 Task: Create a due date automation trigger when advanced on, 2 working days after a card is due add fields without custom field "Resume" set to a date between 1 and 7 days from now at 11:00 AM.
Action: Mouse moved to (1066, 356)
Screenshot: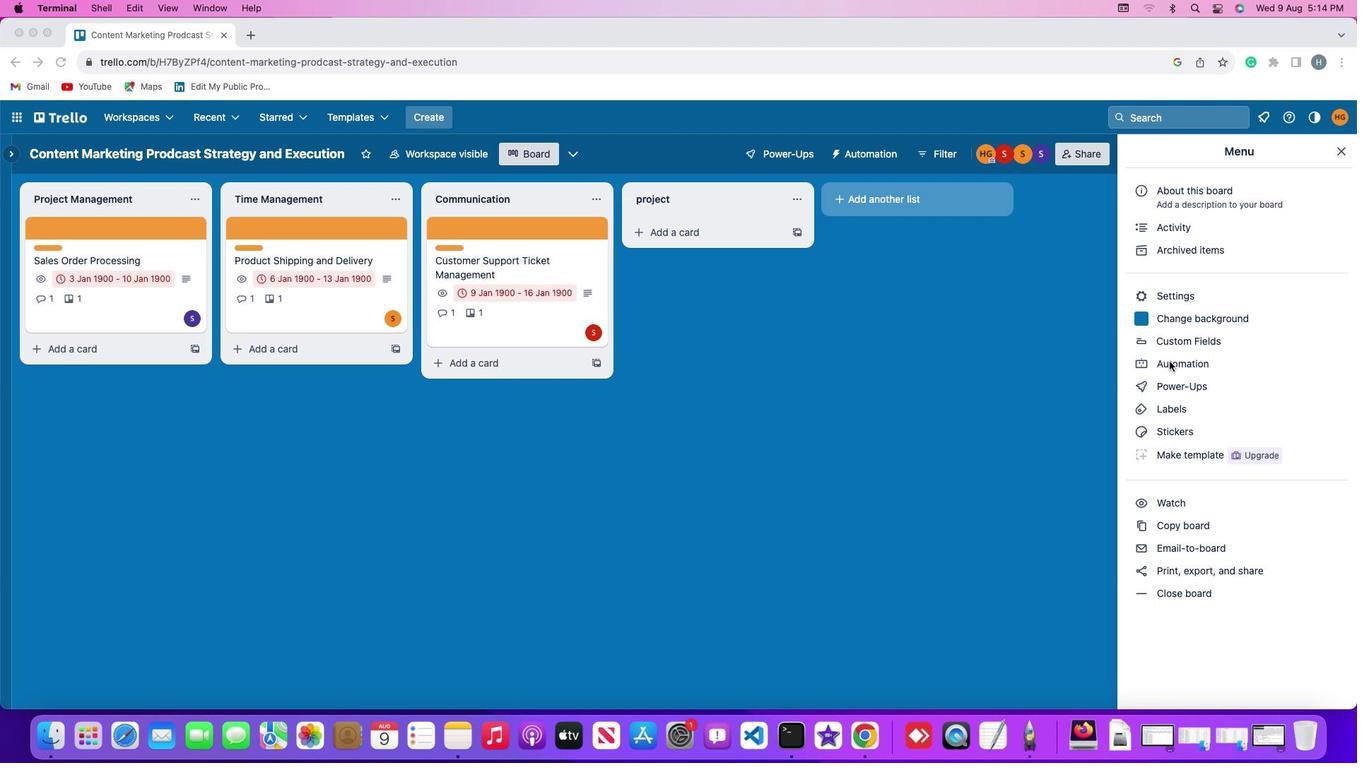 
Action: Mouse pressed left at (1066, 356)
Screenshot: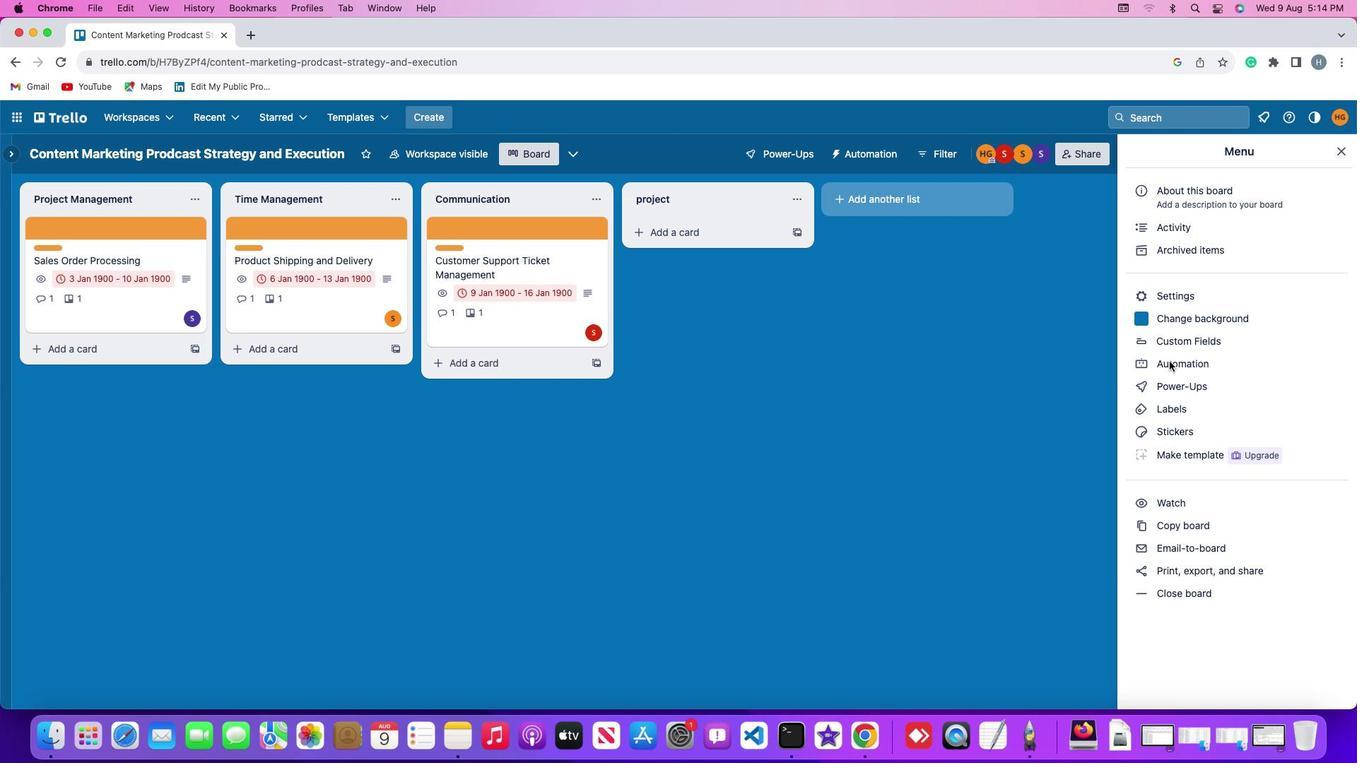 
Action: Mouse pressed left at (1066, 356)
Screenshot: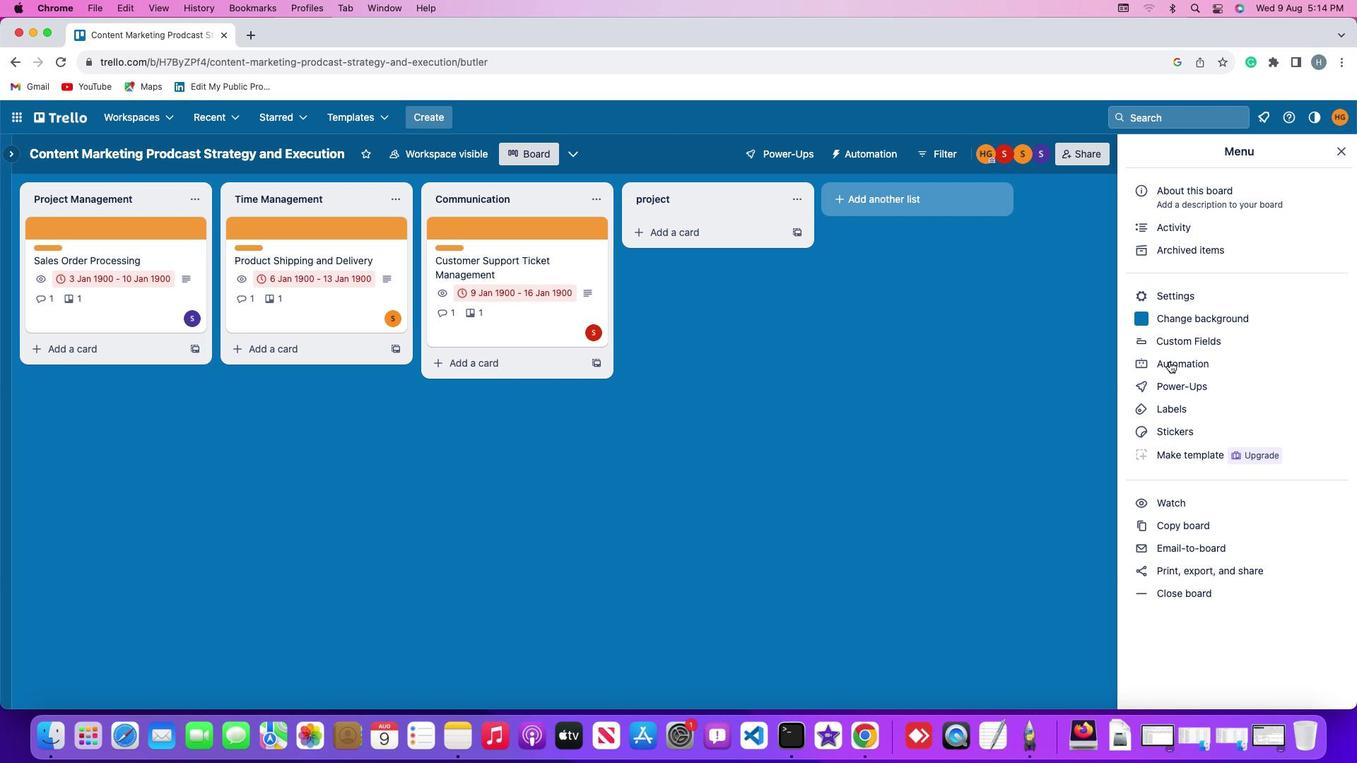 
Action: Mouse moved to (275, 328)
Screenshot: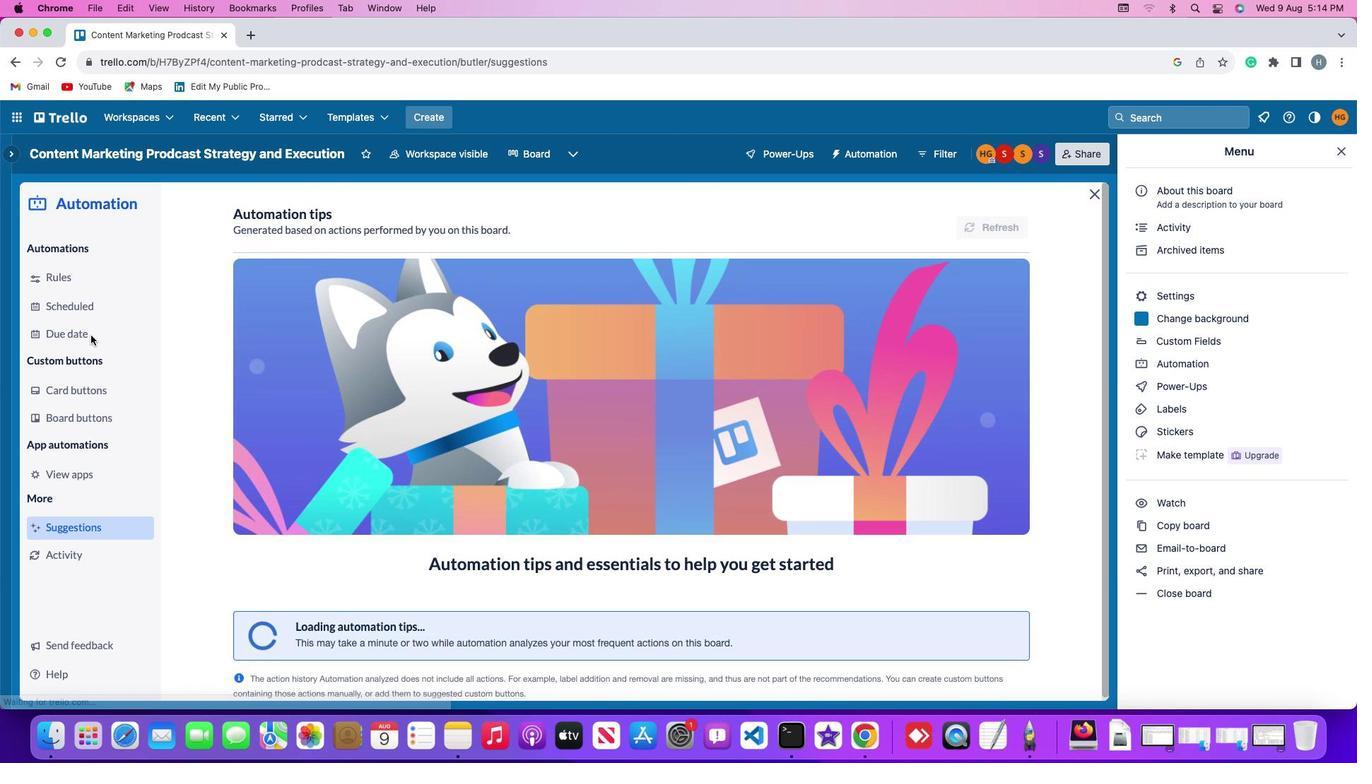 
Action: Mouse pressed left at (275, 328)
Screenshot: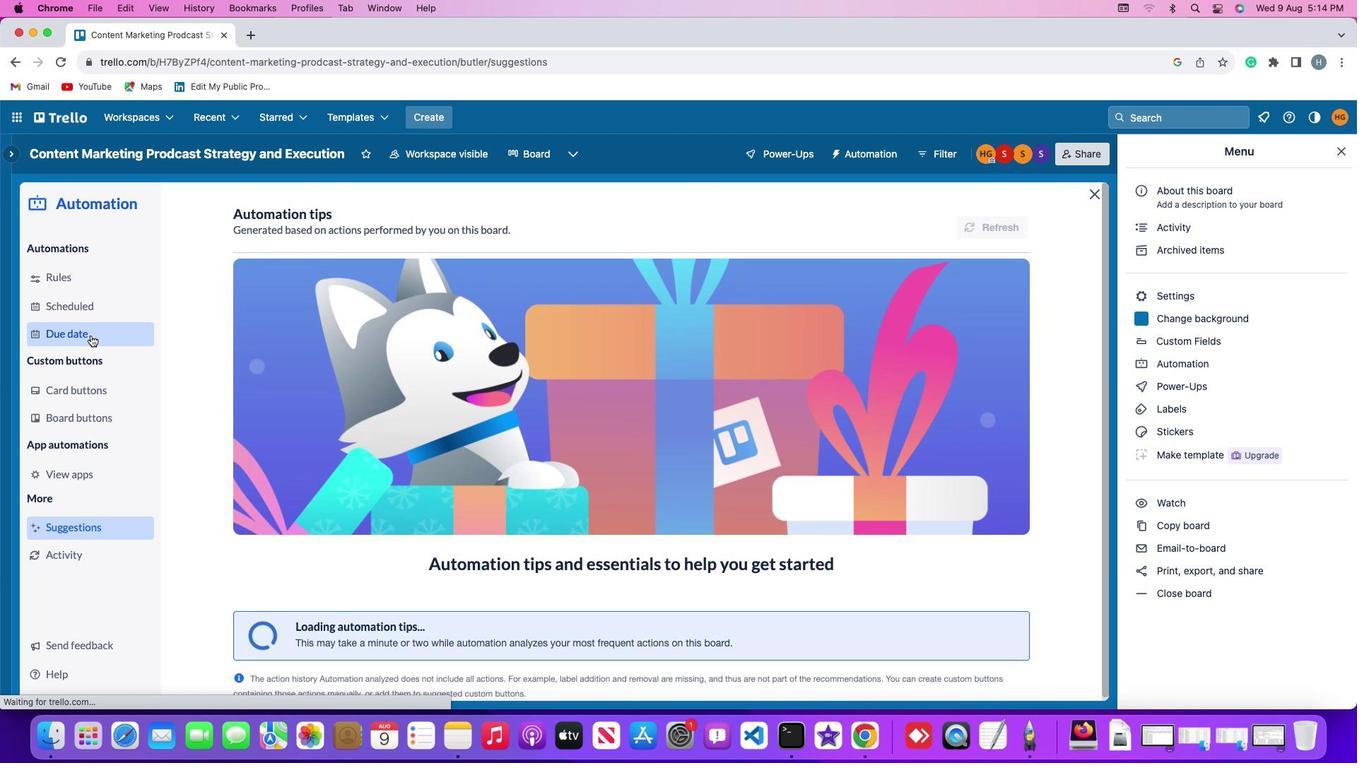 
Action: Mouse moved to (911, 209)
Screenshot: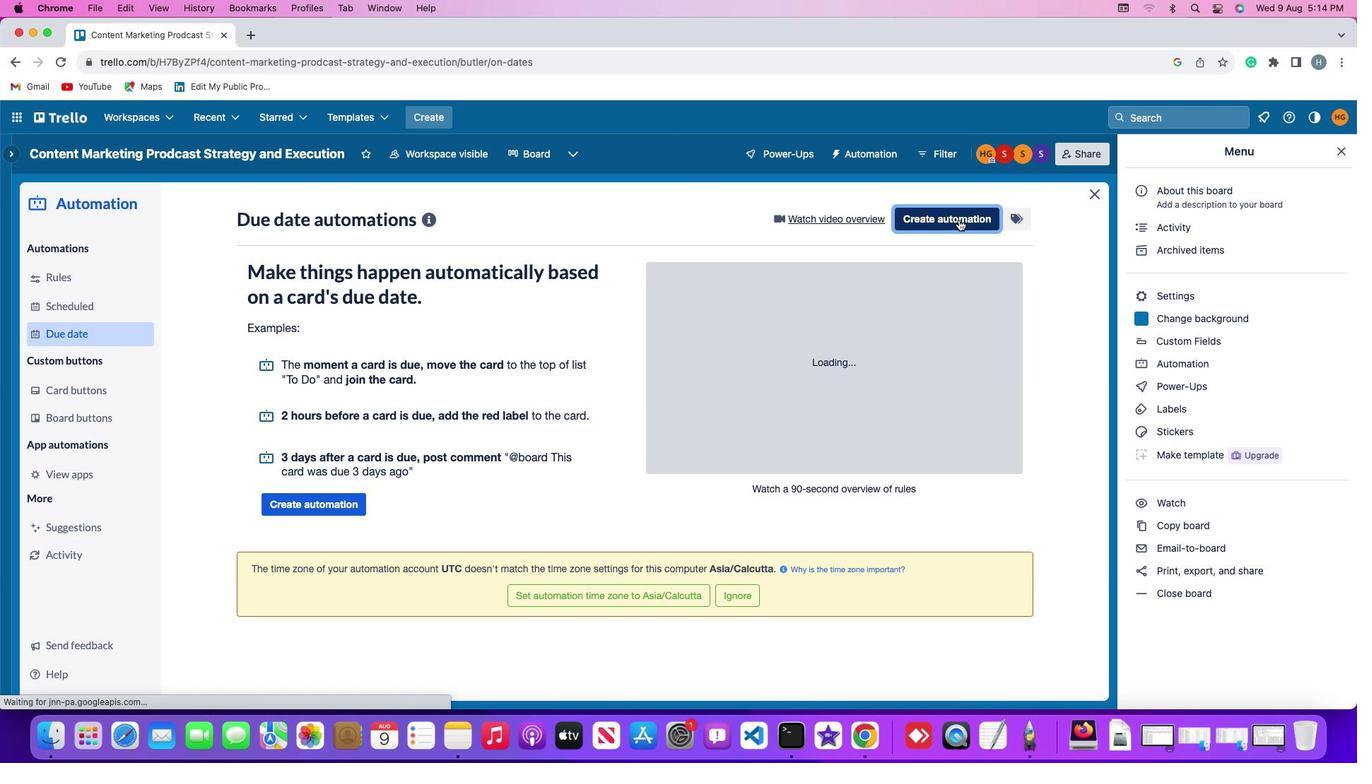 
Action: Mouse pressed left at (911, 209)
Screenshot: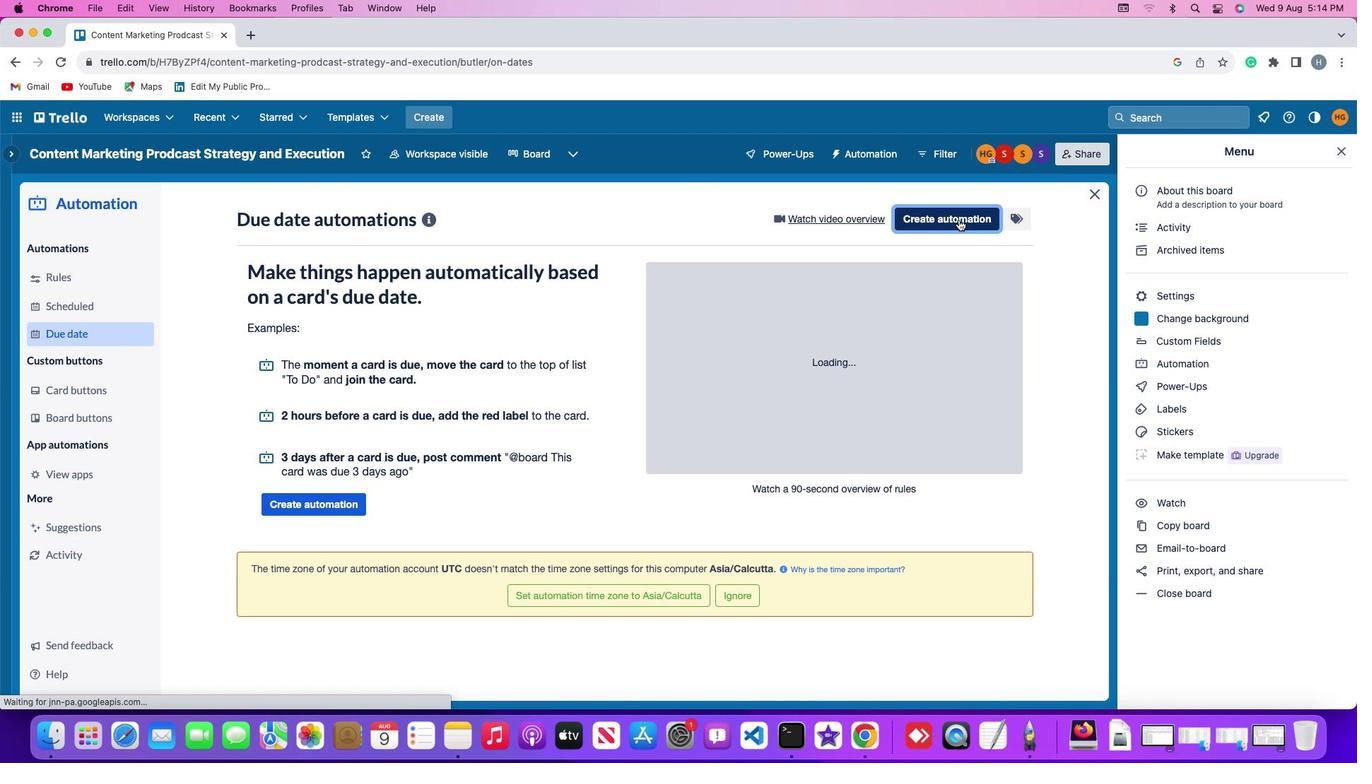 
Action: Mouse moved to (505, 344)
Screenshot: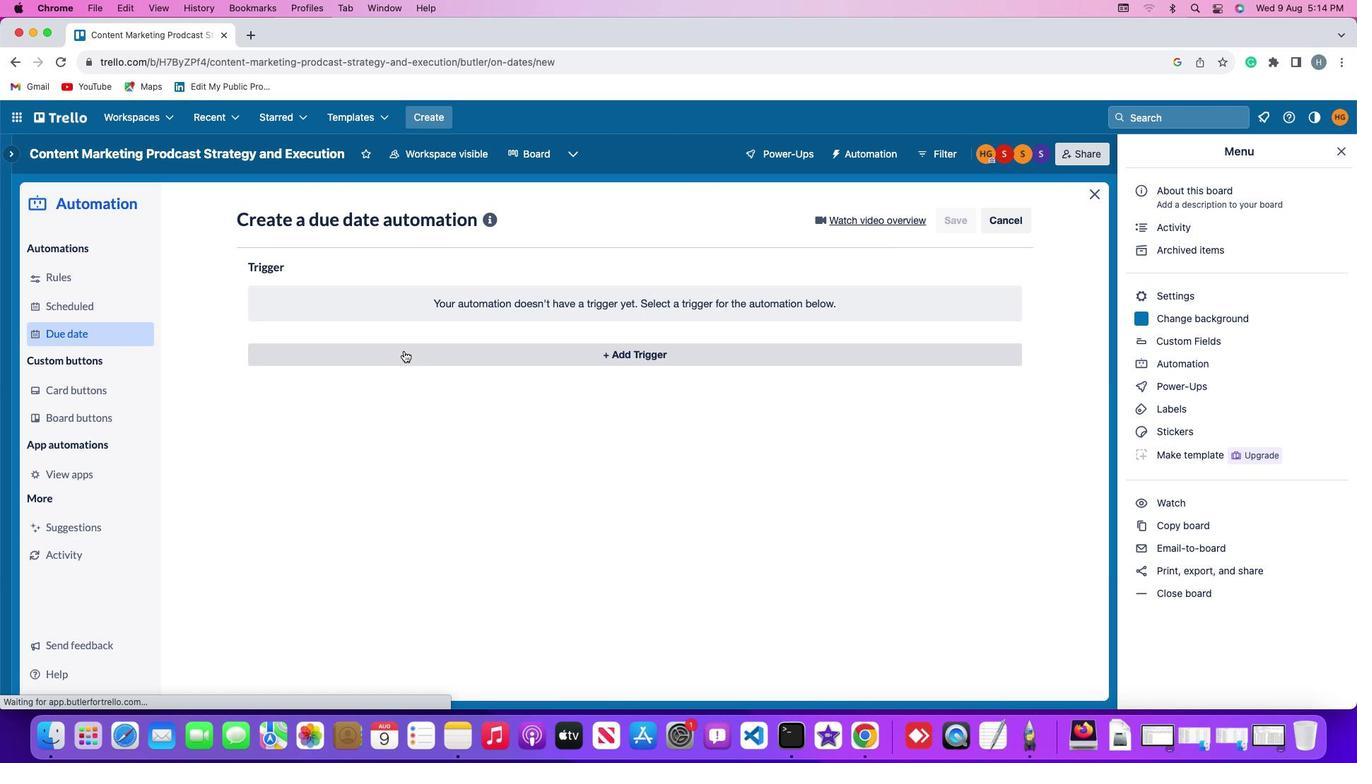 
Action: Mouse pressed left at (505, 344)
Screenshot: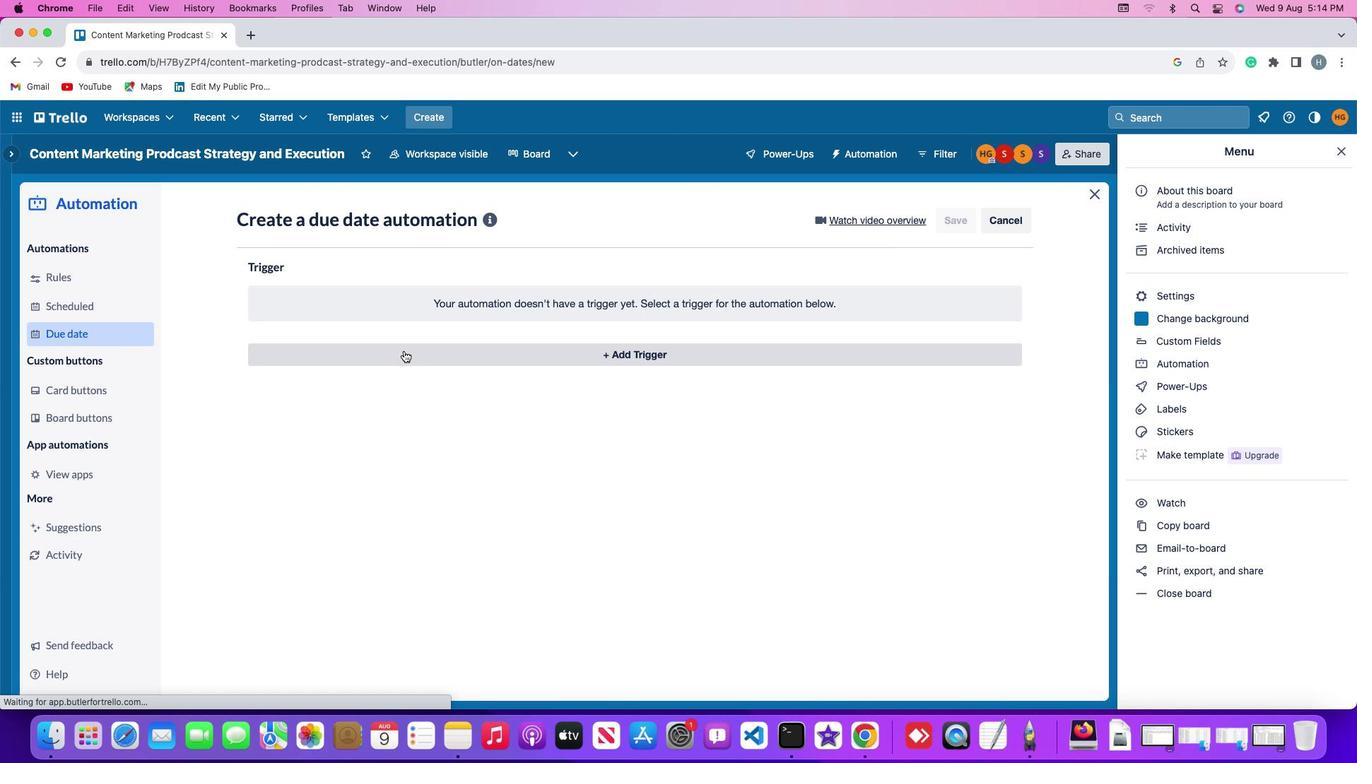 
Action: Mouse moved to (412, 572)
Screenshot: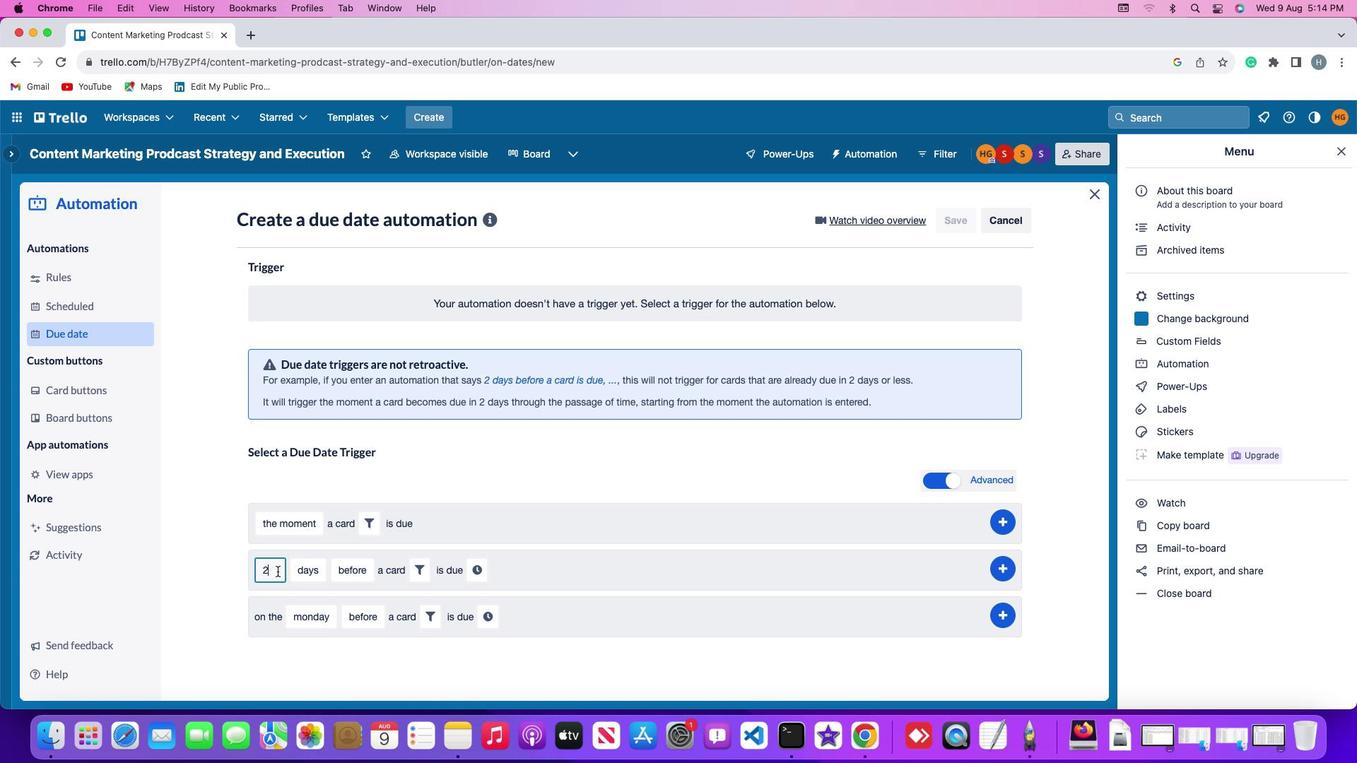 
Action: Mouse pressed left at (412, 572)
Screenshot: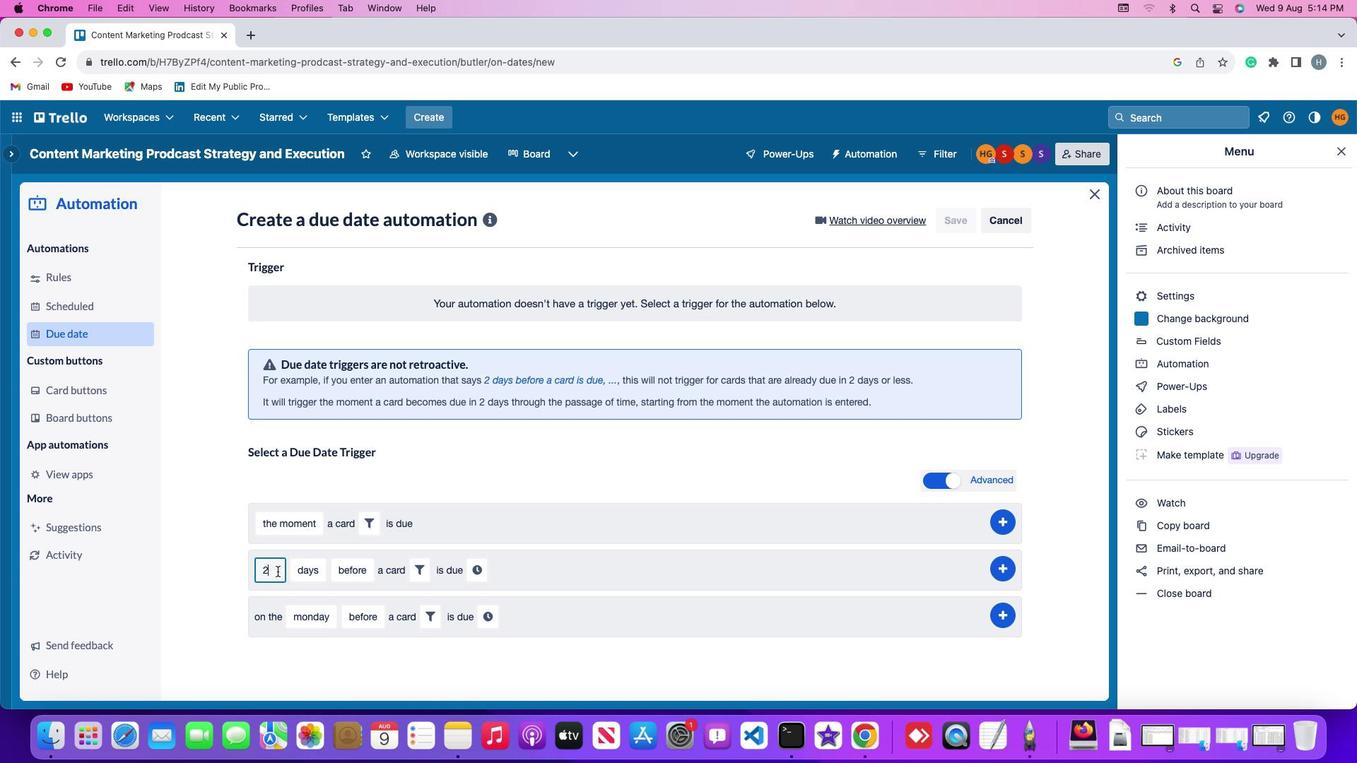 
Action: Mouse moved to (412, 571)
Screenshot: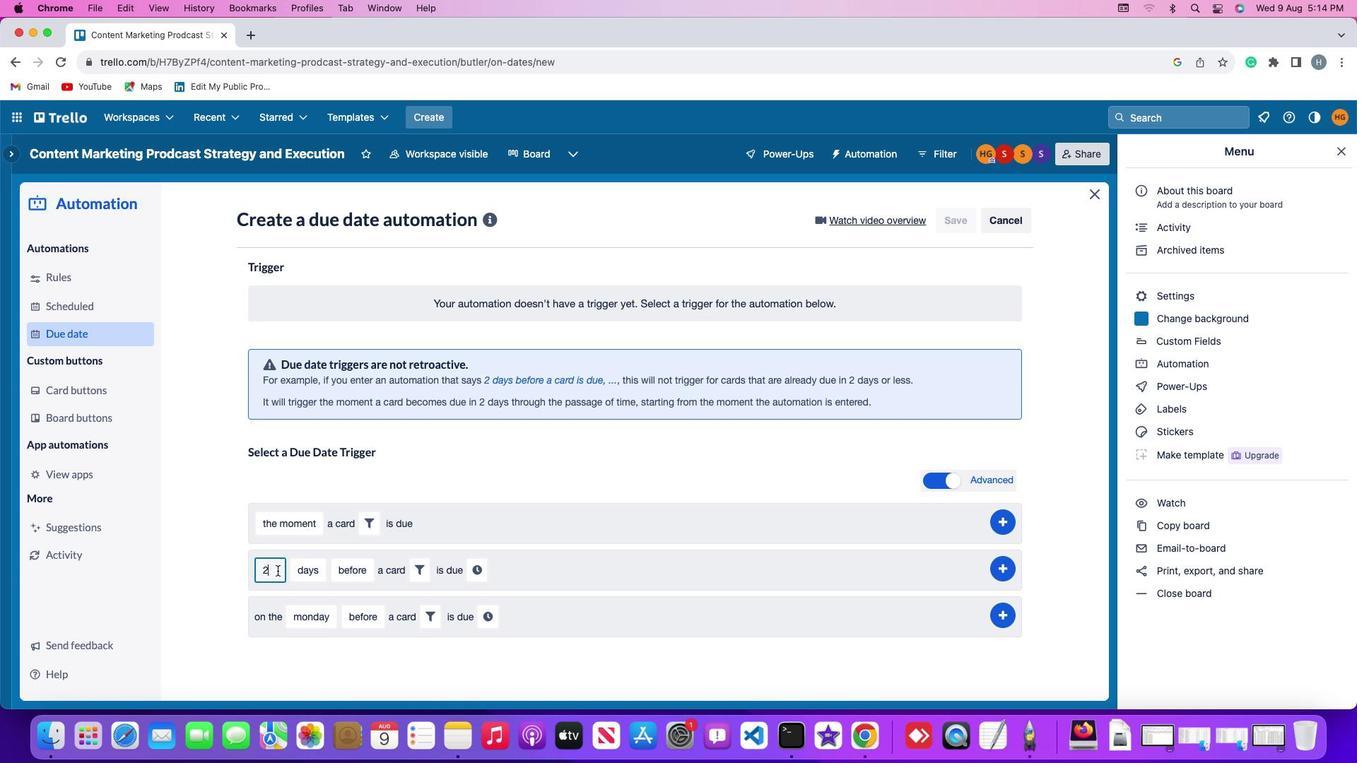 
Action: Key pressed Key.backspace
Screenshot: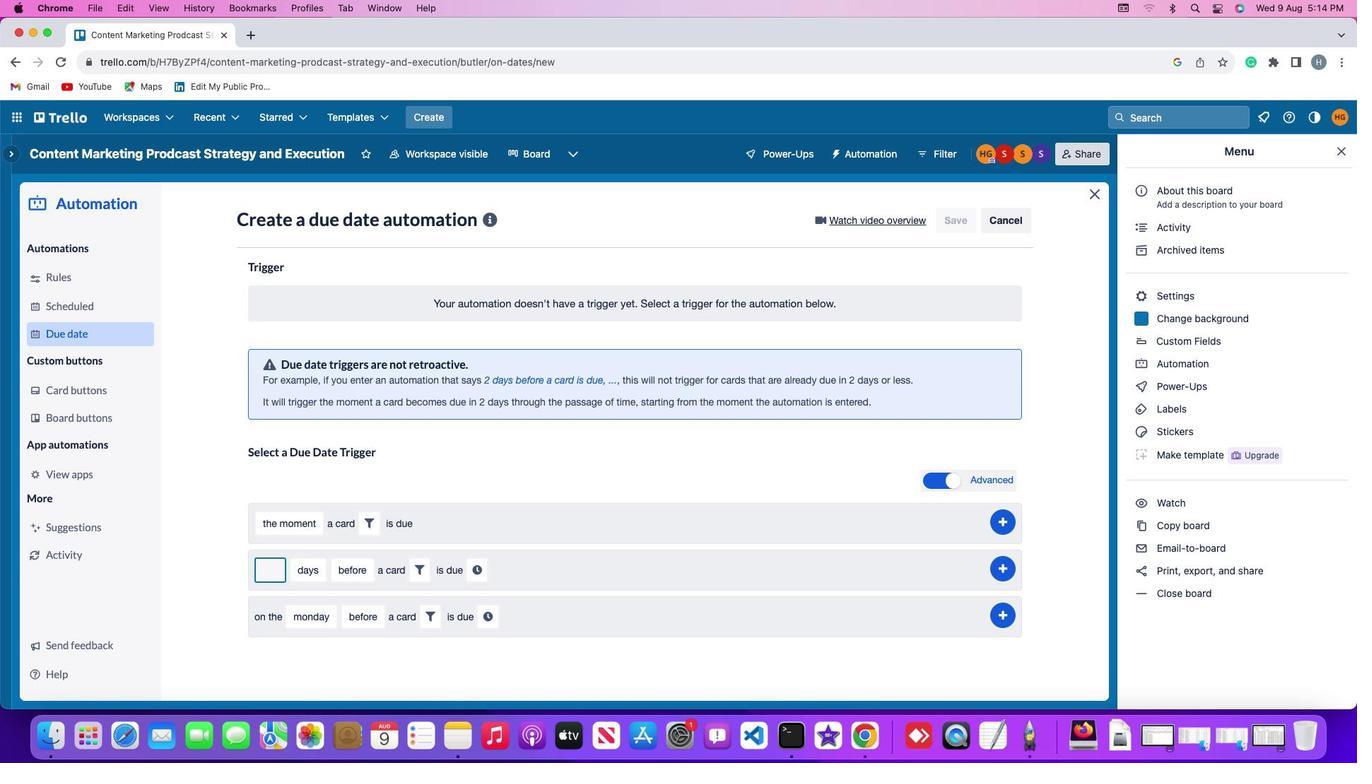 
Action: Mouse moved to (412, 571)
Screenshot: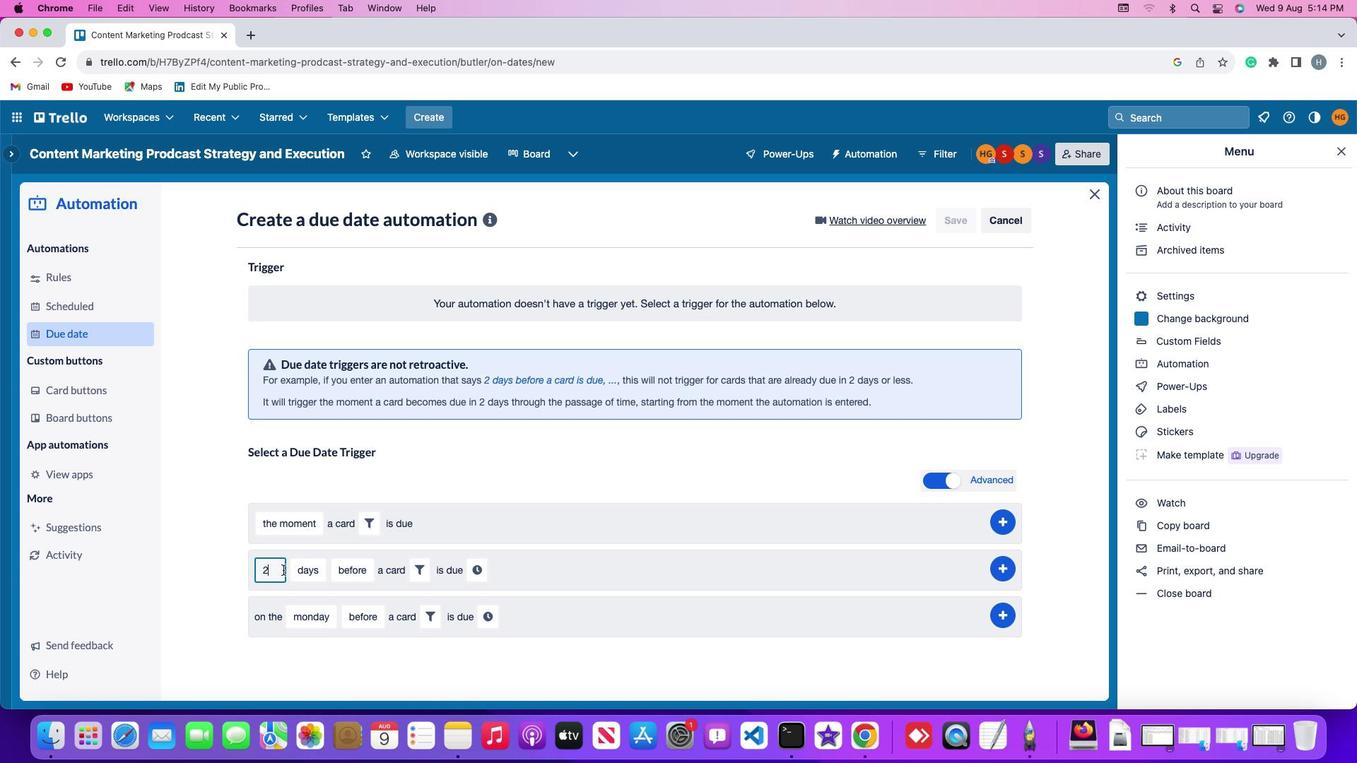 
Action: Key pressed '2'
Screenshot: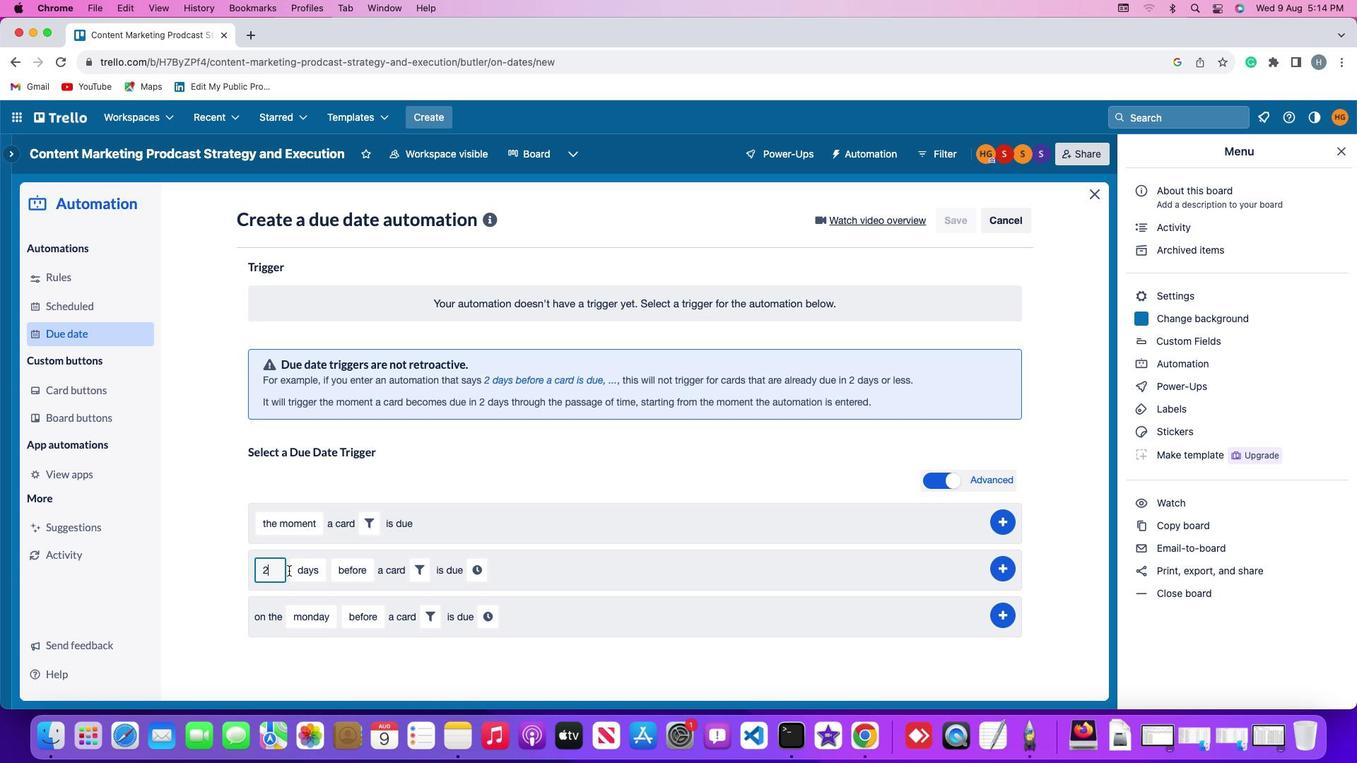 
Action: Mouse moved to (430, 570)
Screenshot: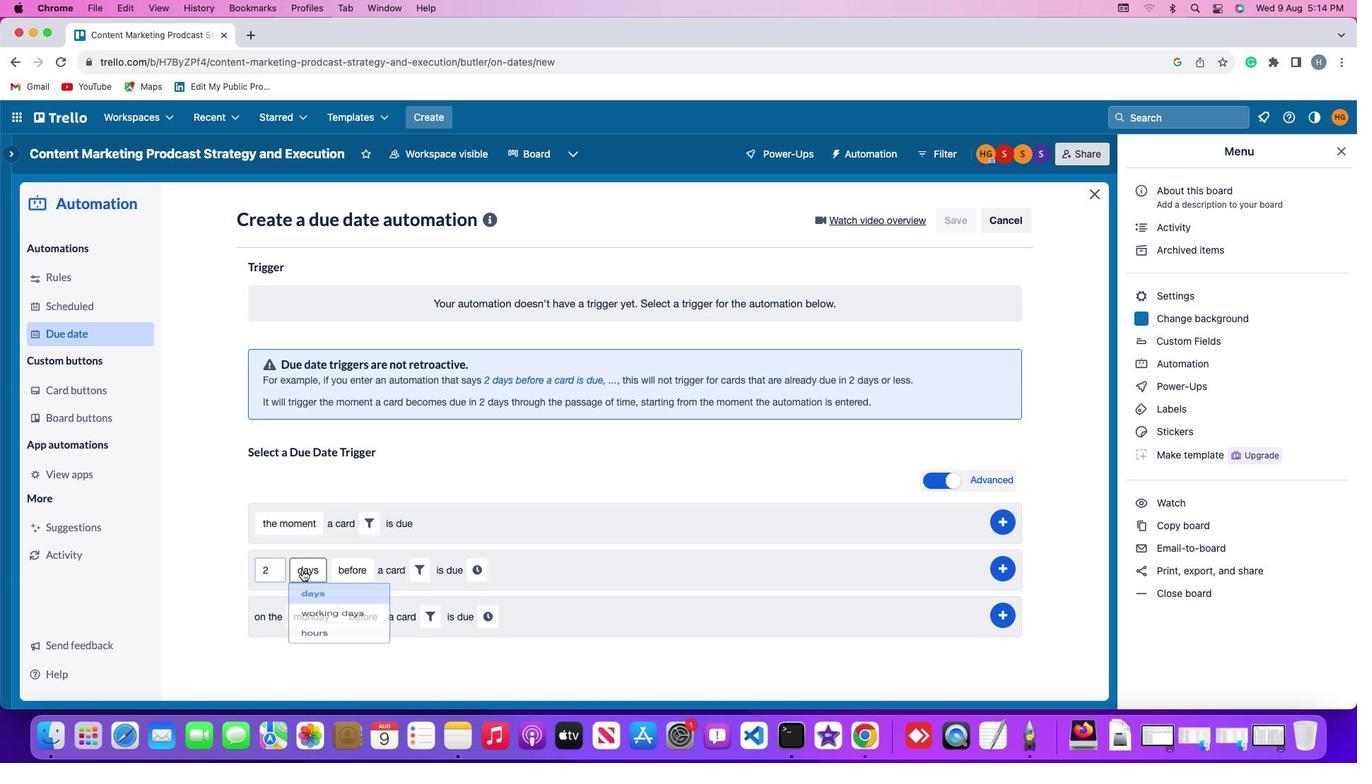 
Action: Mouse pressed left at (430, 570)
Screenshot: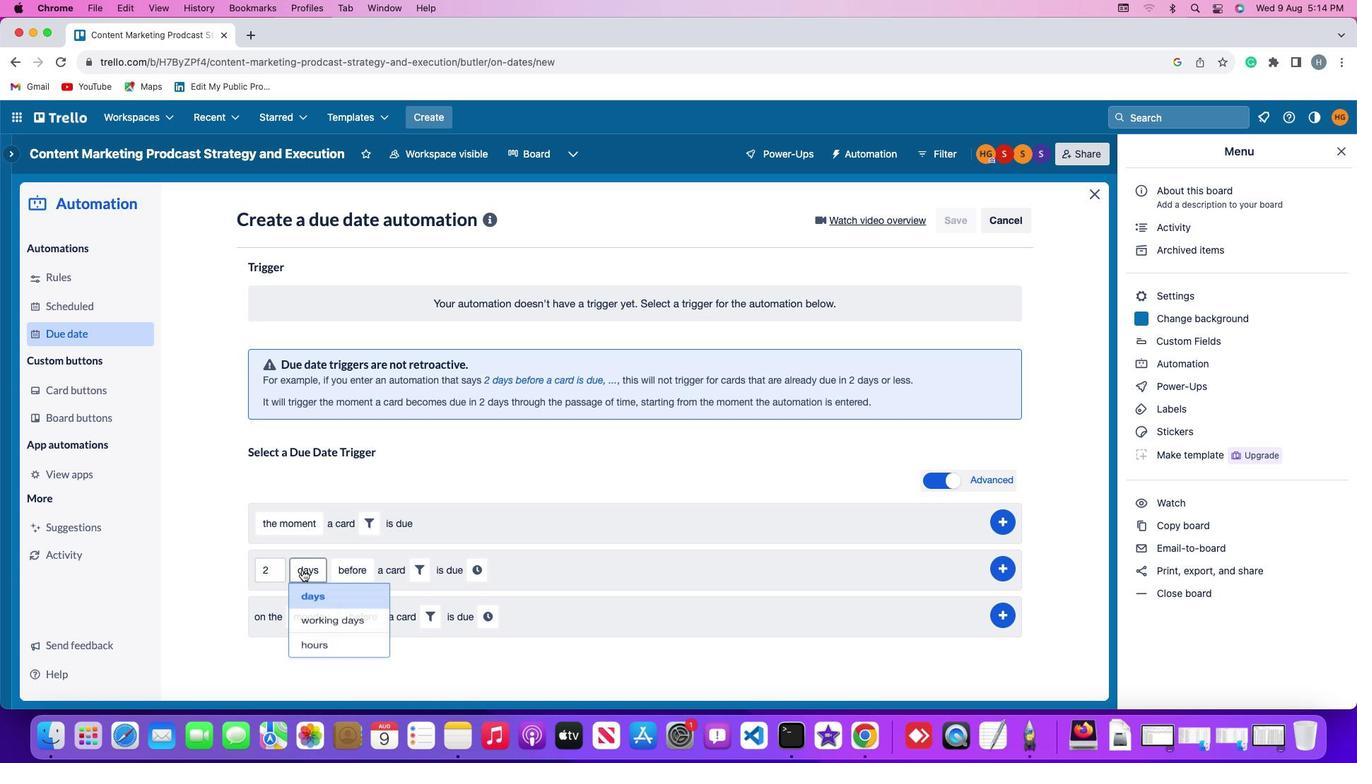 
Action: Mouse moved to (443, 627)
Screenshot: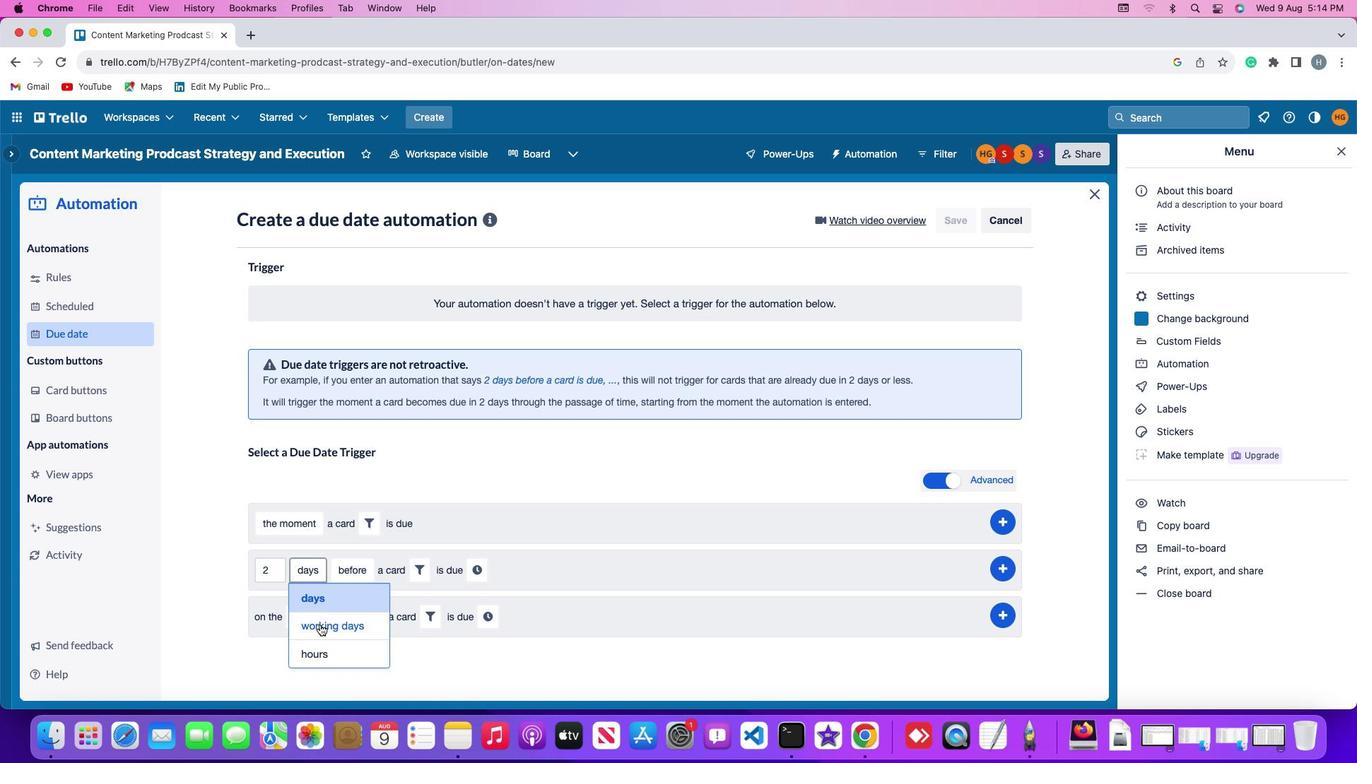 
Action: Mouse pressed left at (443, 627)
Screenshot: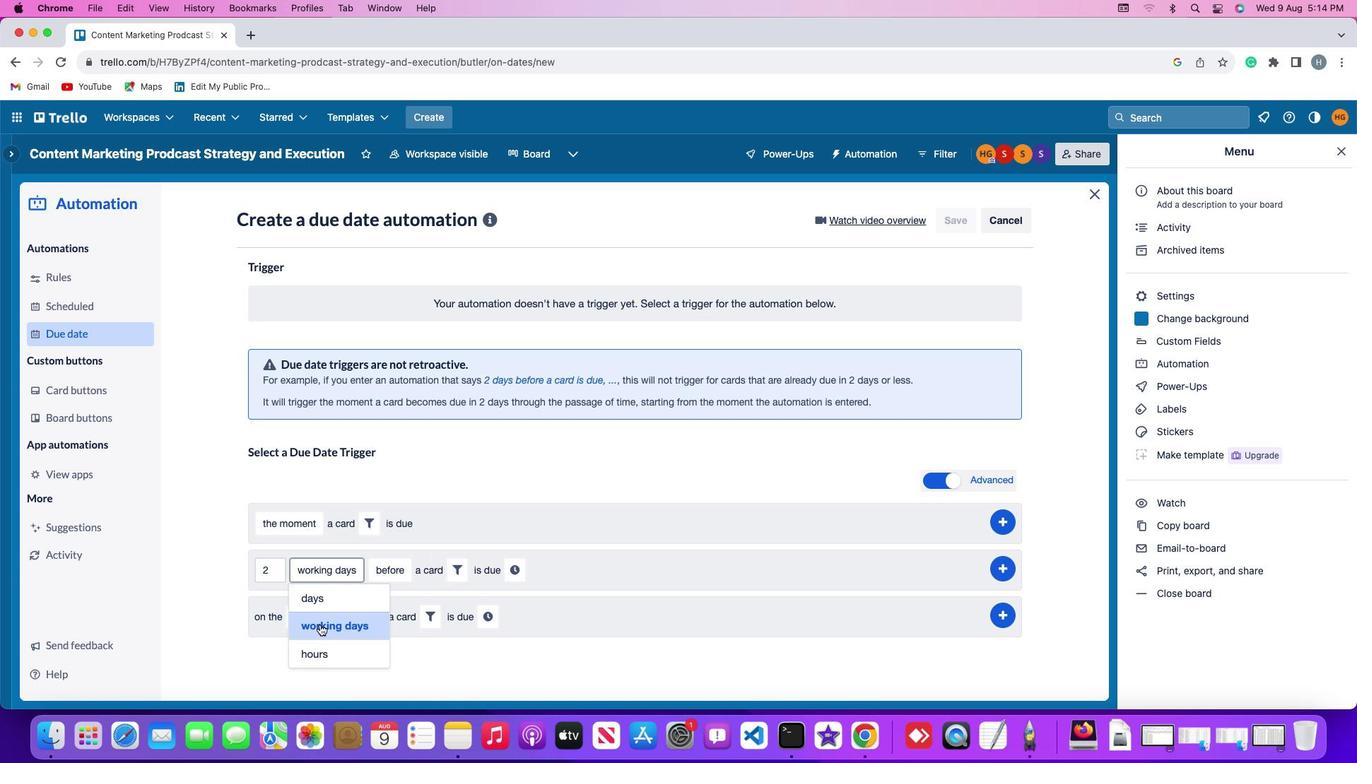 
Action: Mouse moved to (499, 569)
Screenshot: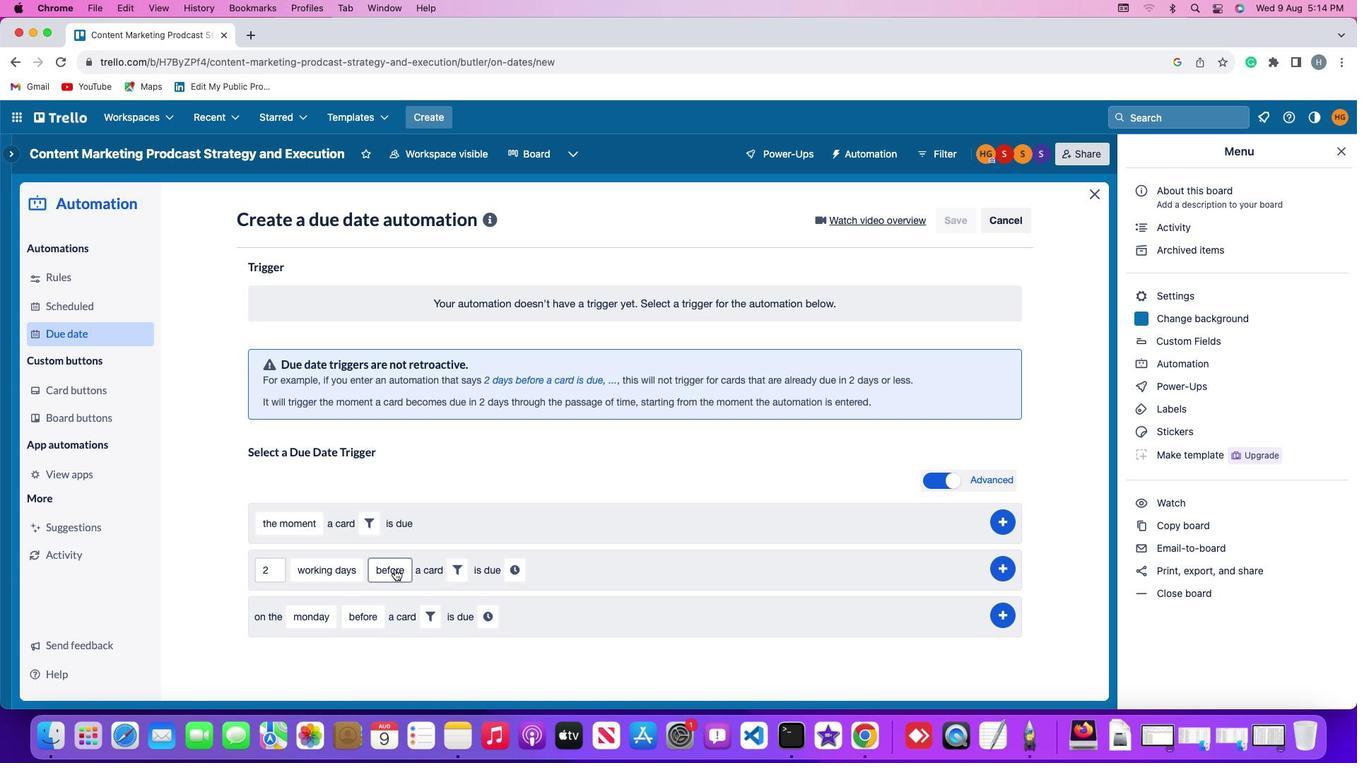 
Action: Mouse pressed left at (499, 569)
Screenshot: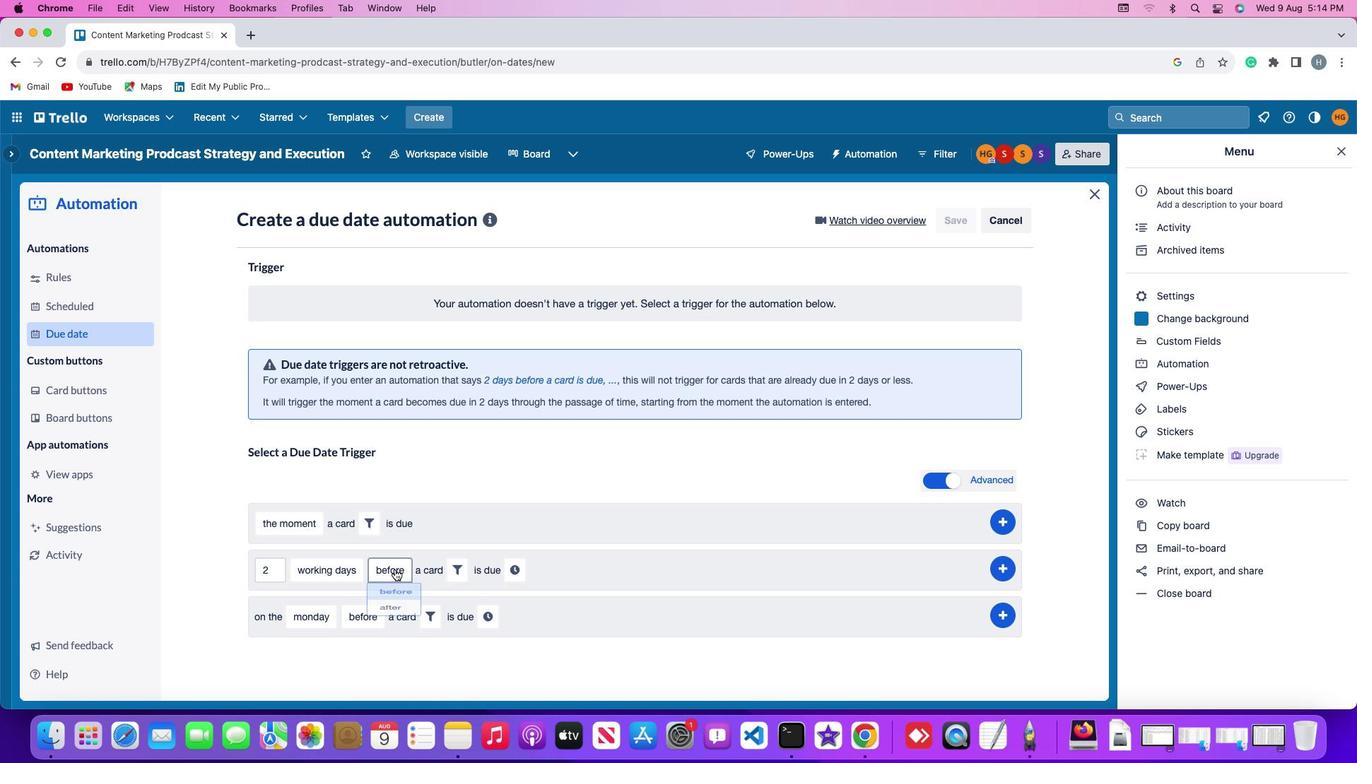 
Action: Mouse moved to (496, 625)
Screenshot: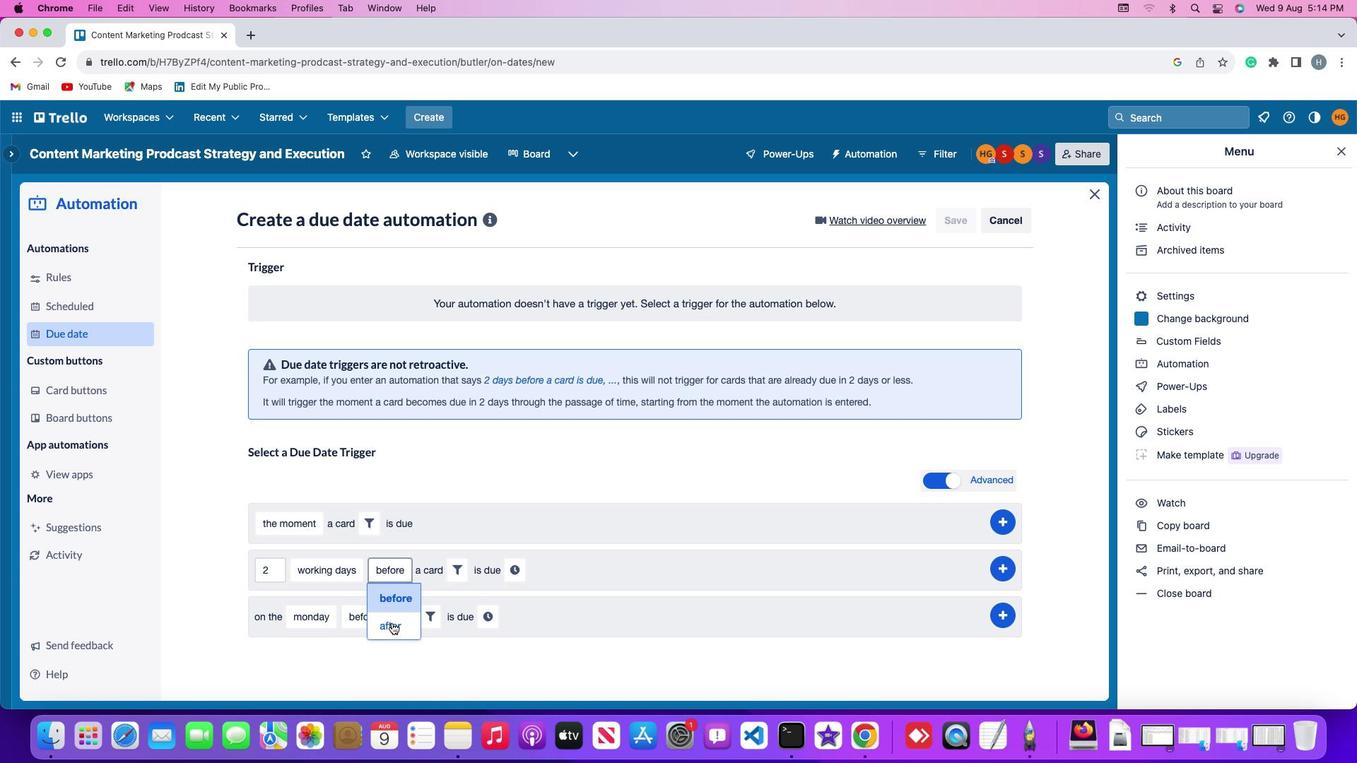 
Action: Mouse pressed left at (496, 625)
Screenshot: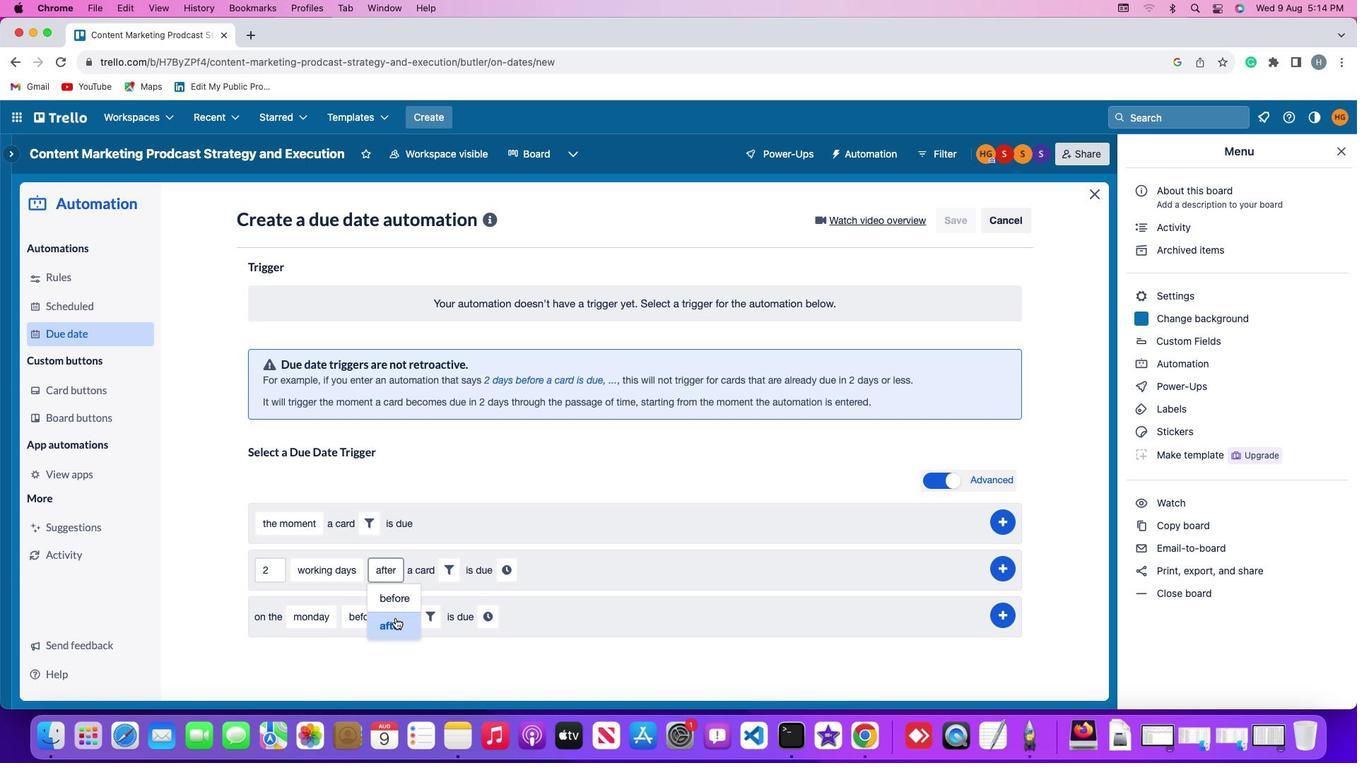 
Action: Mouse moved to (538, 572)
Screenshot: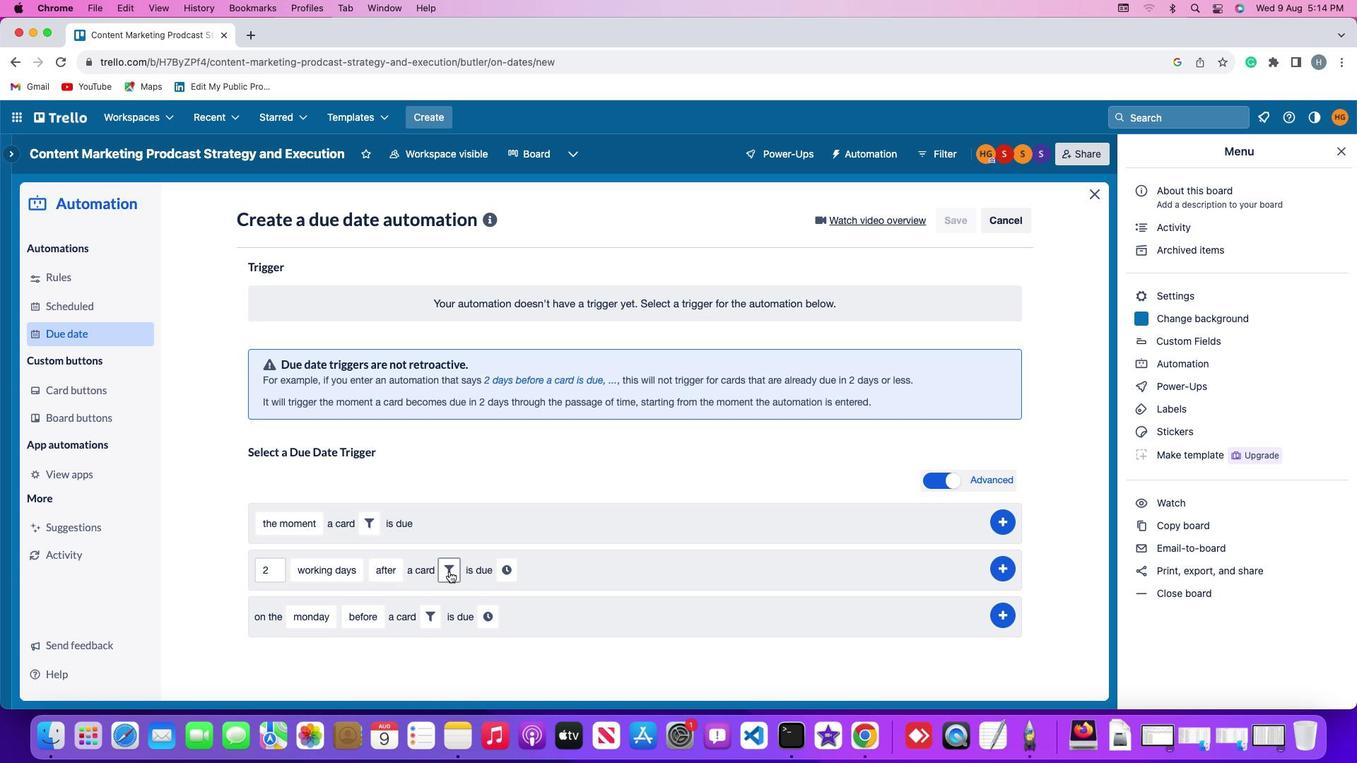 
Action: Mouse pressed left at (538, 572)
Screenshot: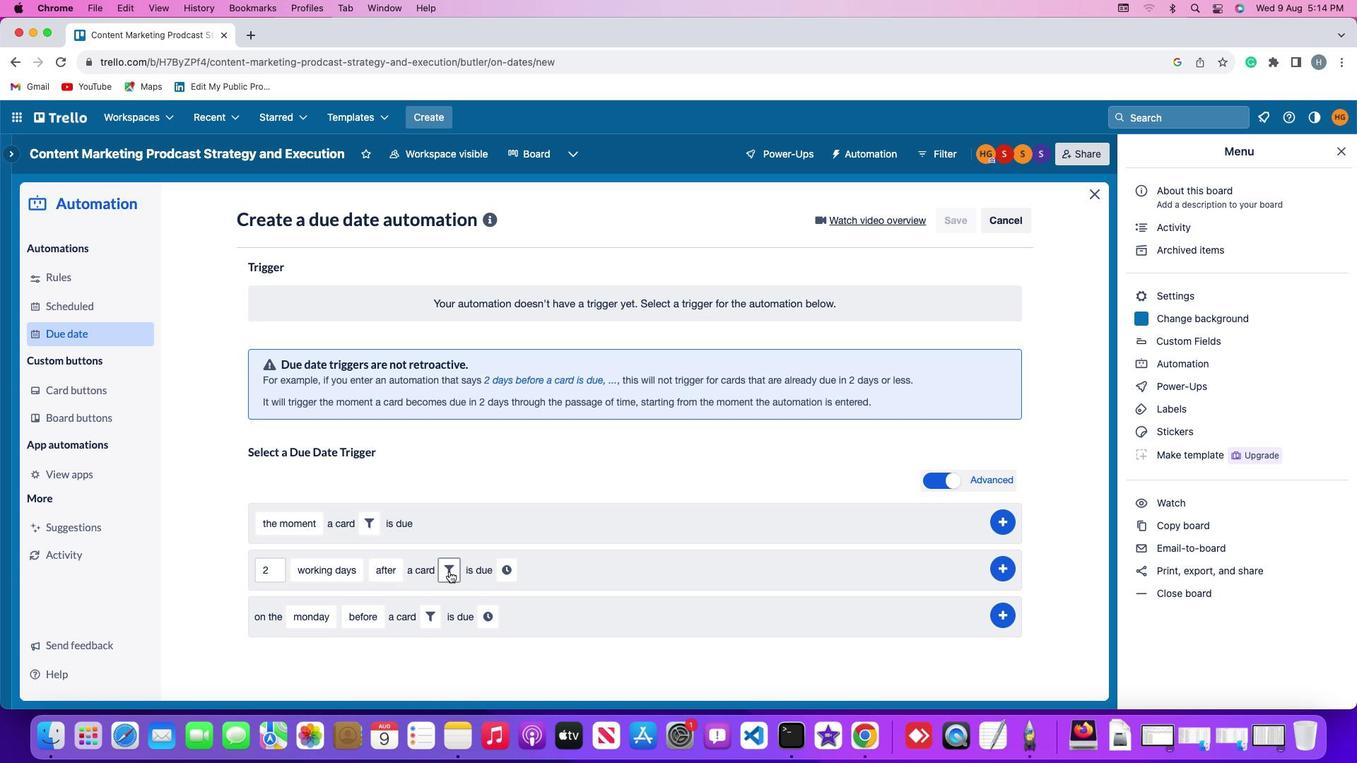 
Action: Mouse moved to (704, 614)
Screenshot: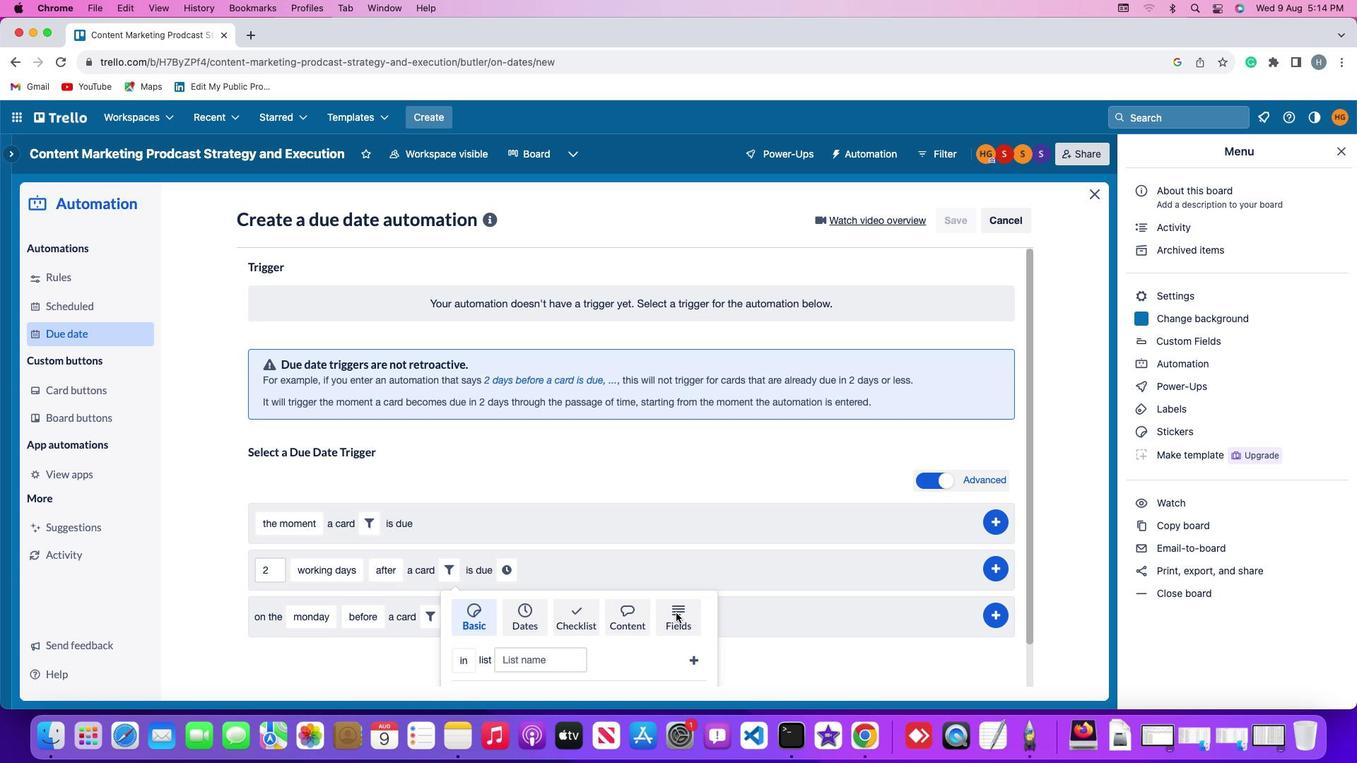 
Action: Mouse pressed left at (704, 614)
Screenshot: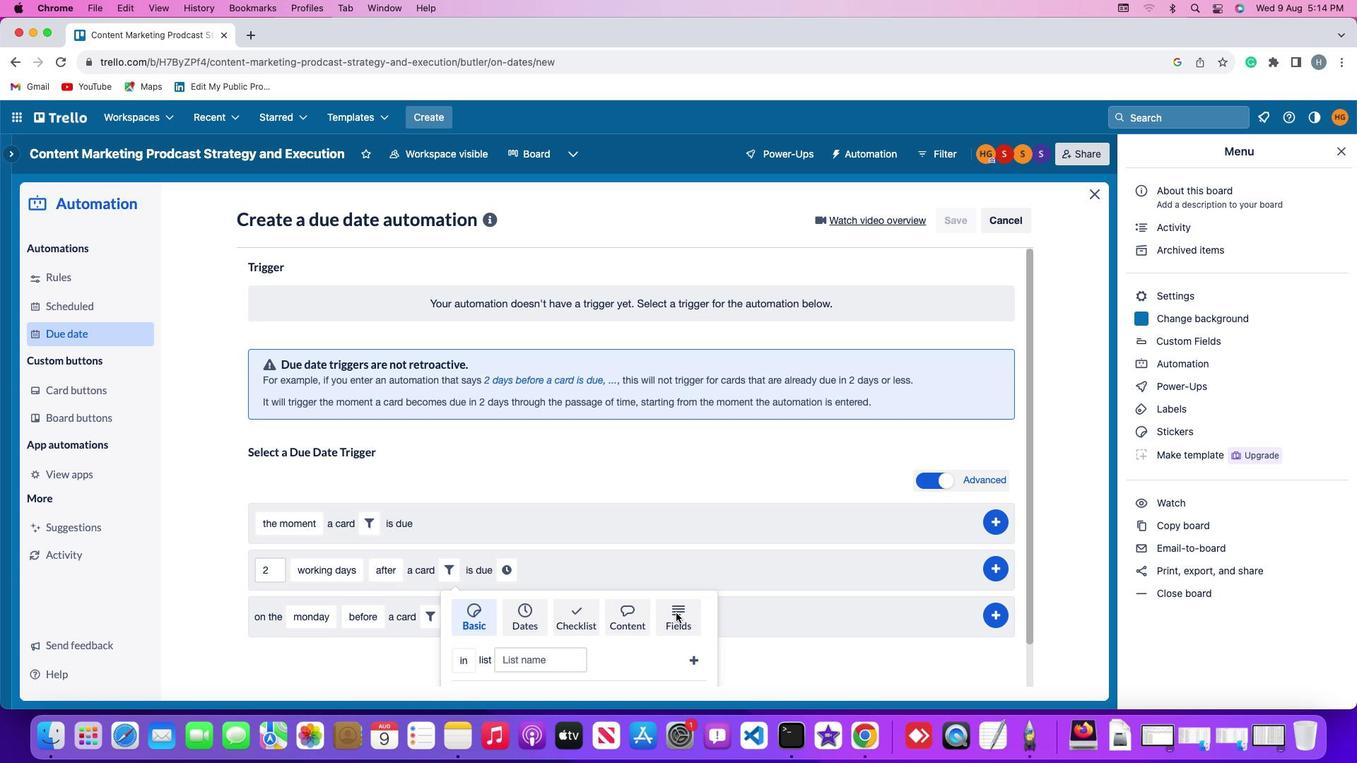 
Action: Mouse moved to (514, 653)
Screenshot: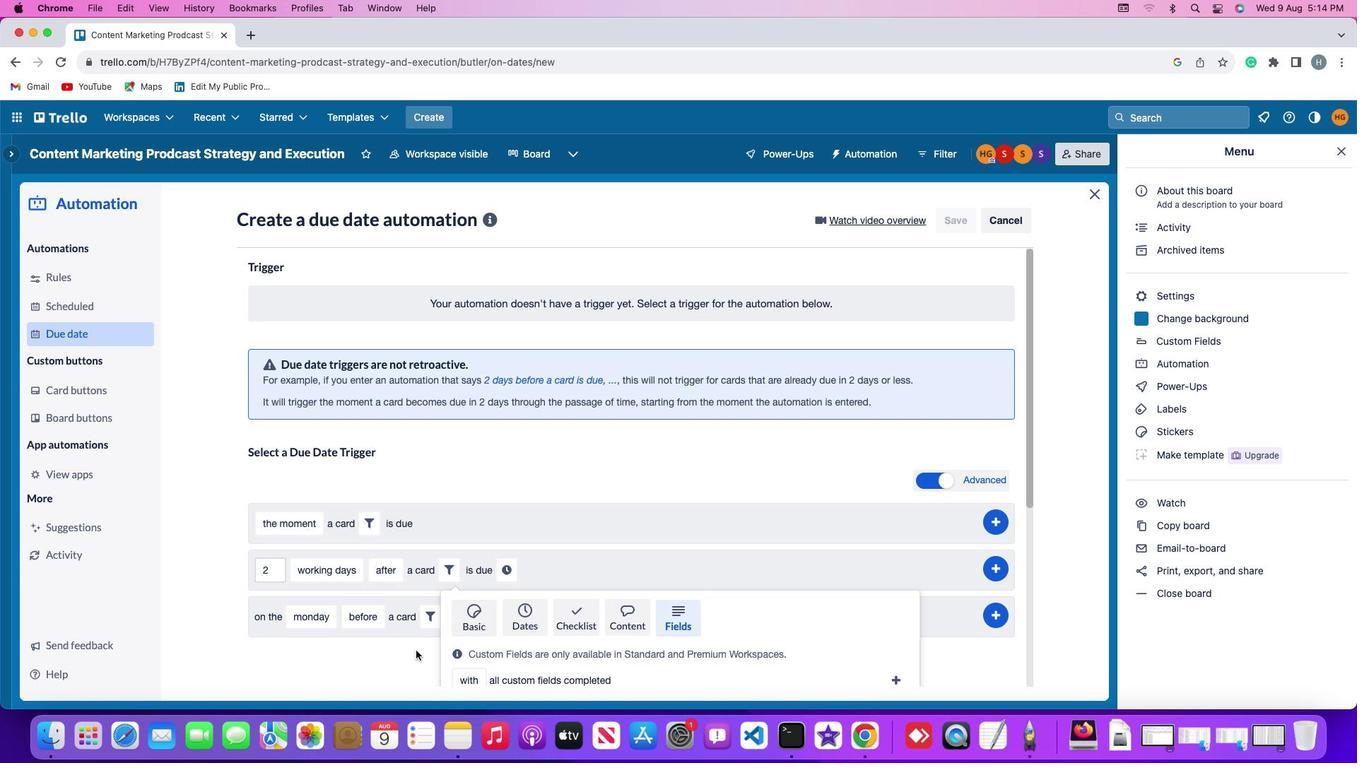 
Action: Mouse scrolled (514, 653) with delta (209, -15)
Screenshot: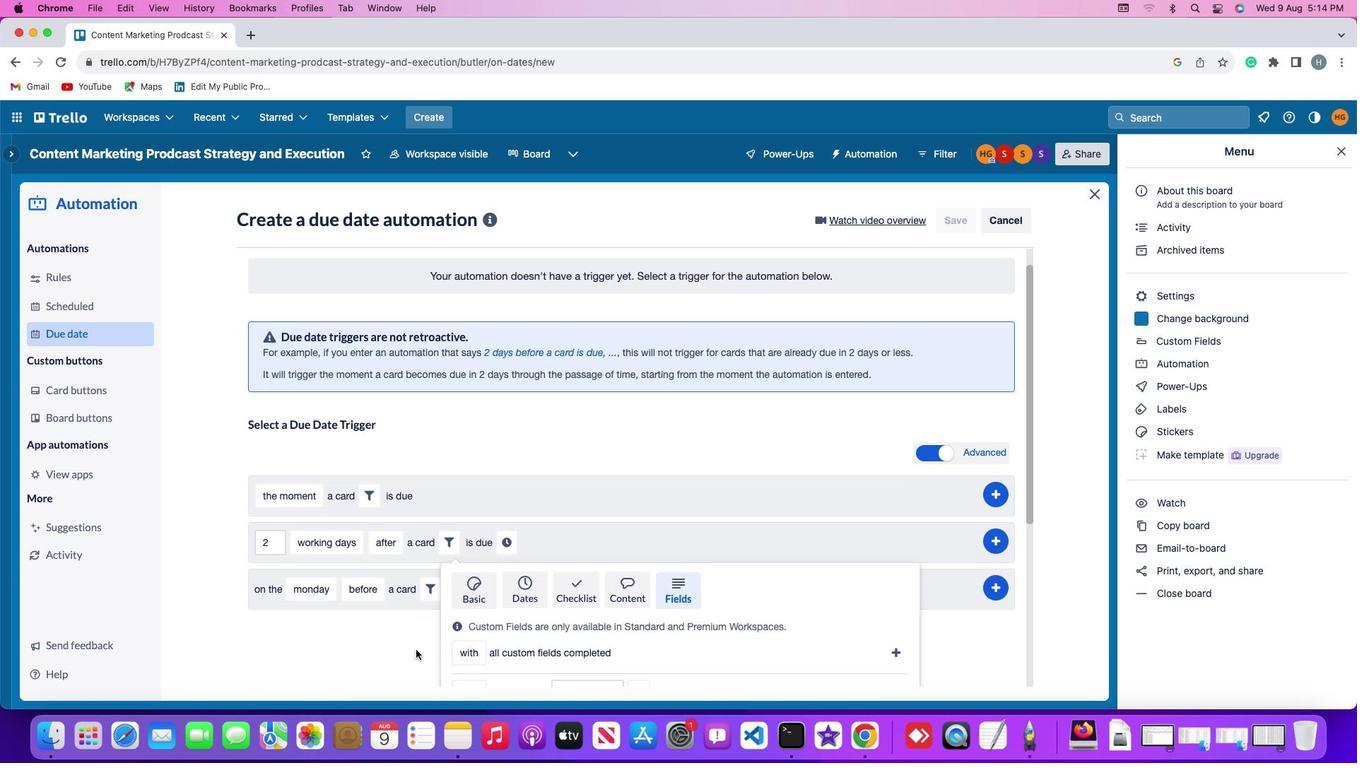 
Action: Mouse scrolled (514, 653) with delta (209, -15)
Screenshot: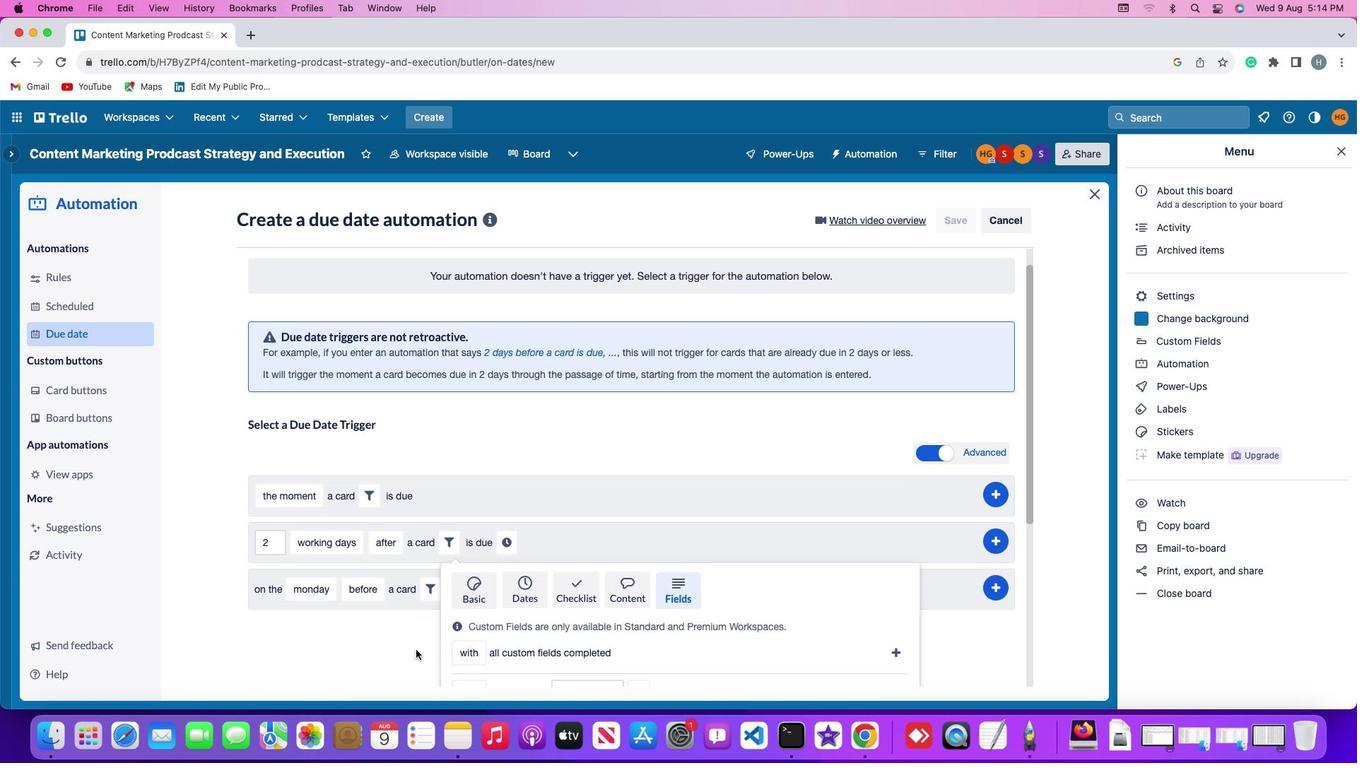 
Action: Mouse scrolled (514, 653) with delta (209, -16)
Screenshot: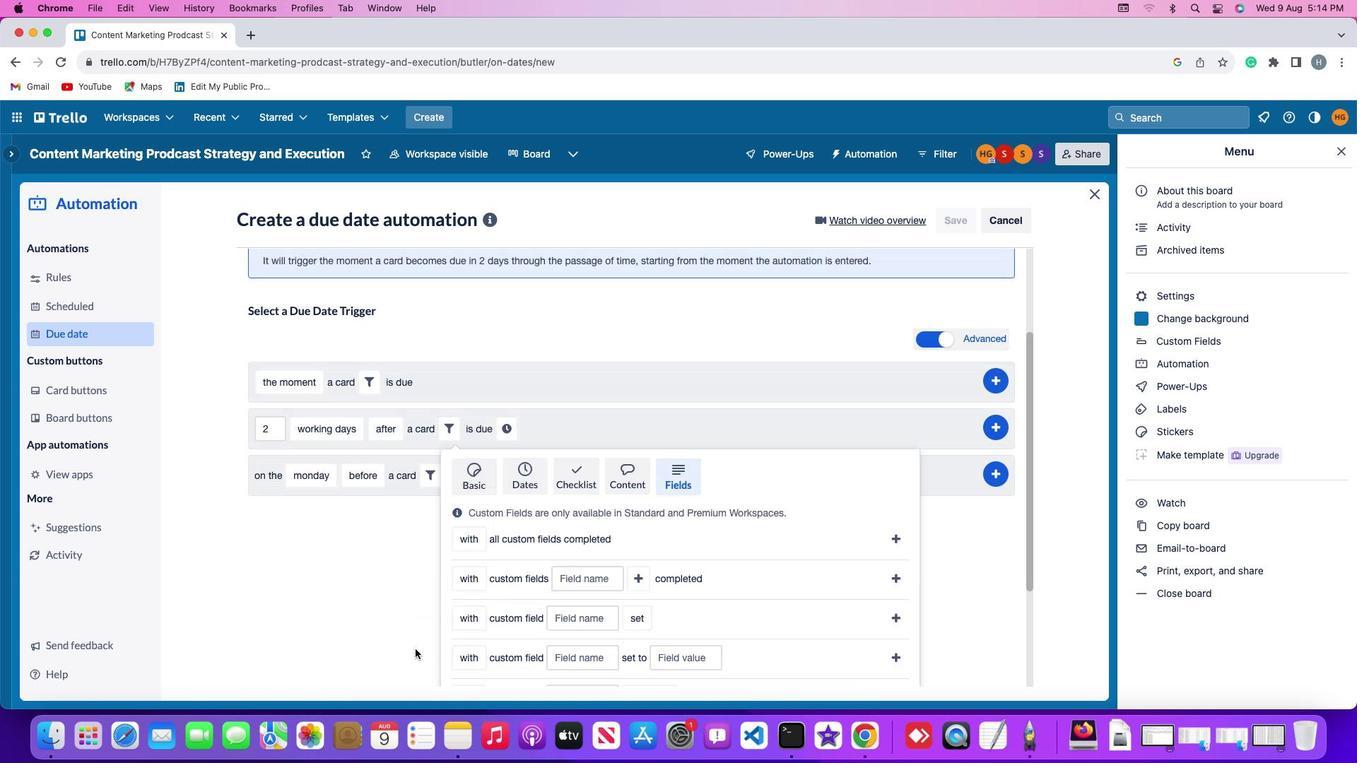 
Action: Mouse scrolled (514, 653) with delta (209, -18)
Screenshot: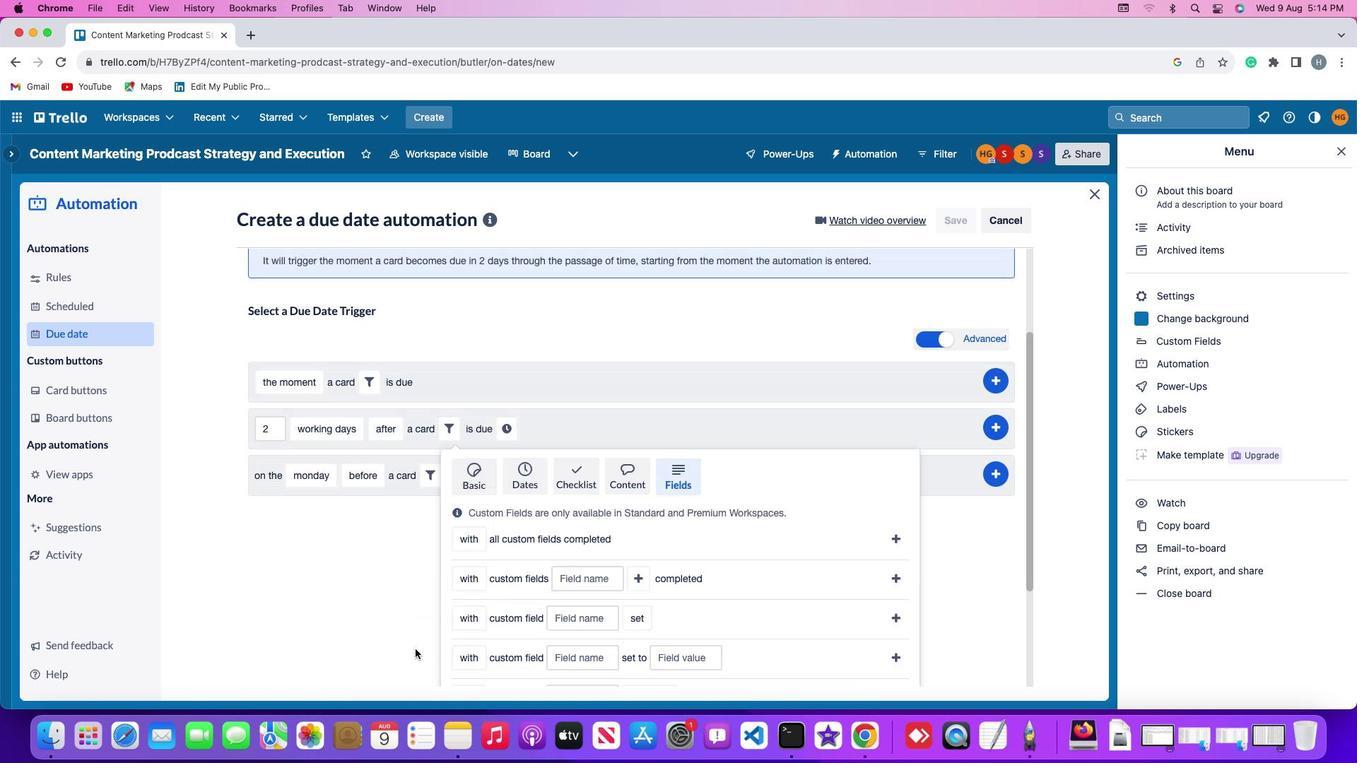 
Action: Mouse moved to (514, 653)
Screenshot: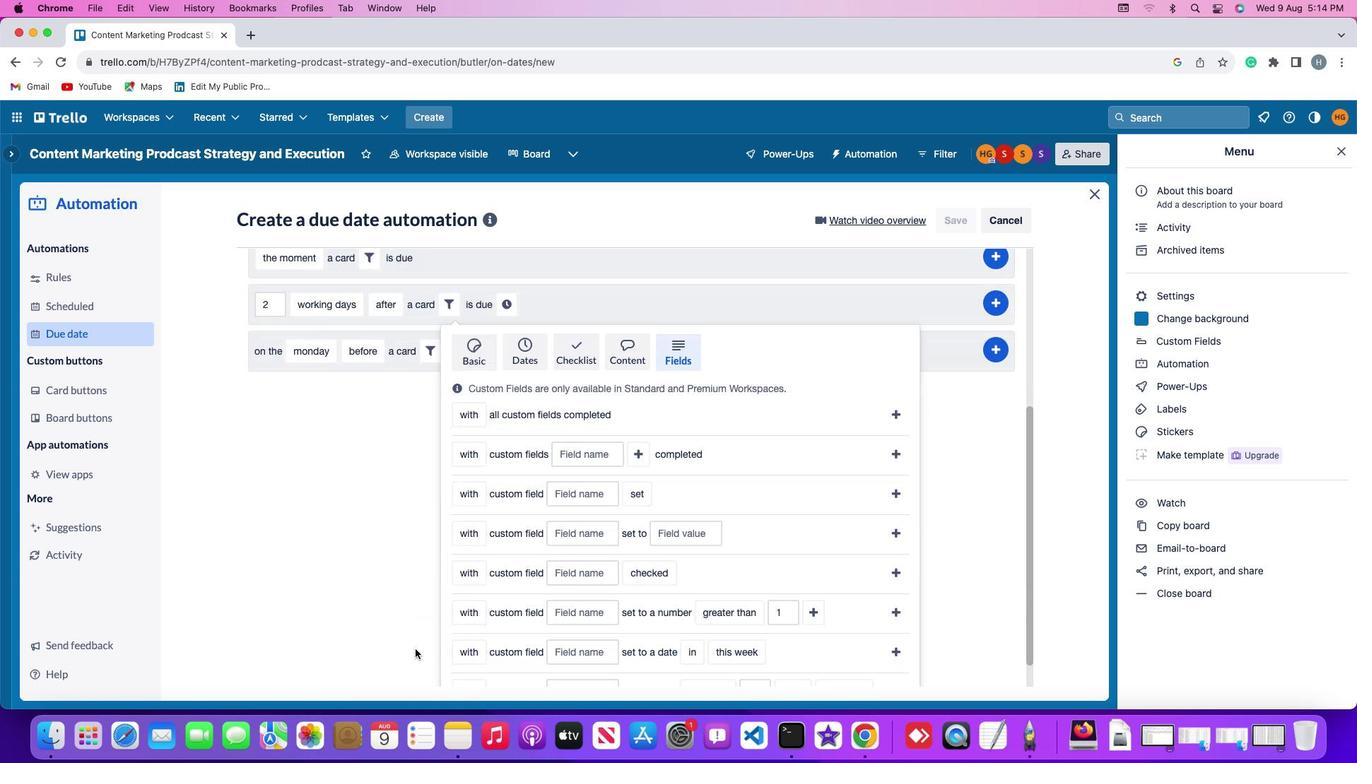 
Action: Mouse scrolled (514, 653) with delta (209, -19)
Screenshot: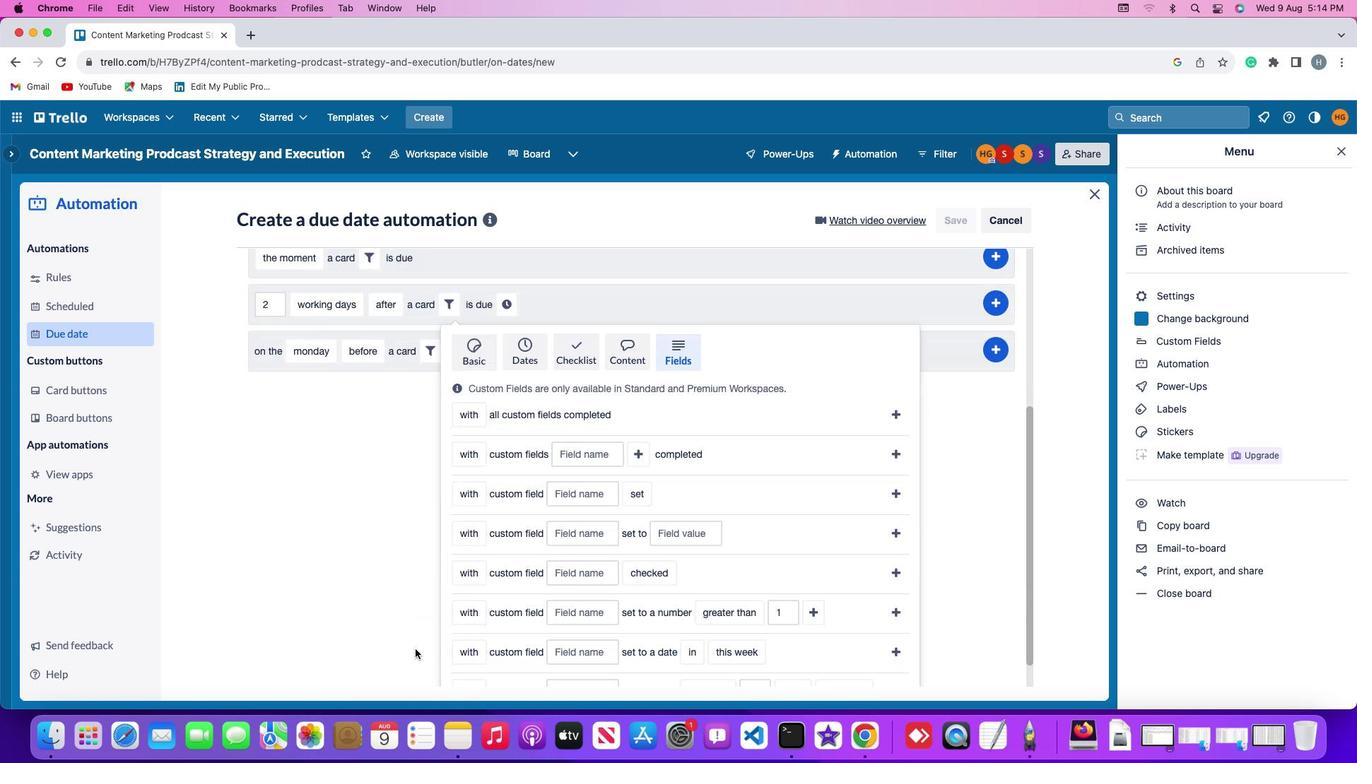 
Action: Mouse moved to (513, 651)
Screenshot: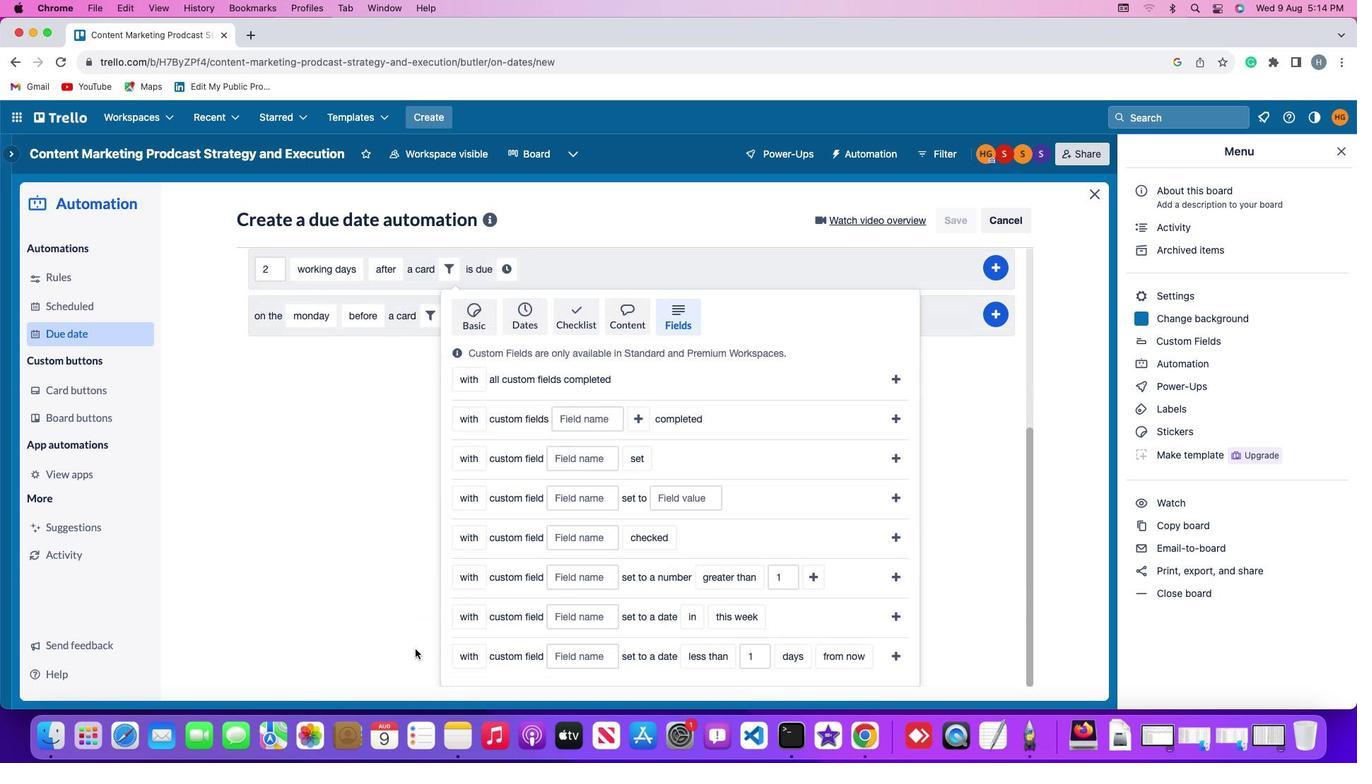 
Action: Mouse scrolled (513, 651) with delta (209, -15)
Screenshot: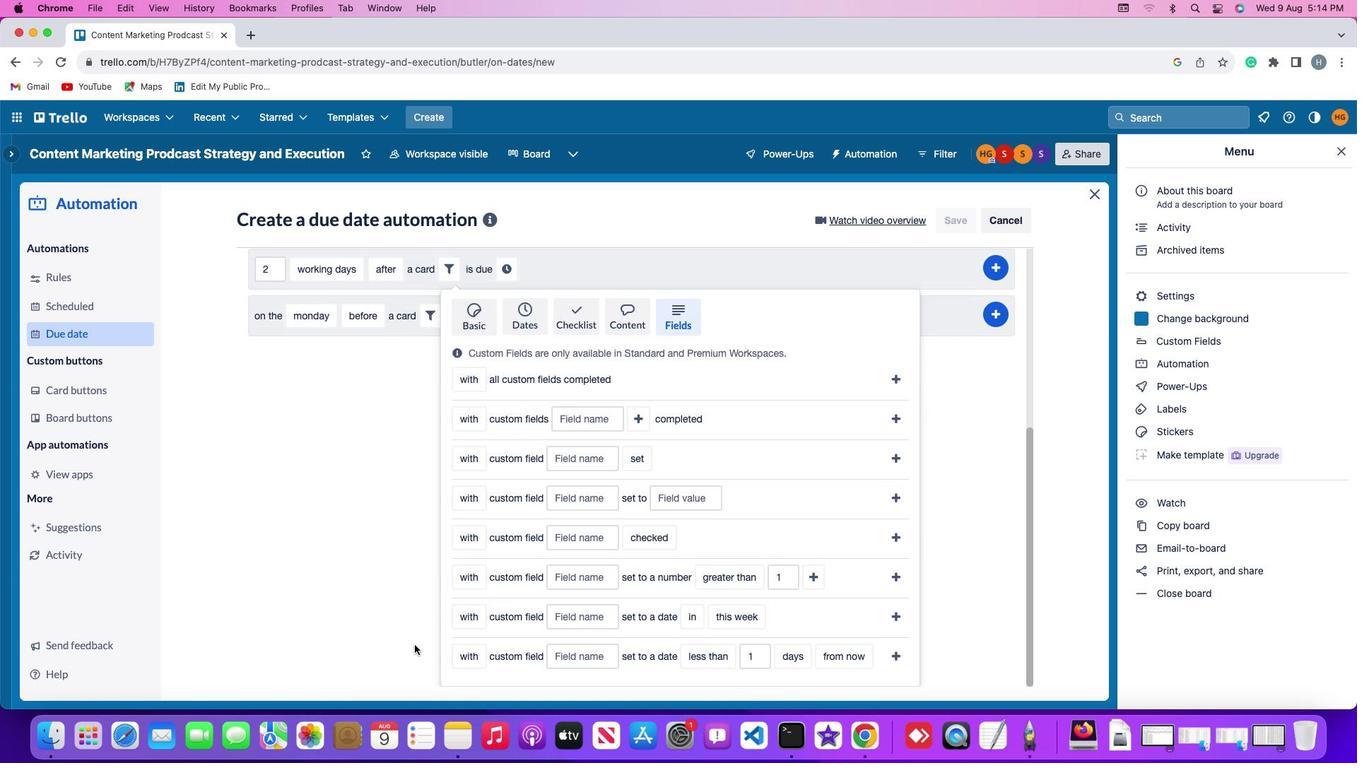 
Action: Mouse scrolled (513, 651) with delta (209, -15)
Screenshot: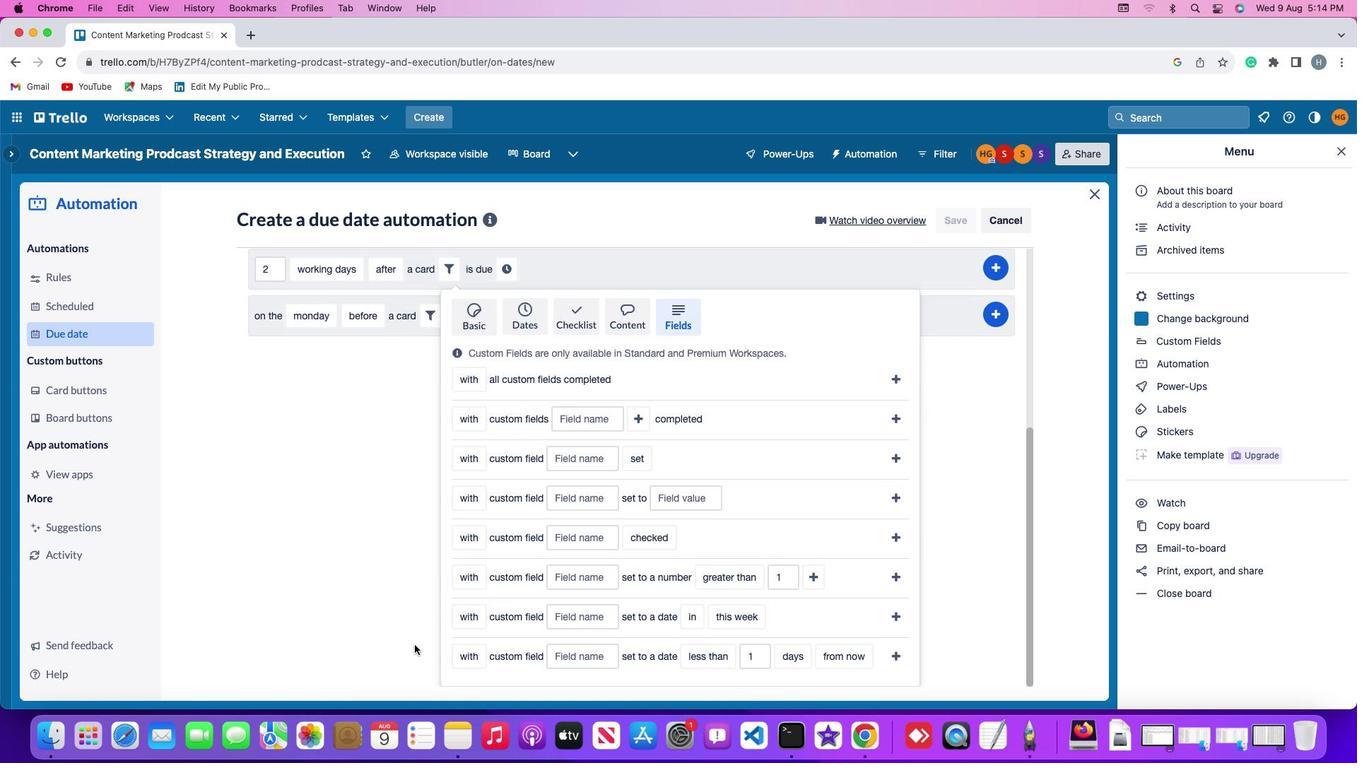 
Action: Mouse scrolled (513, 651) with delta (209, -16)
Screenshot: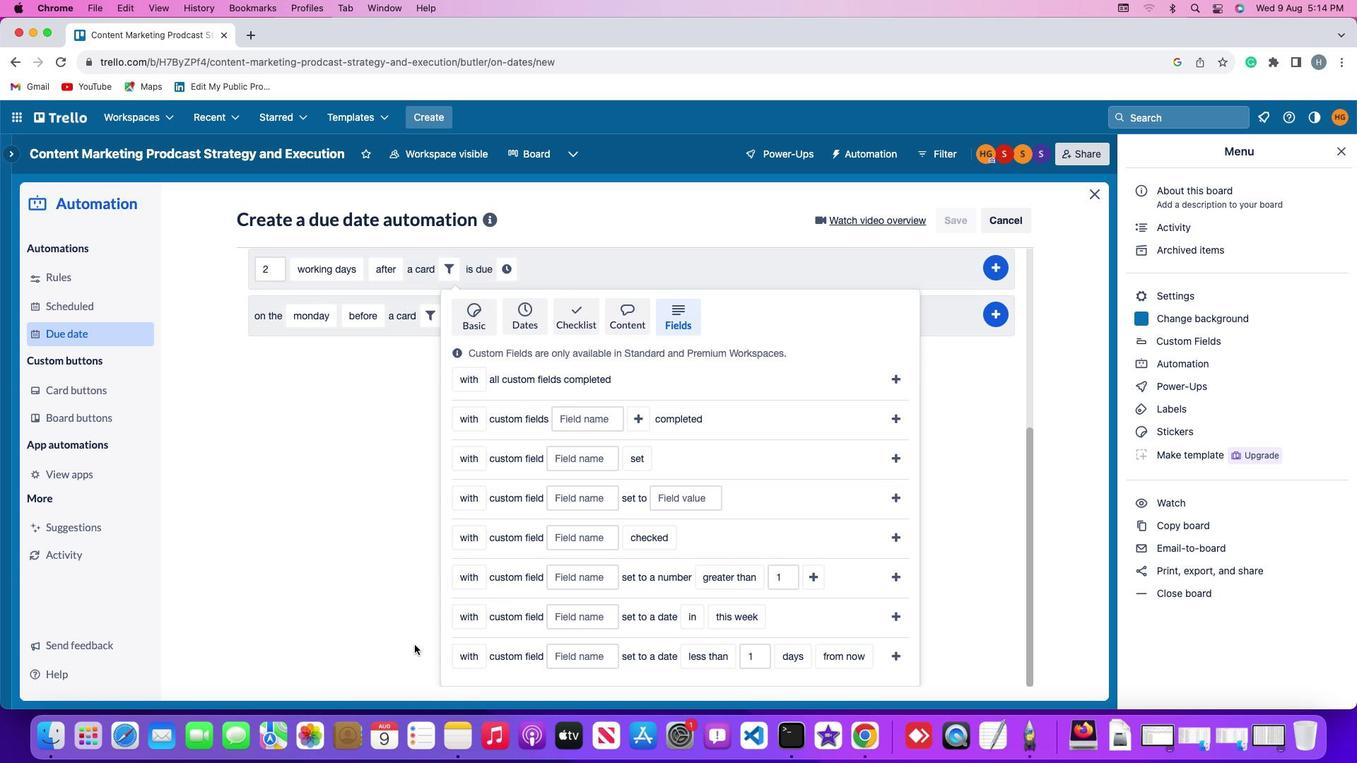 
Action: Mouse moved to (513, 651)
Screenshot: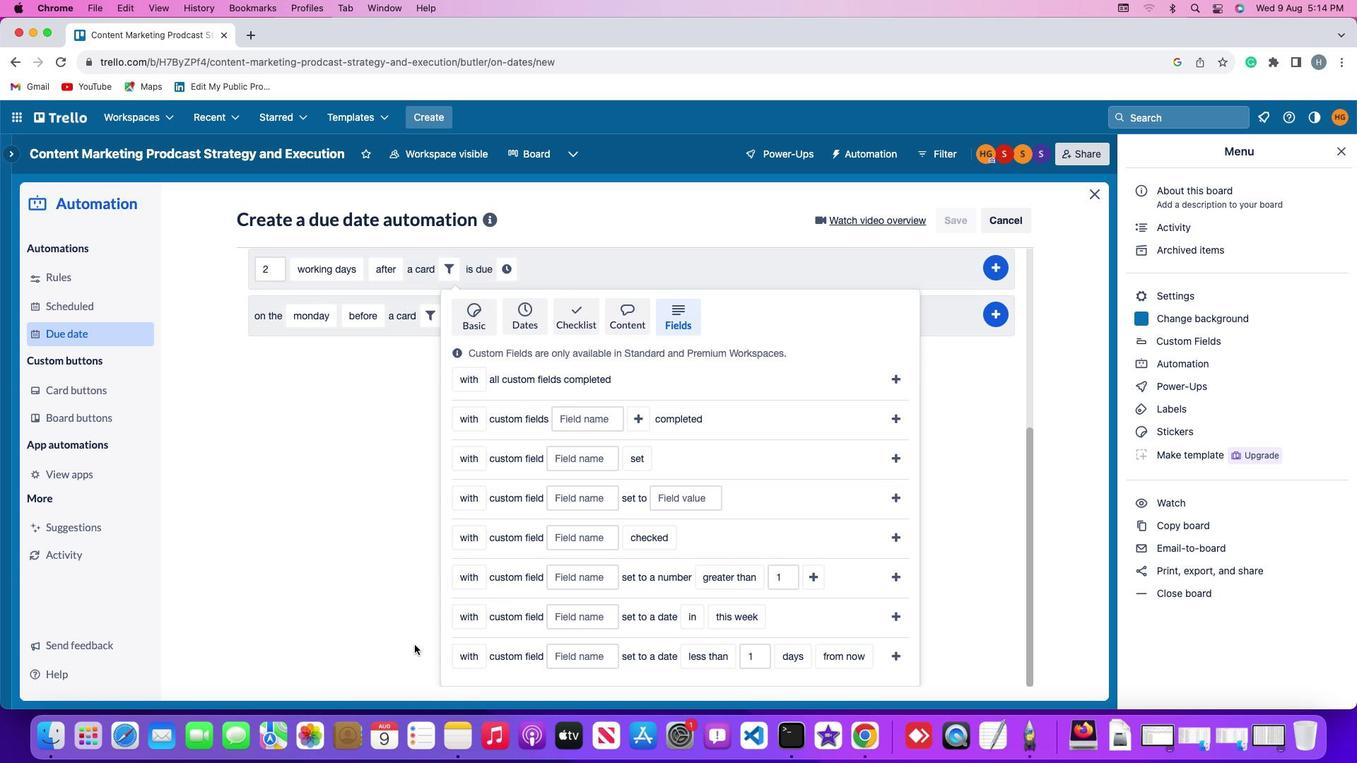 
Action: Mouse scrolled (513, 651) with delta (209, -18)
Screenshot: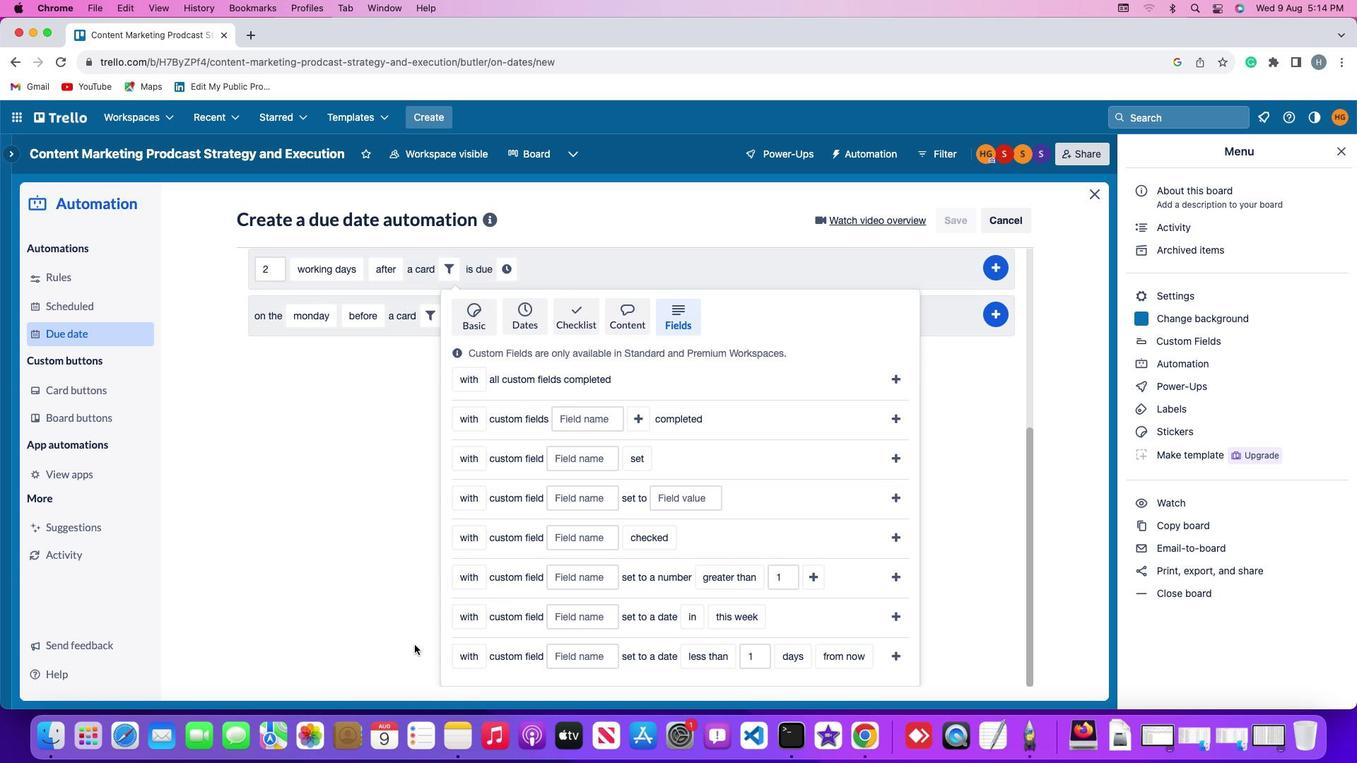 
Action: Mouse moved to (513, 646)
Screenshot: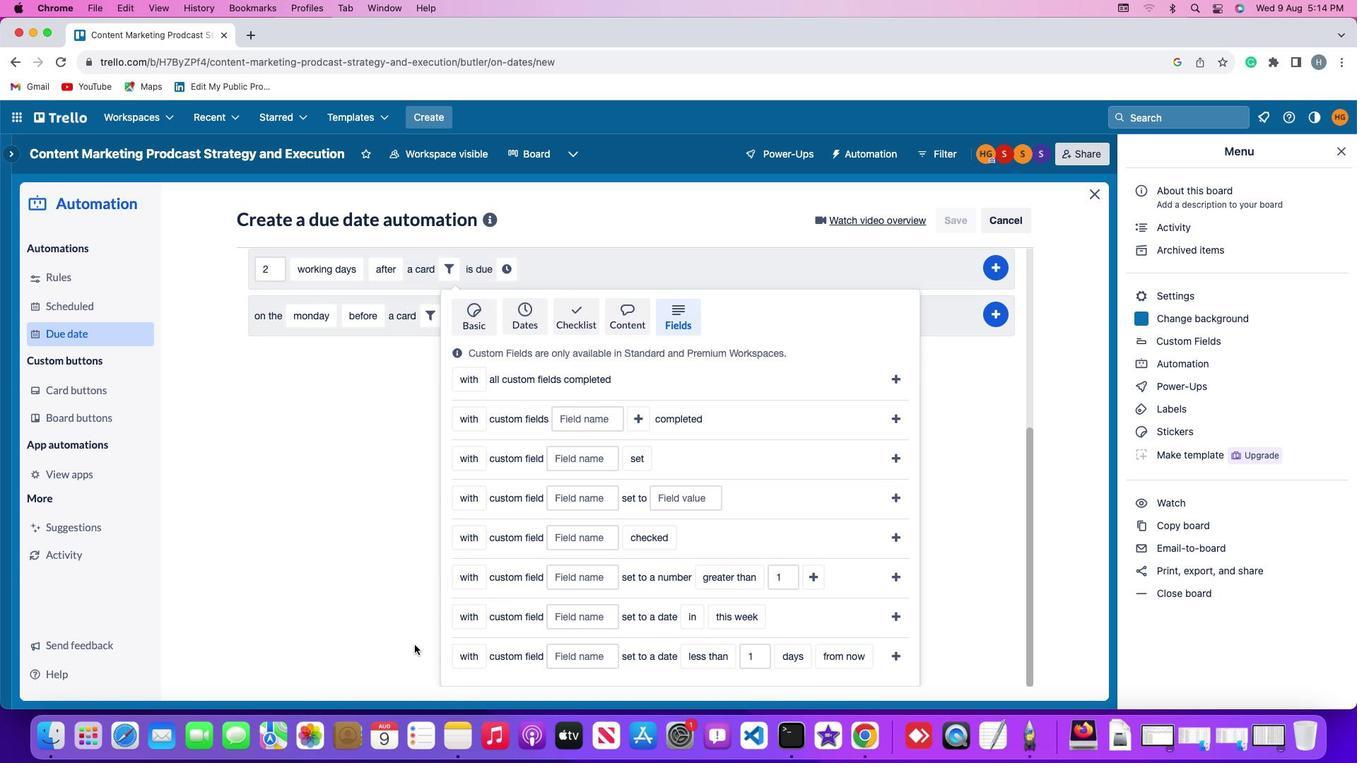 
Action: Mouse scrolled (513, 646) with delta (209, -19)
Screenshot: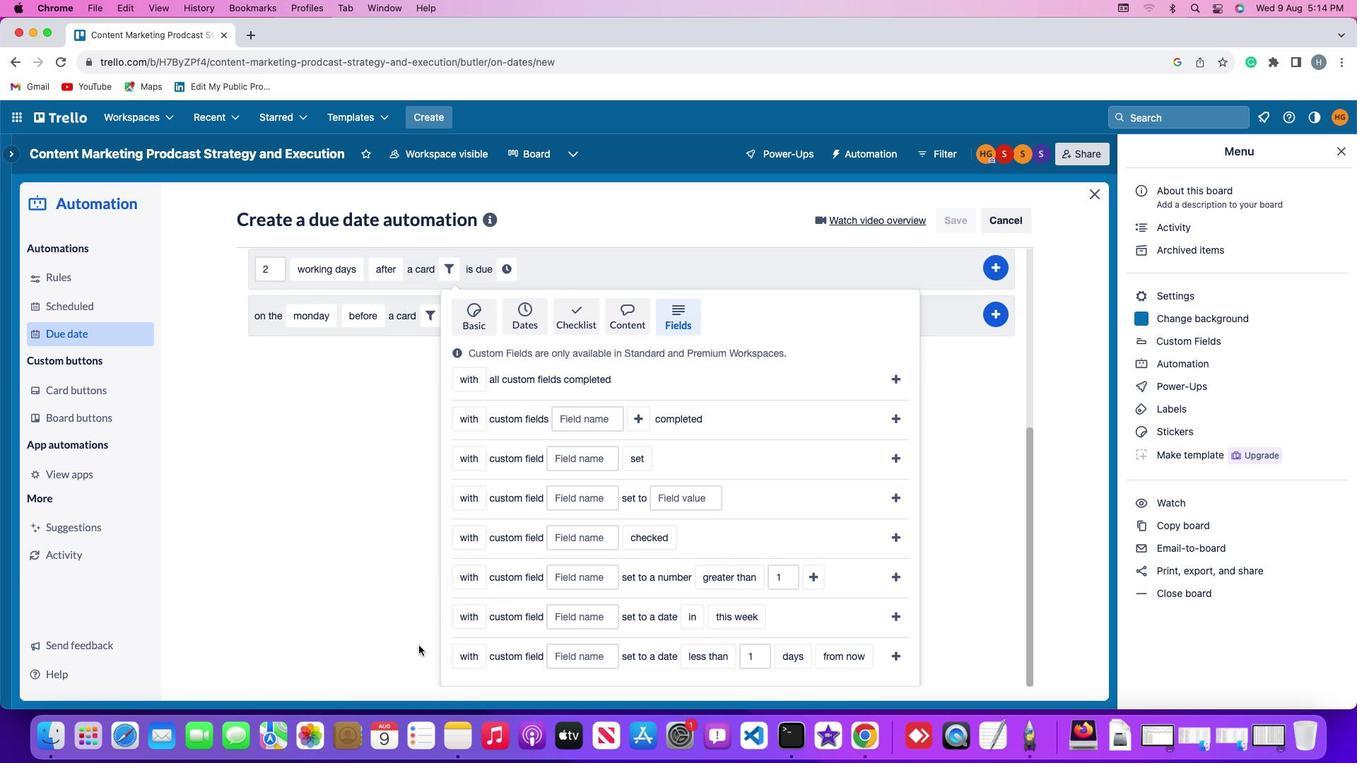 
Action: Mouse moved to (550, 648)
Screenshot: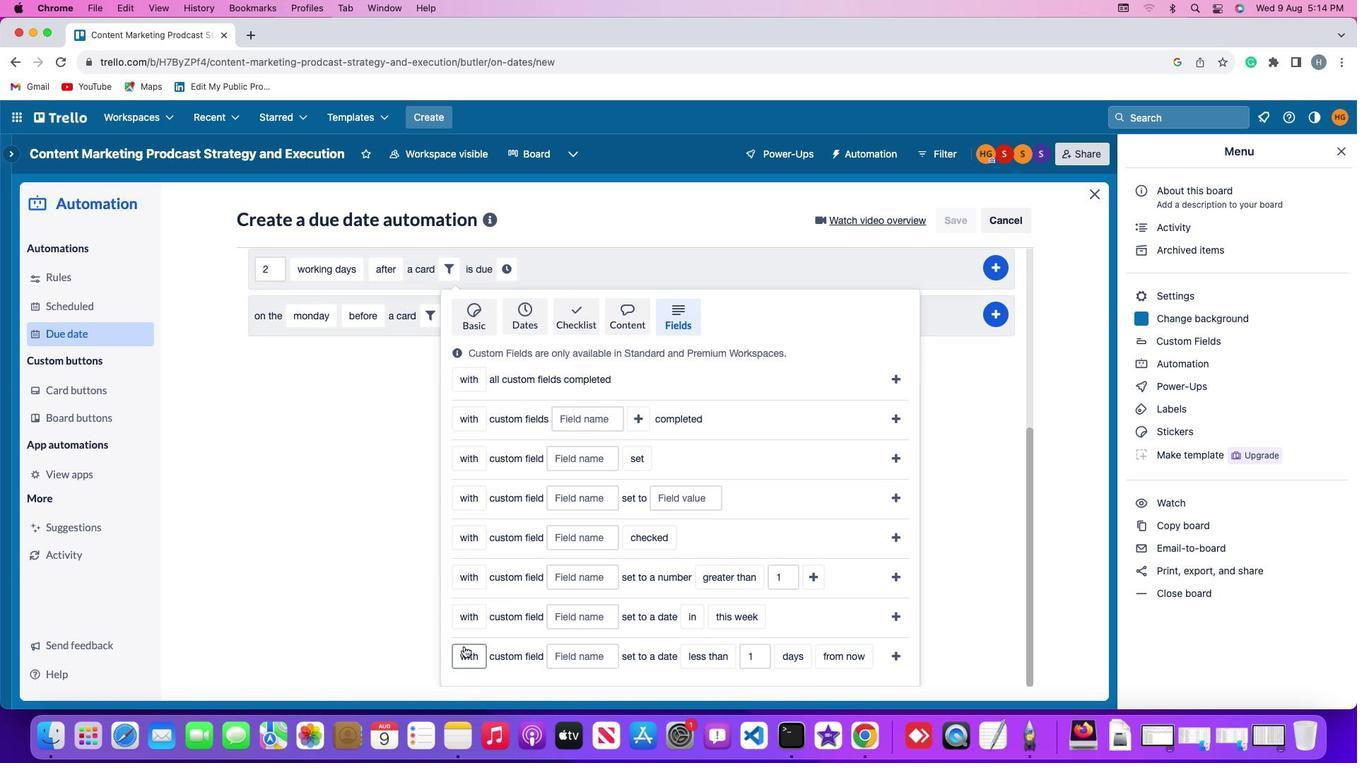 
Action: Mouse pressed left at (550, 648)
Screenshot: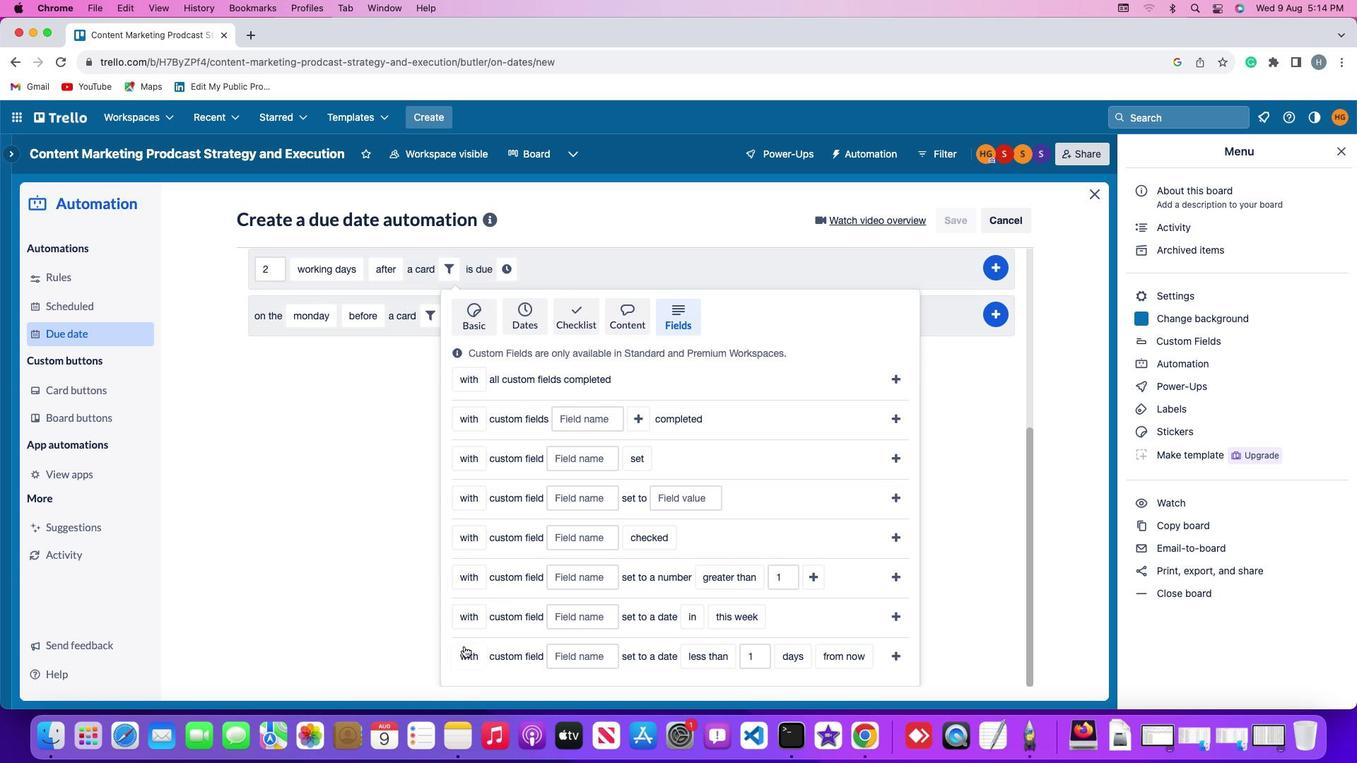 
Action: Mouse moved to (556, 634)
Screenshot: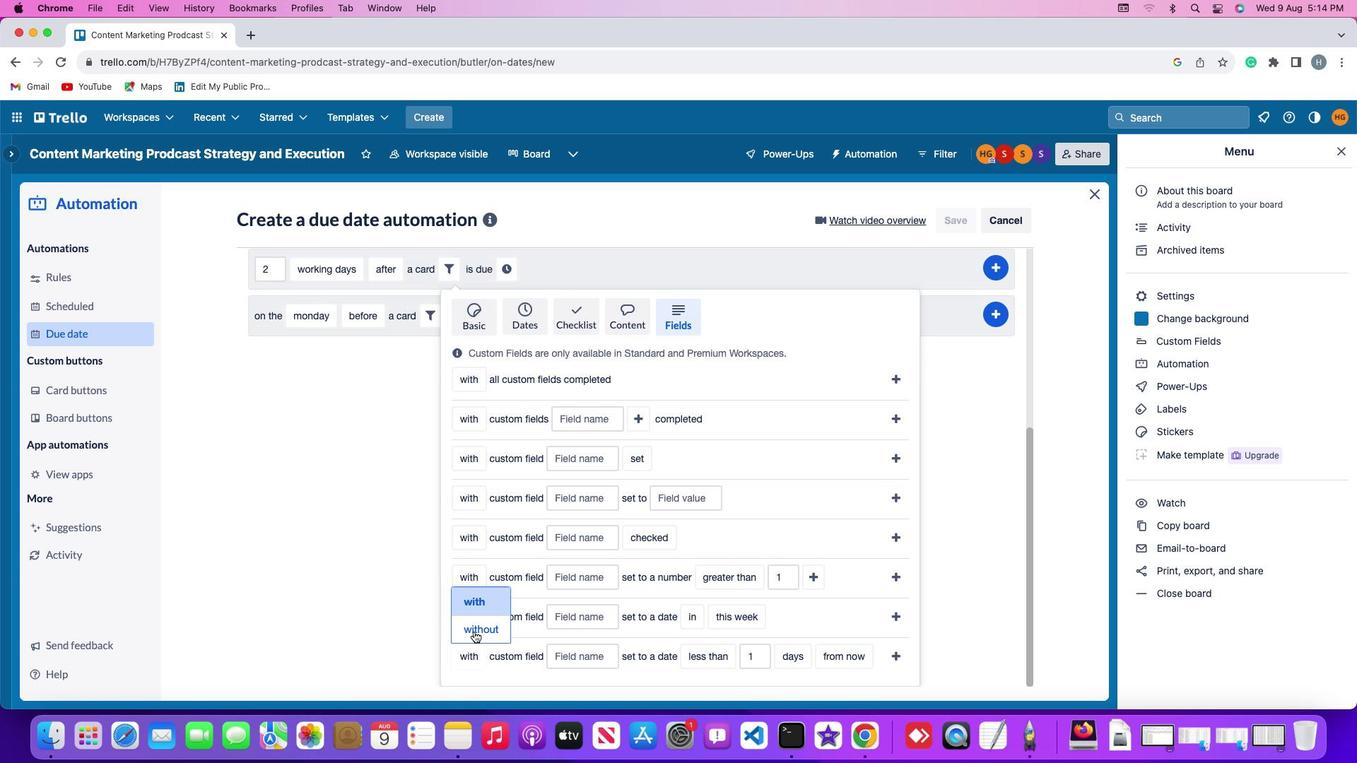 
Action: Mouse pressed left at (556, 634)
Screenshot: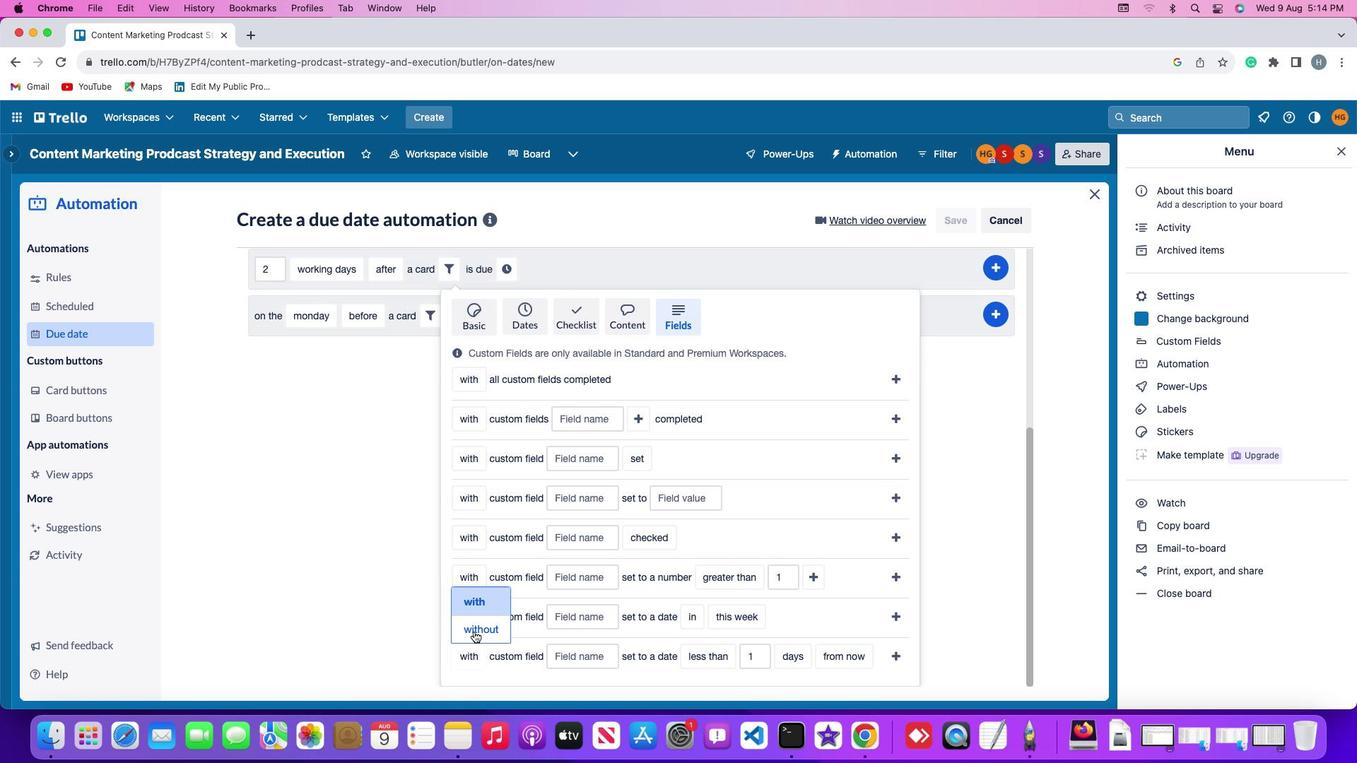 
Action: Mouse moved to (650, 650)
Screenshot: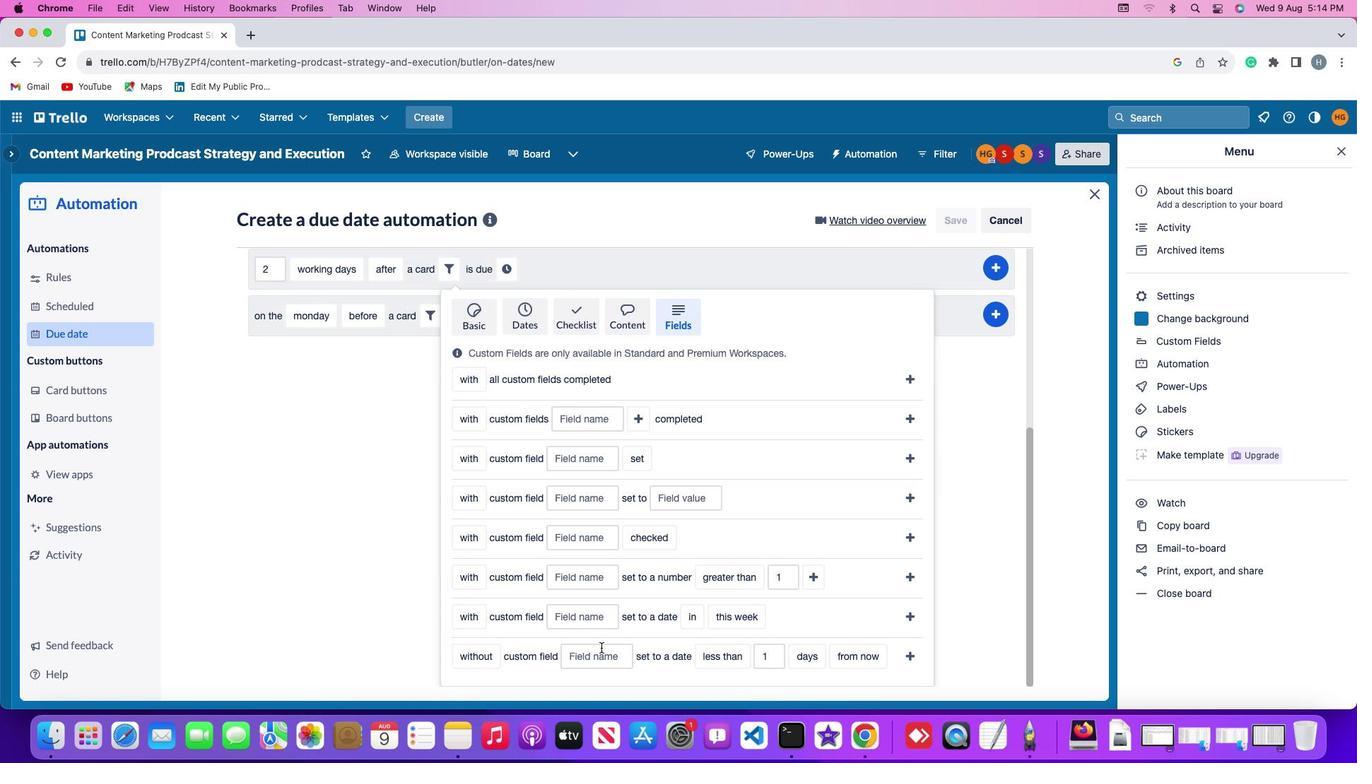 
Action: Mouse pressed left at (650, 650)
Screenshot: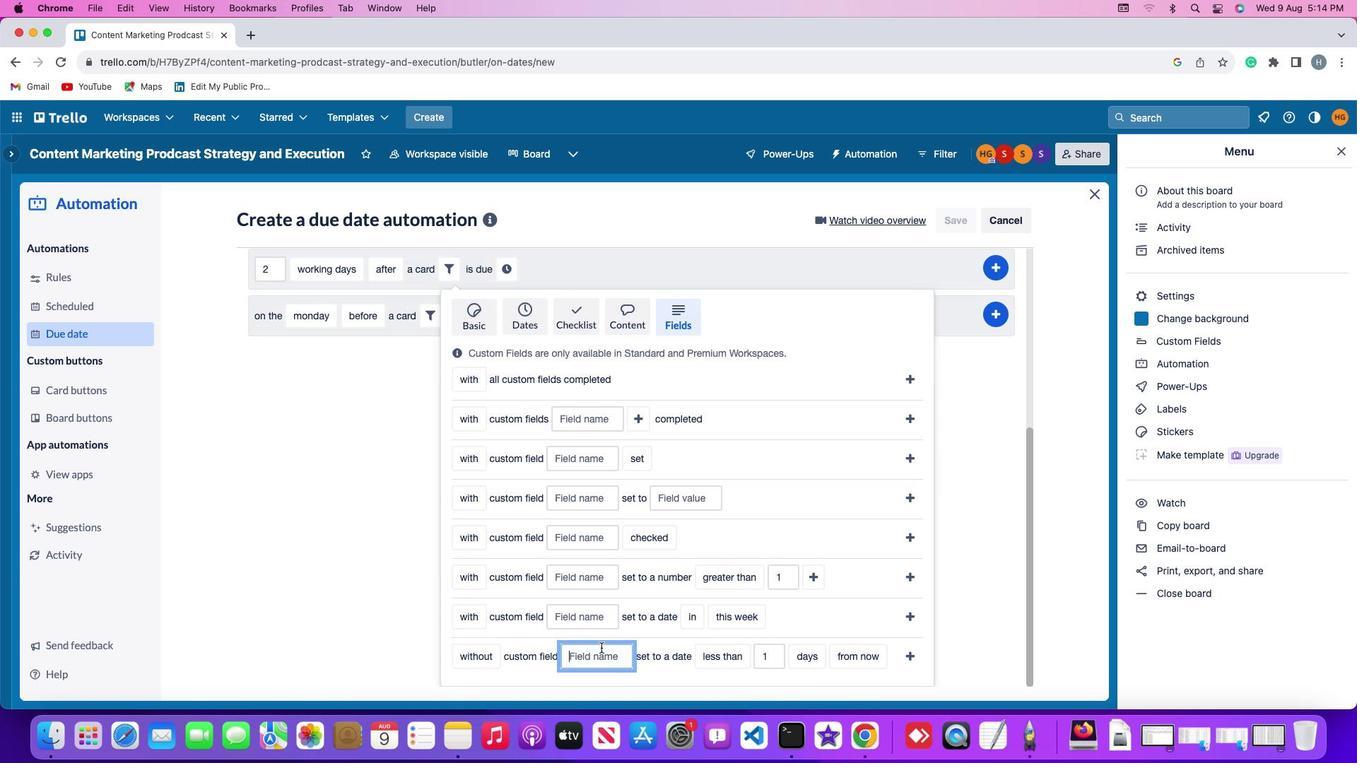 
Action: Mouse moved to (651, 648)
Screenshot: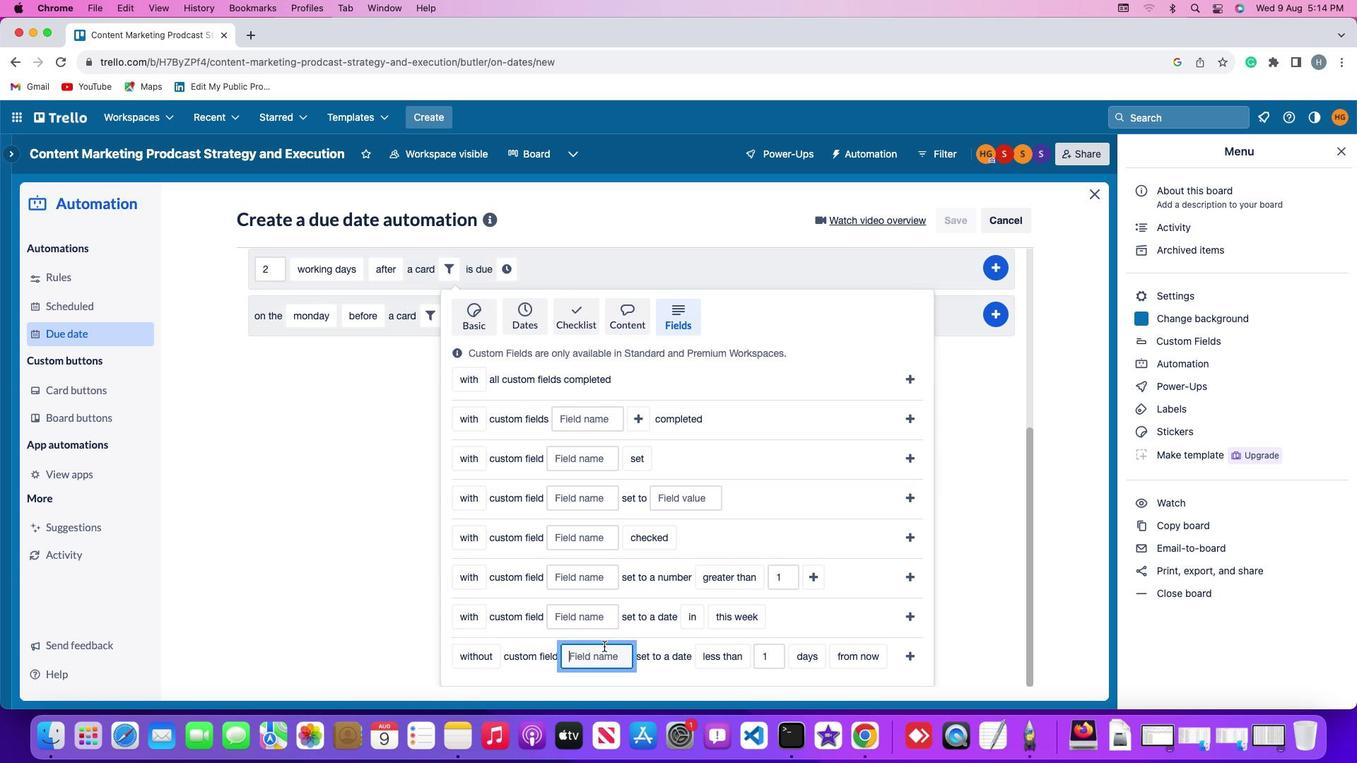 
Action: Key pressed Key.shift'R''e''s''u''m''e'
Screenshot: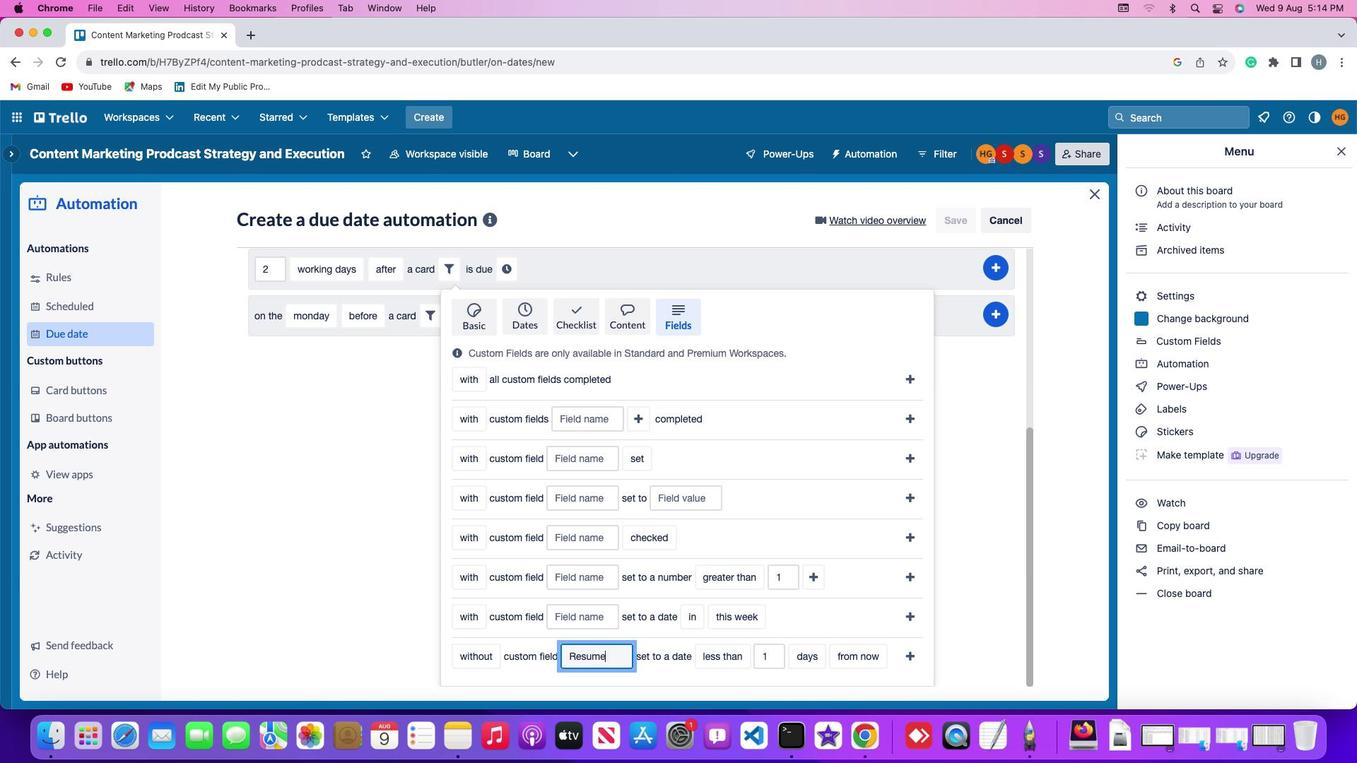 
Action: Mouse moved to (733, 657)
Screenshot: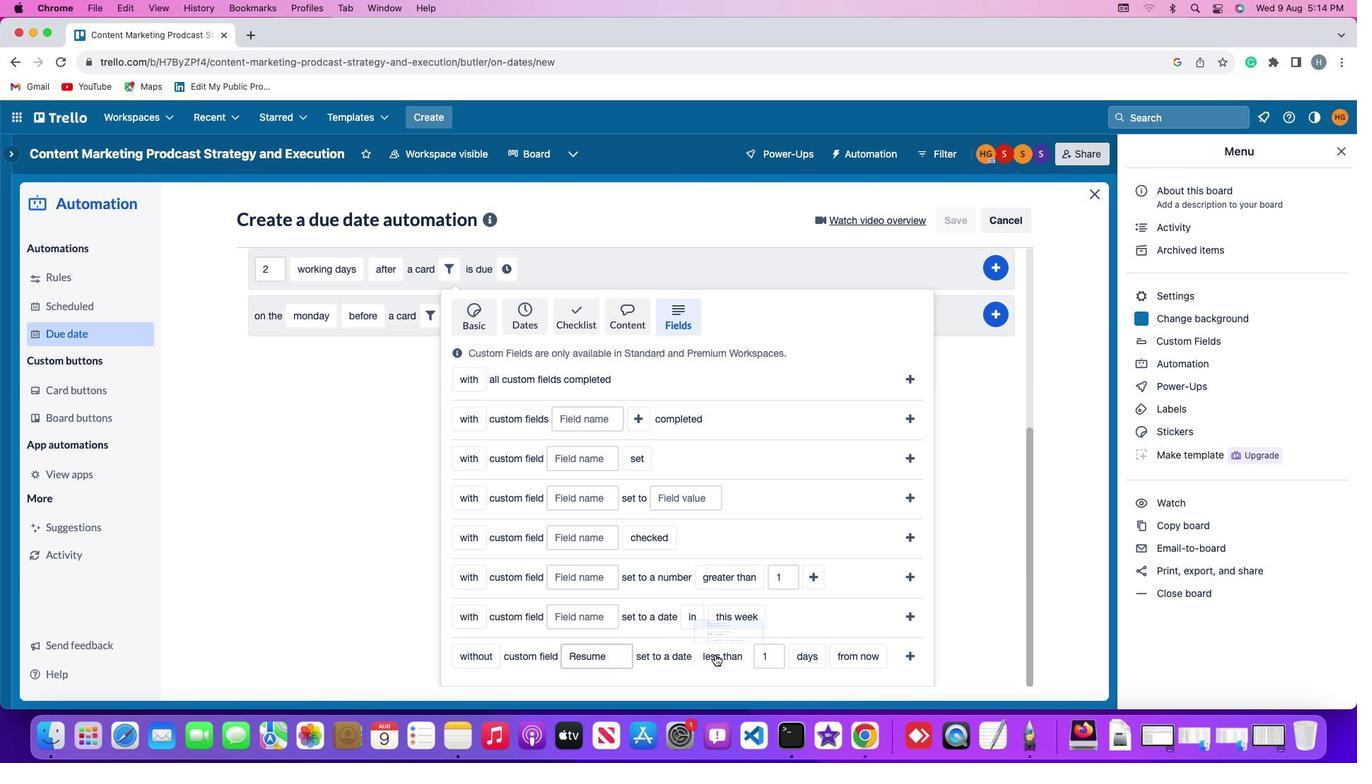 
Action: Mouse pressed left at (733, 657)
Screenshot: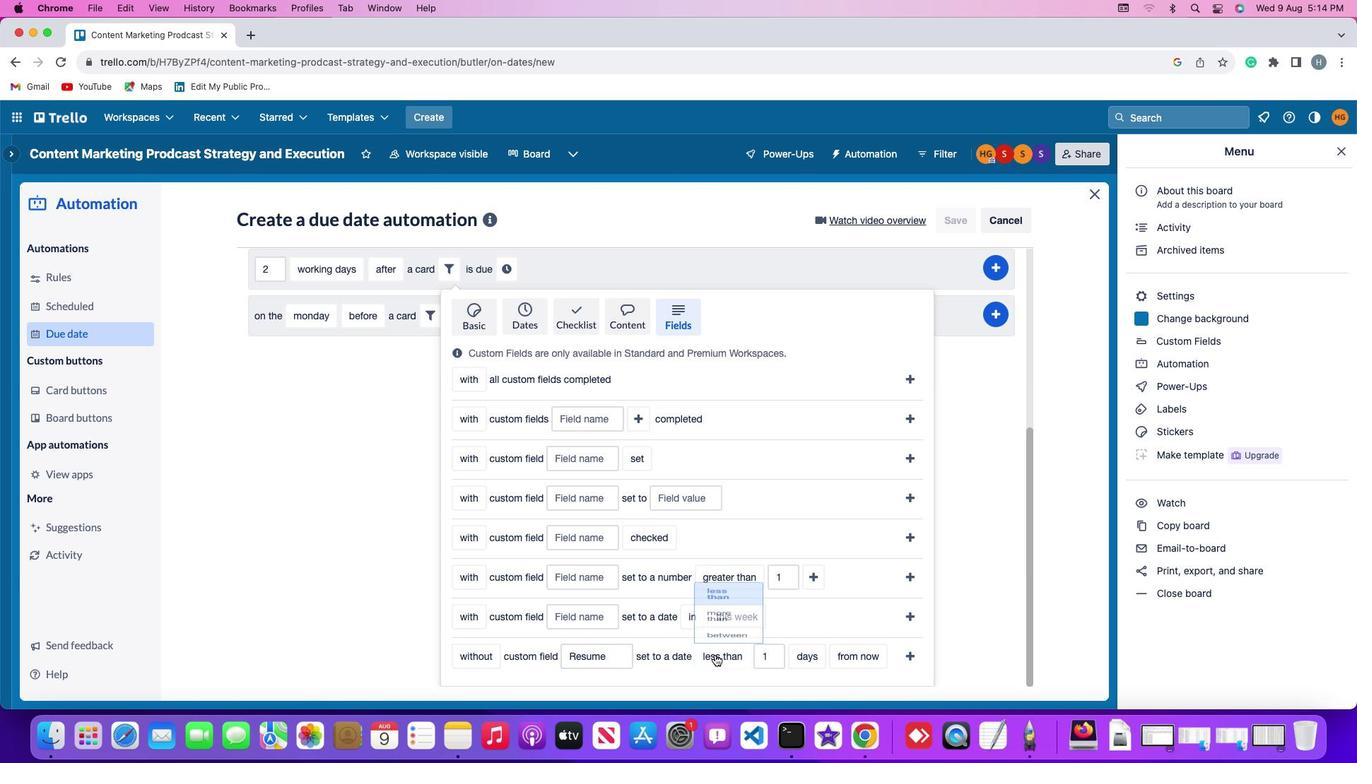 
Action: Mouse moved to (743, 631)
Screenshot: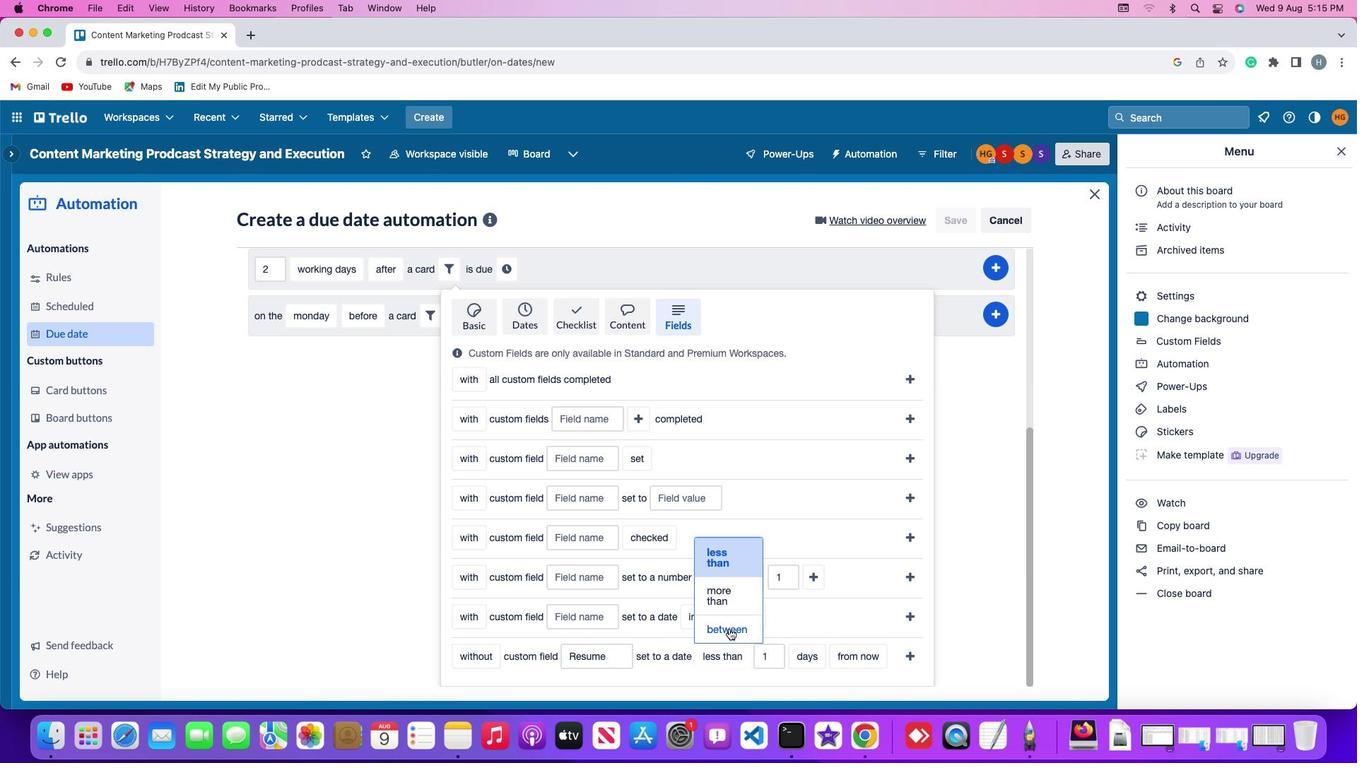 
Action: Mouse pressed left at (743, 631)
Screenshot: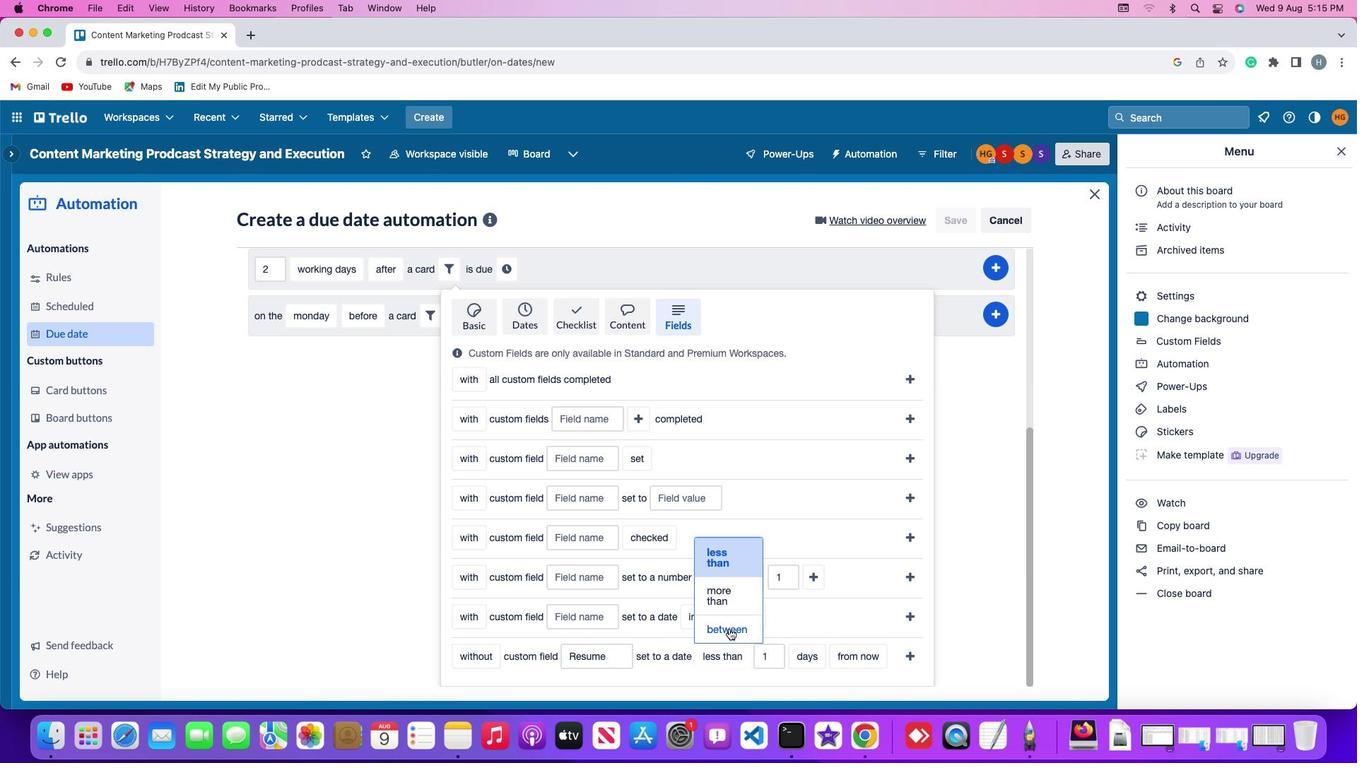 
Action: Mouse moved to (778, 658)
Screenshot: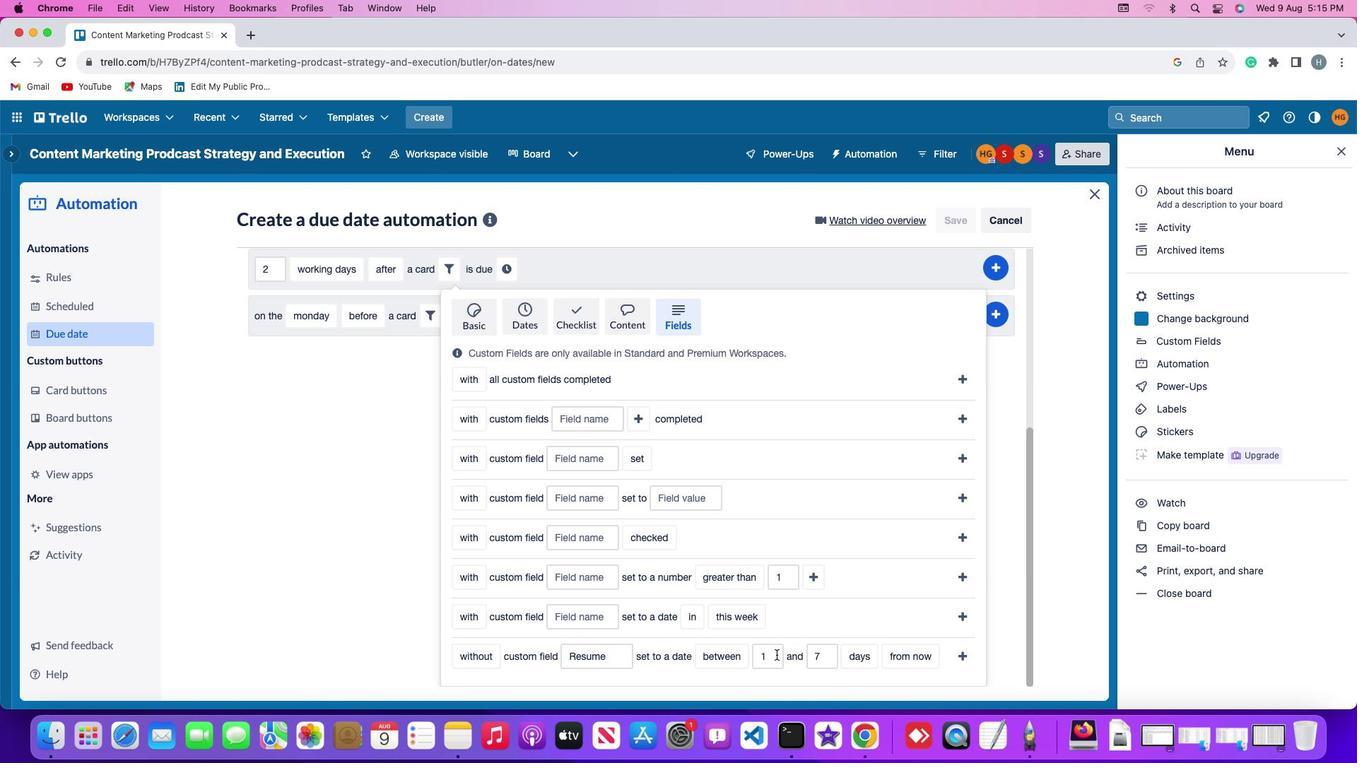 
Action: Mouse pressed left at (778, 658)
Screenshot: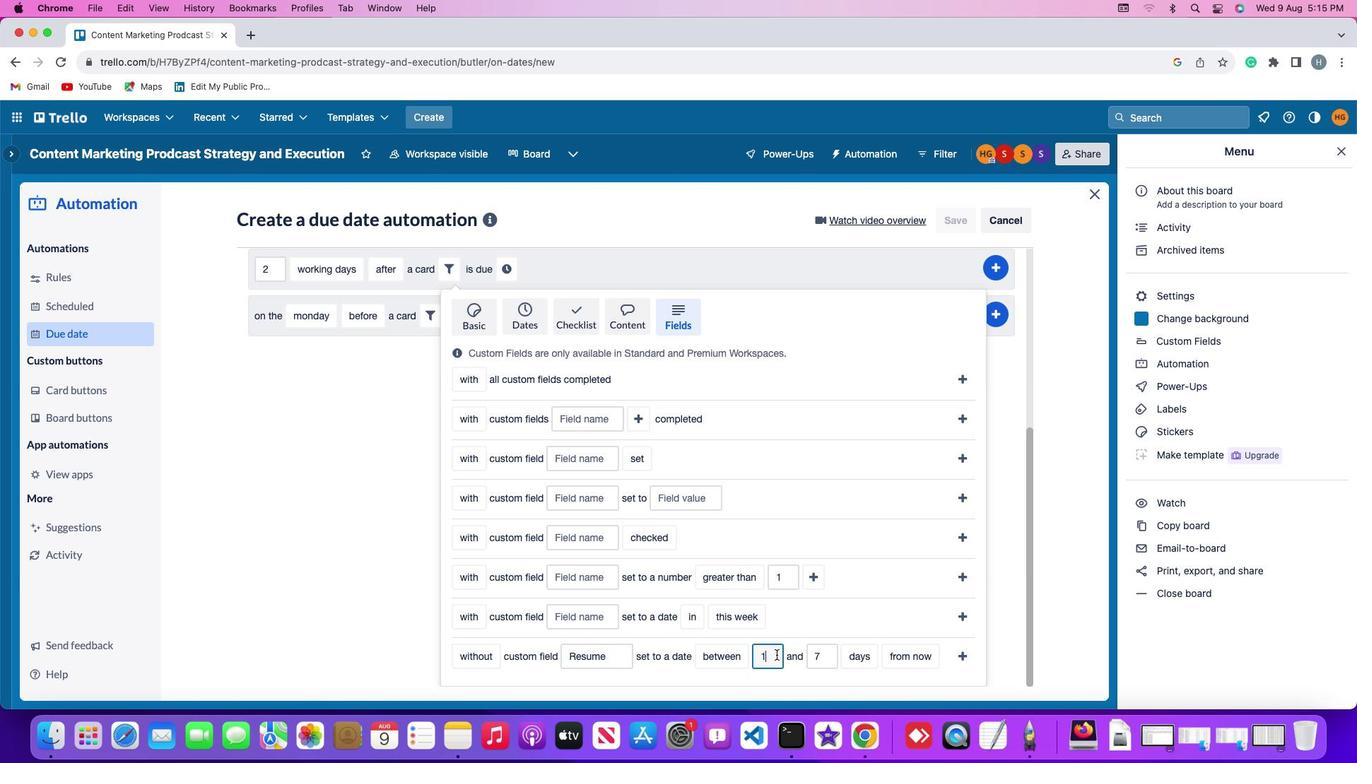 
Action: Mouse moved to (778, 658)
Screenshot: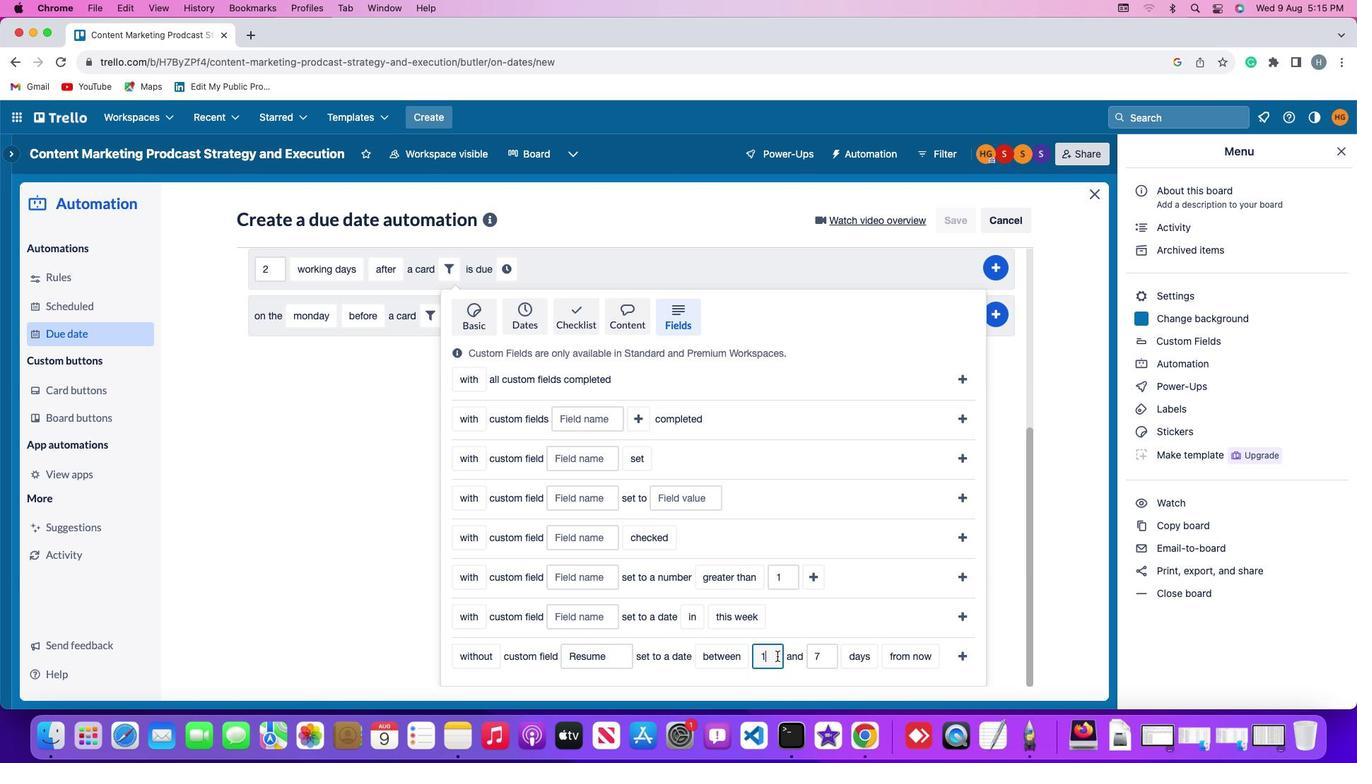
Action: Key pressed Key.backspace'1'
Screenshot: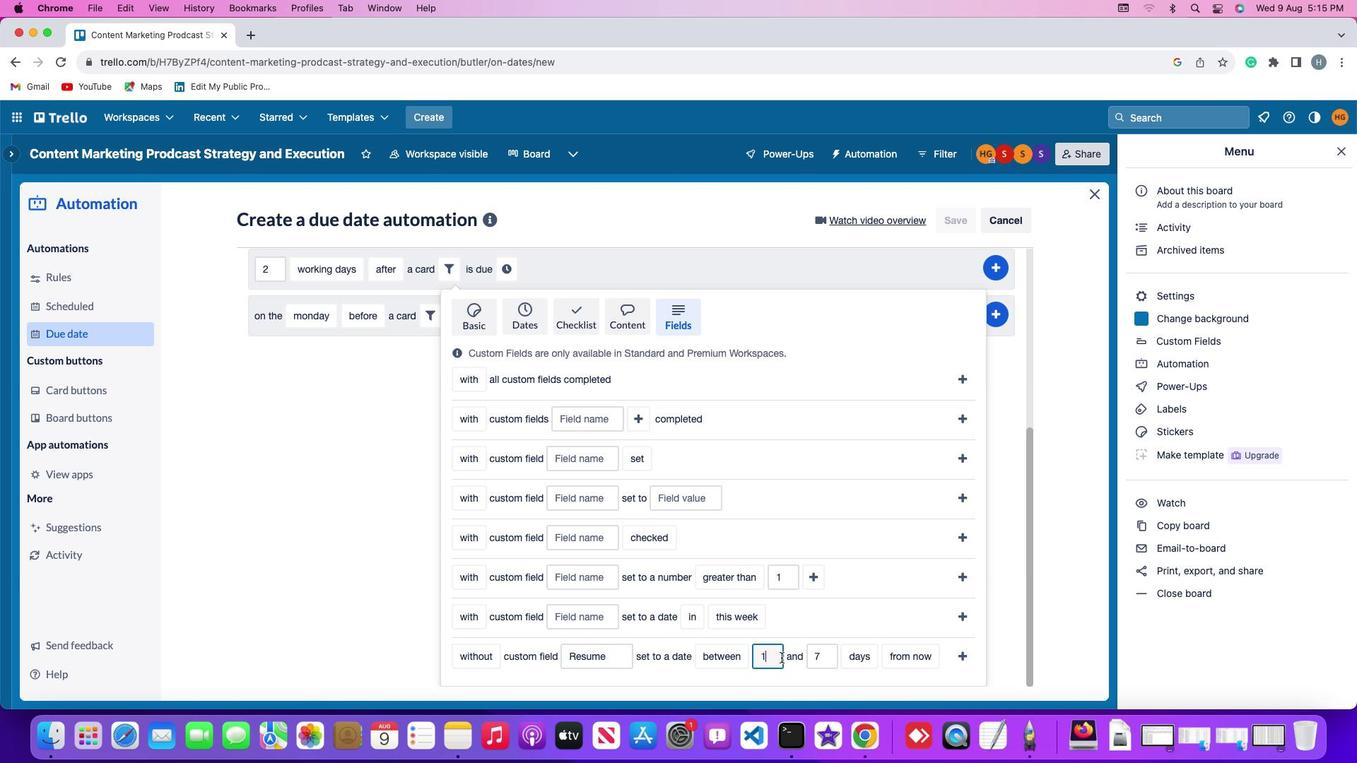 
Action: Mouse moved to (816, 658)
Screenshot: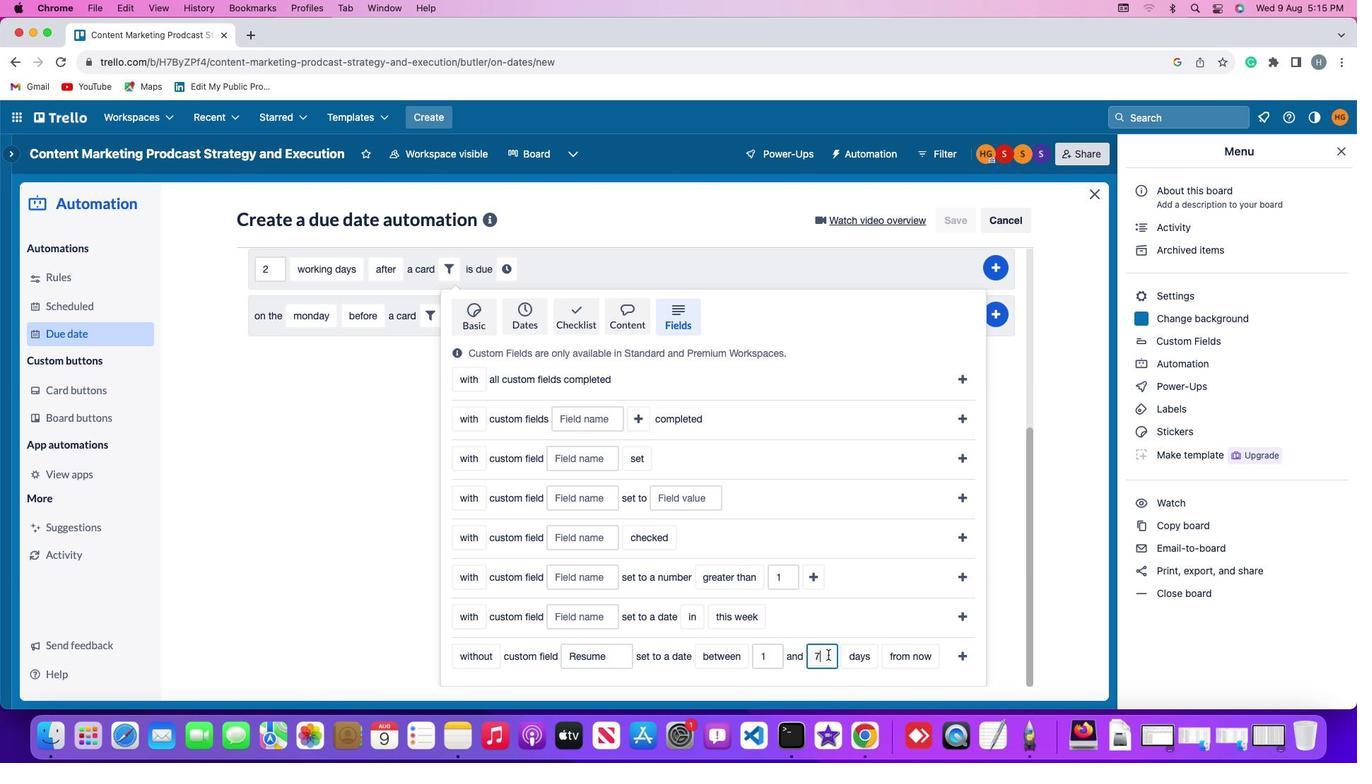
Action: Mouse pressed left at (816, 658)
Screenshot: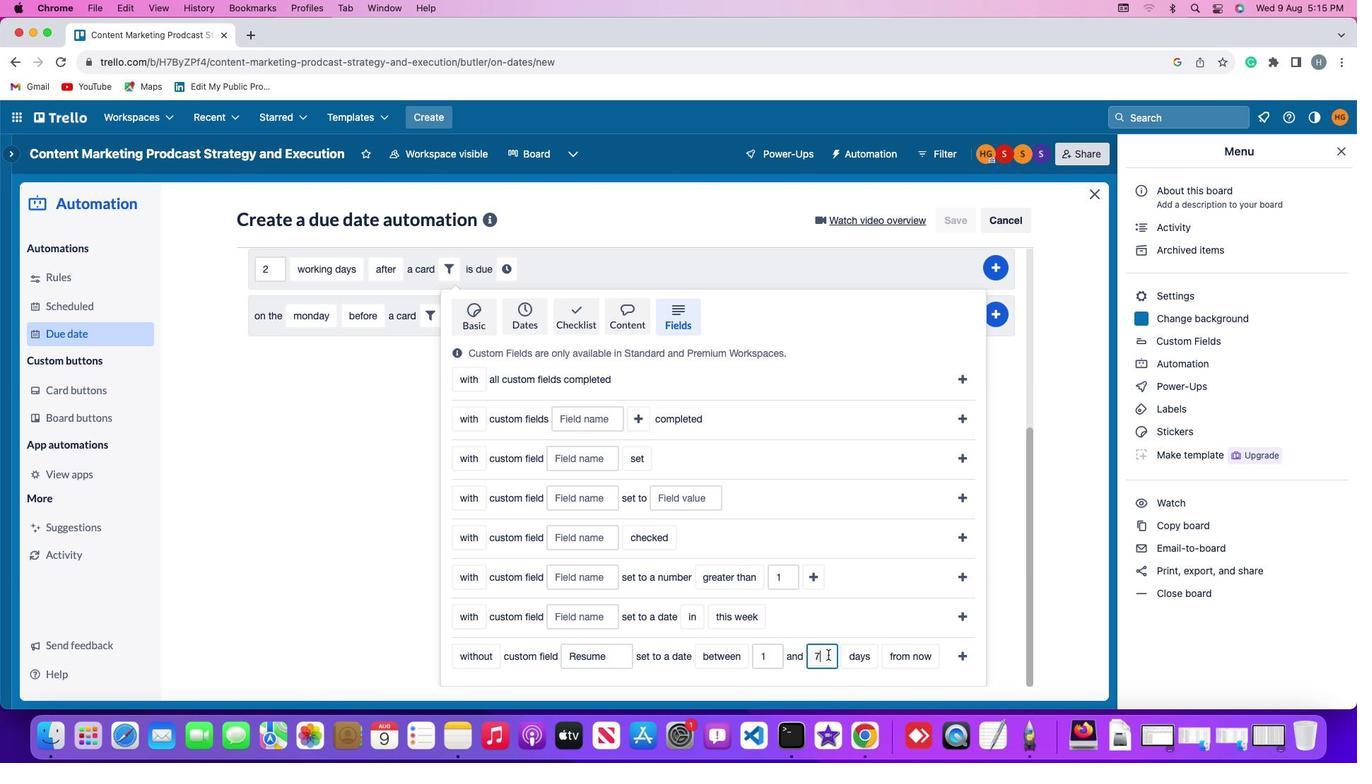
Action: Key pressed Key.backspace'7'
Screenshot: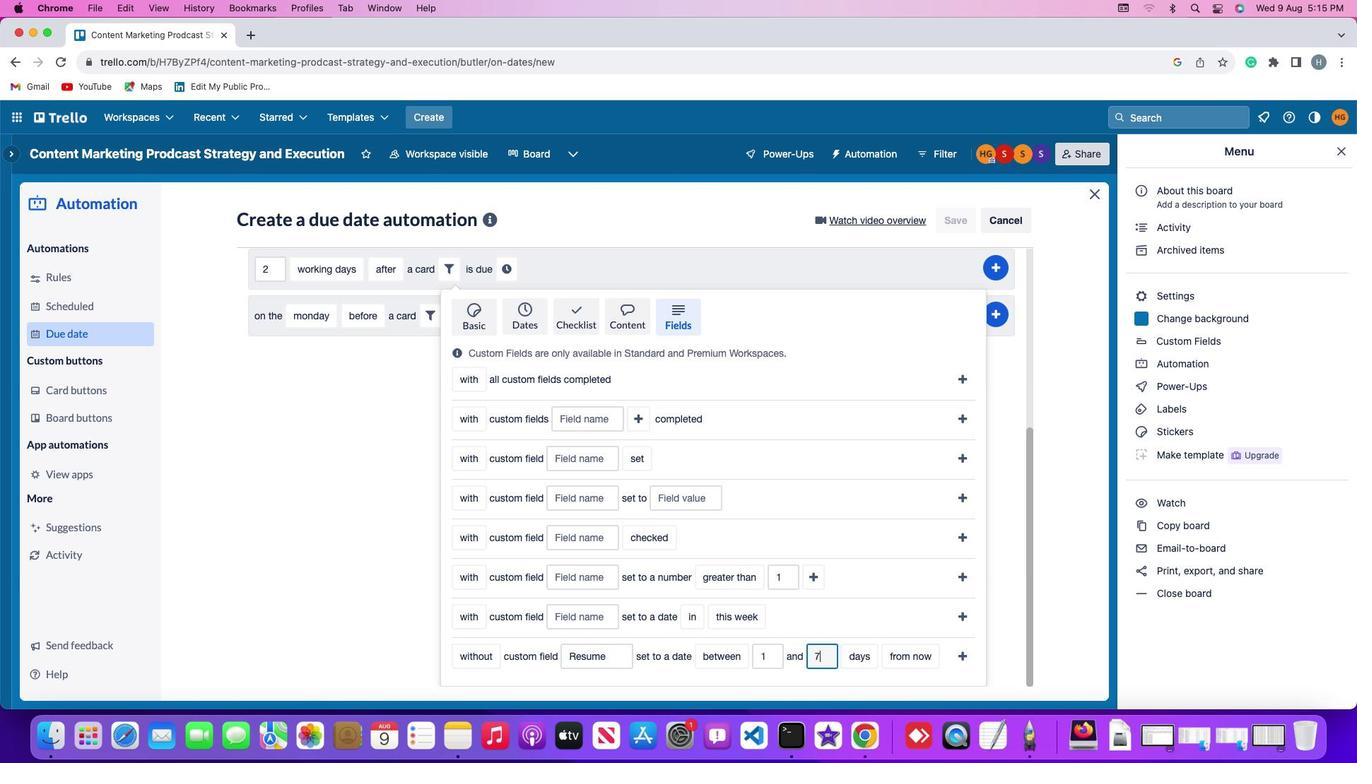 
Action: Mouse moved to (838, 659)
Screenshot: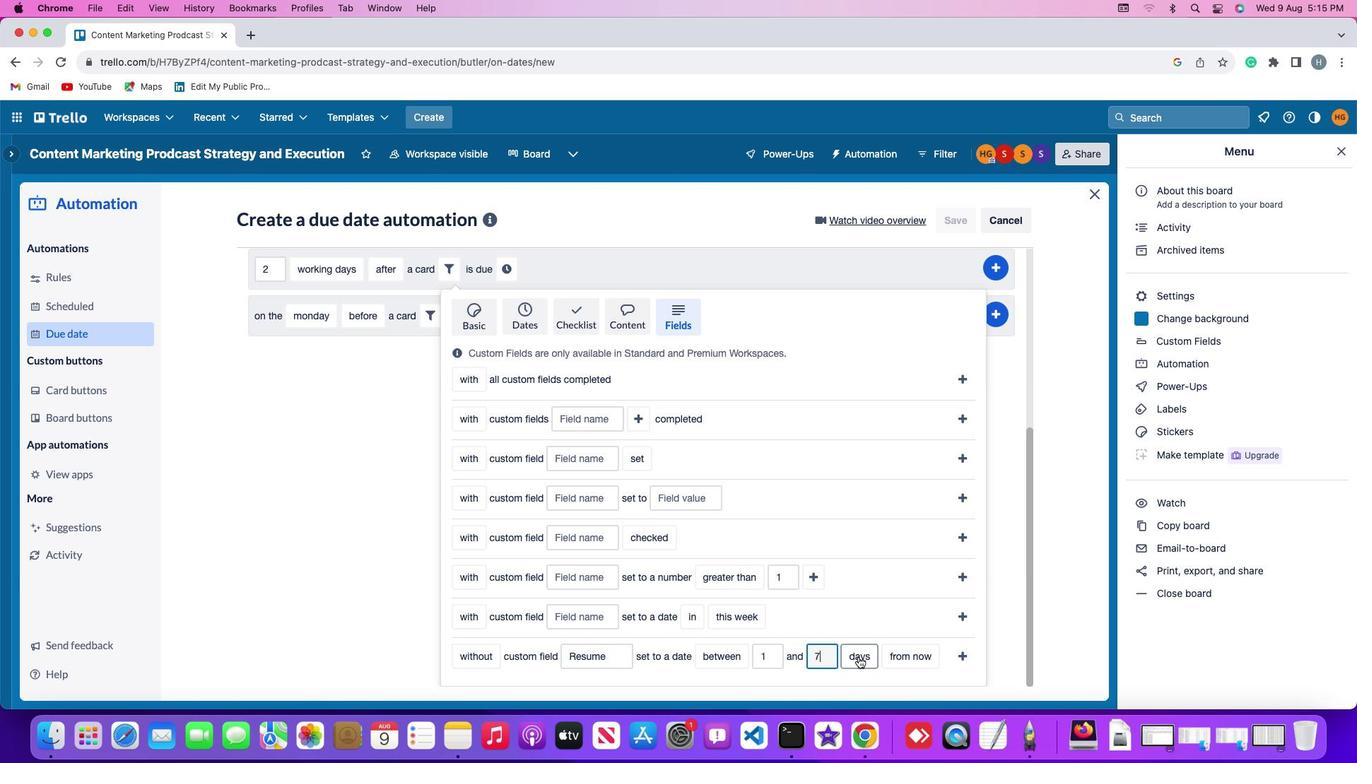 
Action: Mouse pressed left at (838, 659)
Screenshot: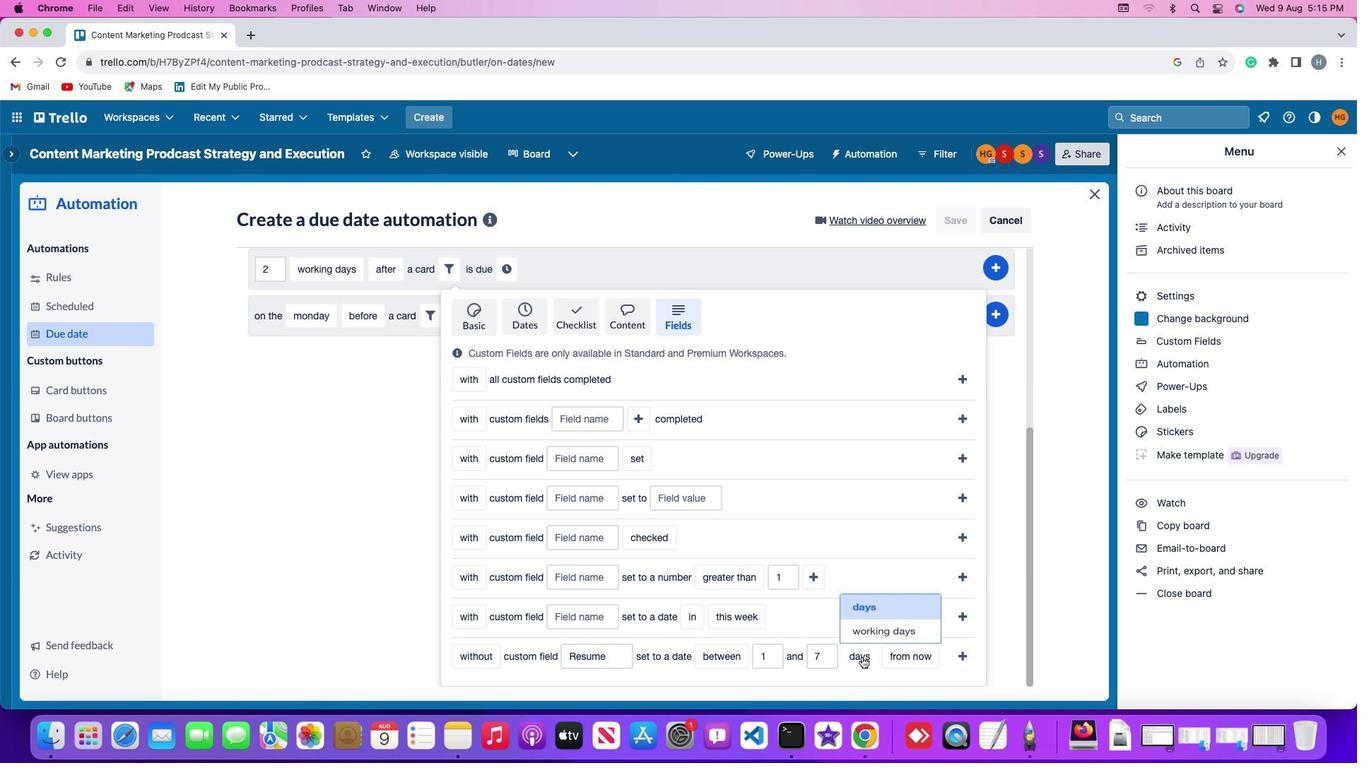 
Action: Mouse moved to (847, 611)
Screenshot: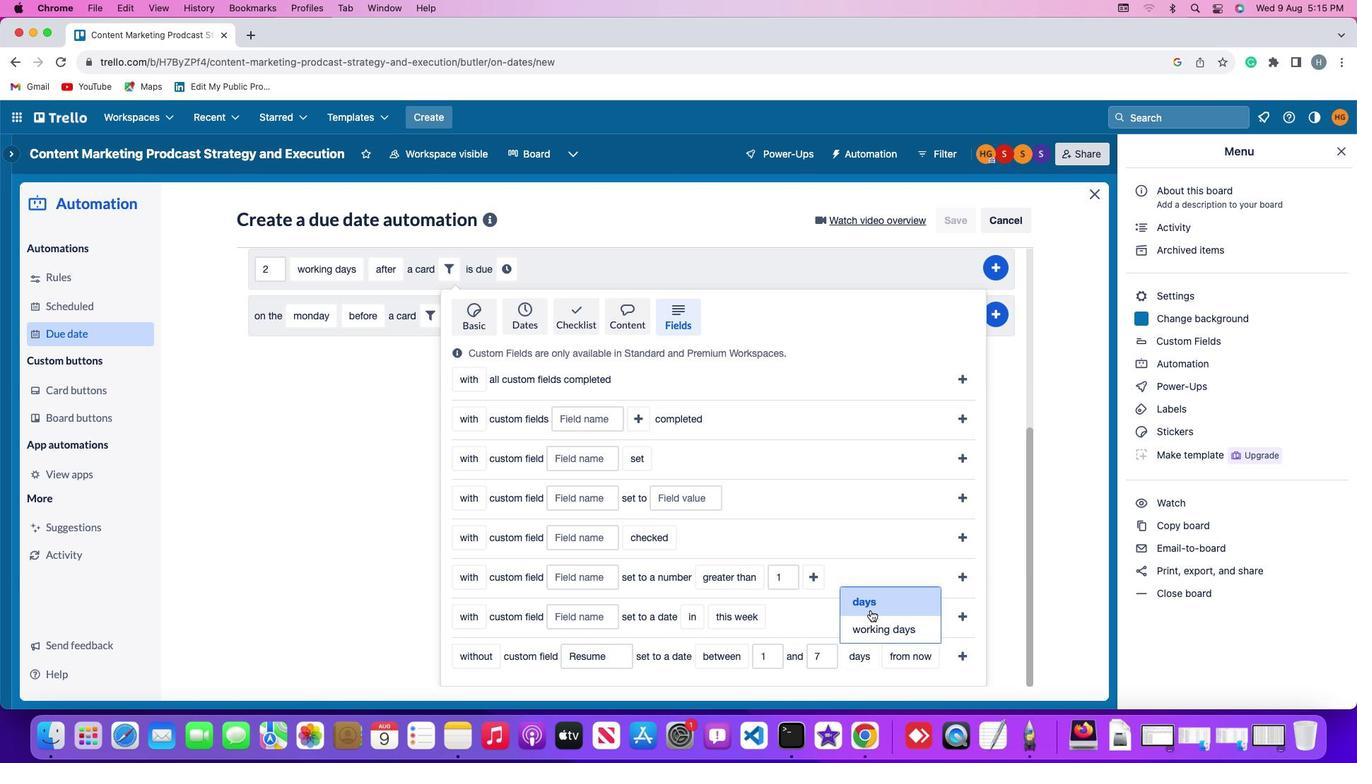 
Action: Mouse pressed left at (847, 611)
Screenshot: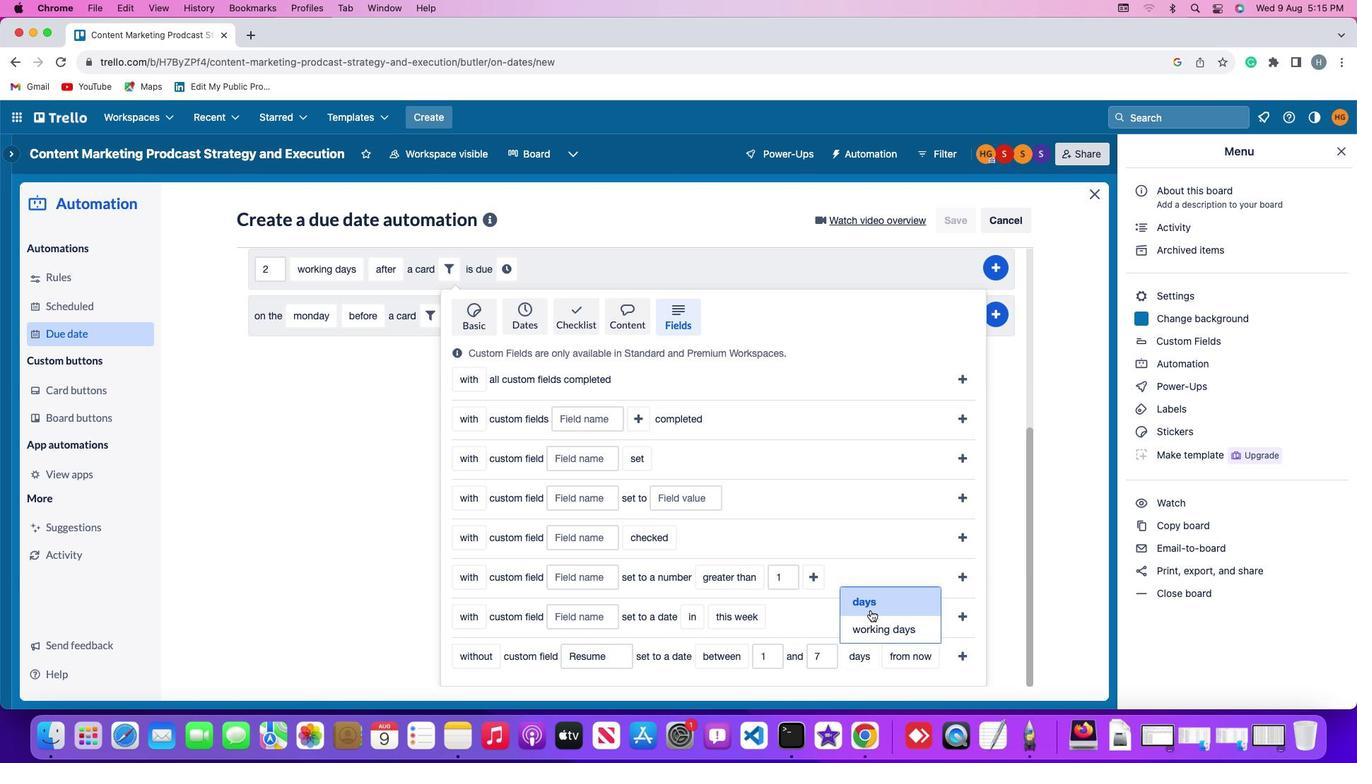 
Action: Mouse moved to (873, 656)
Screenshot: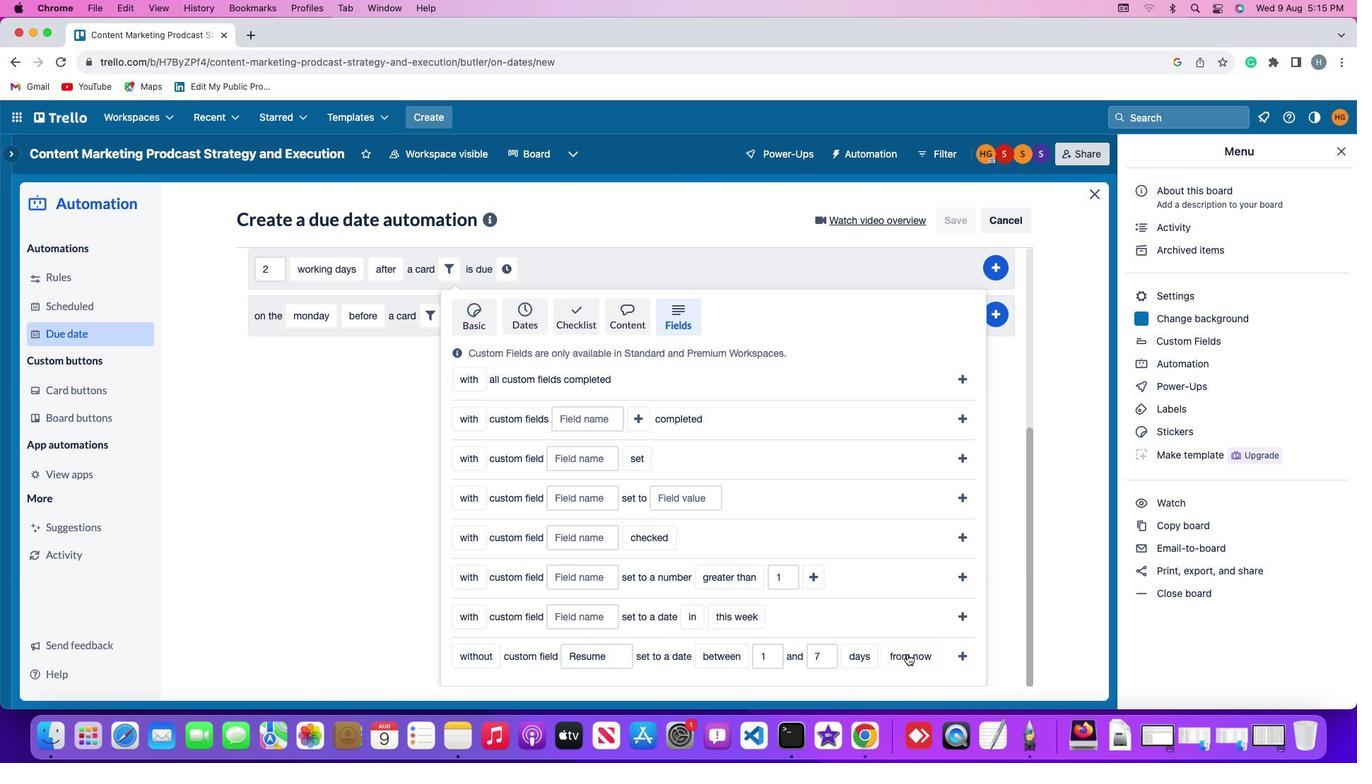 
Action: Mouse pressed left at (873, 656)
Screenshot: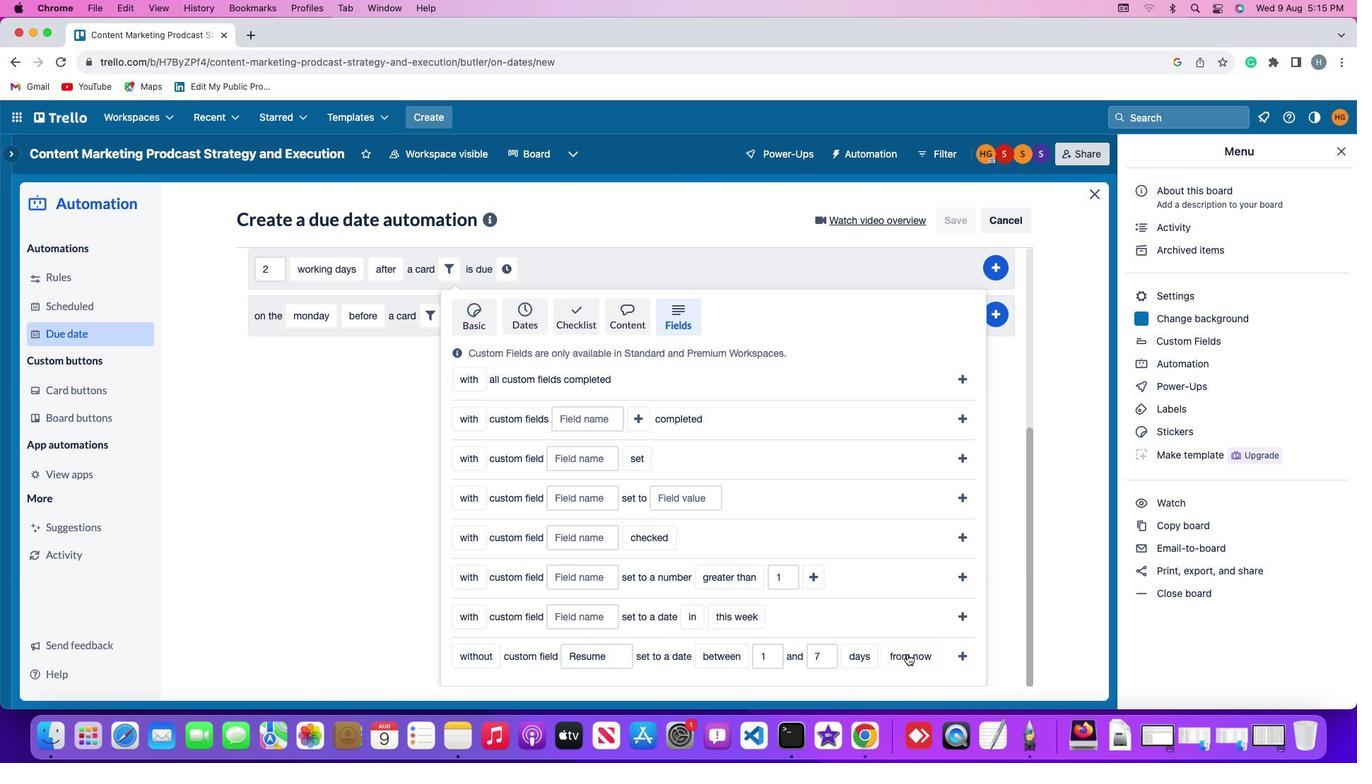 
Action: Mouse moved to (880, 598)
Screenshot: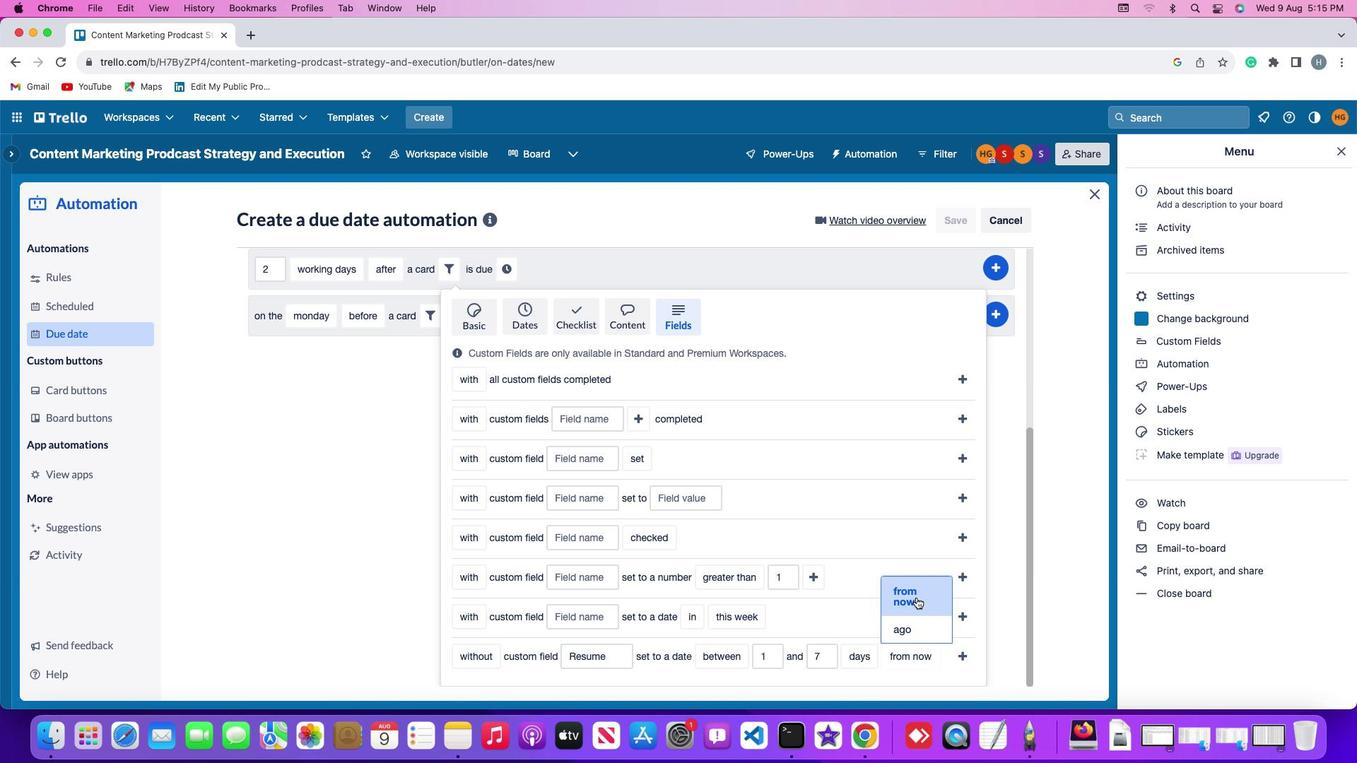 
Action: Mouse pressed left at (880, 598)
Screenshot: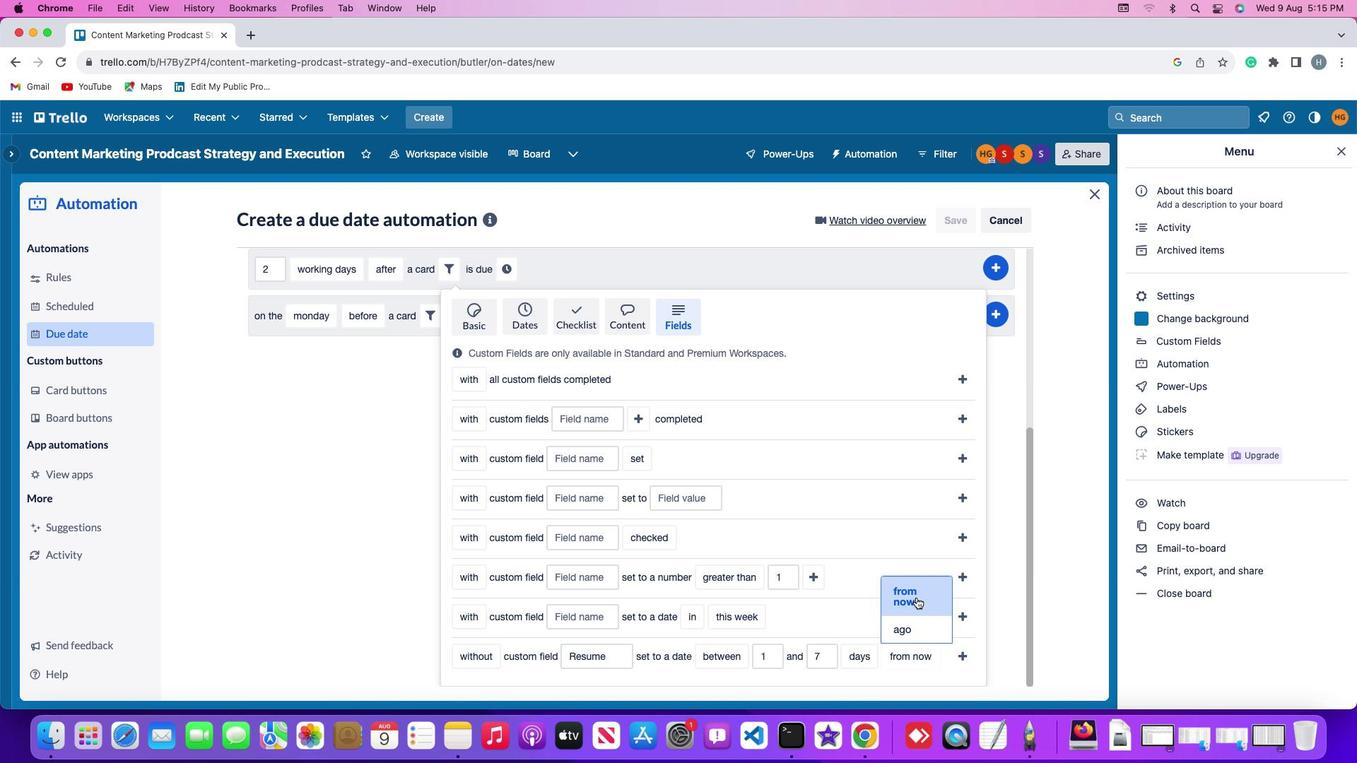 
Action: Mouse moved to (910, 658)
Screenshot: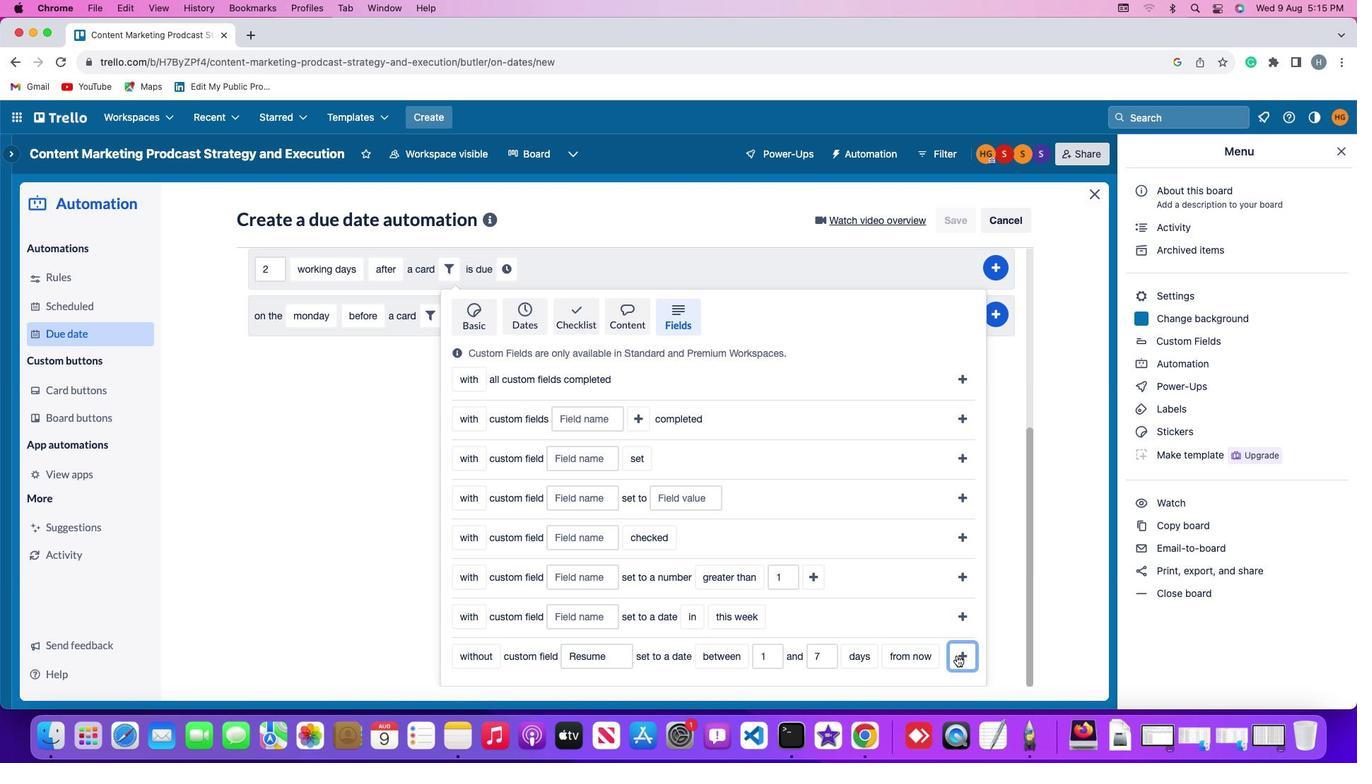 
Action: Mouse pressed left at (910, 658)
Screenshot: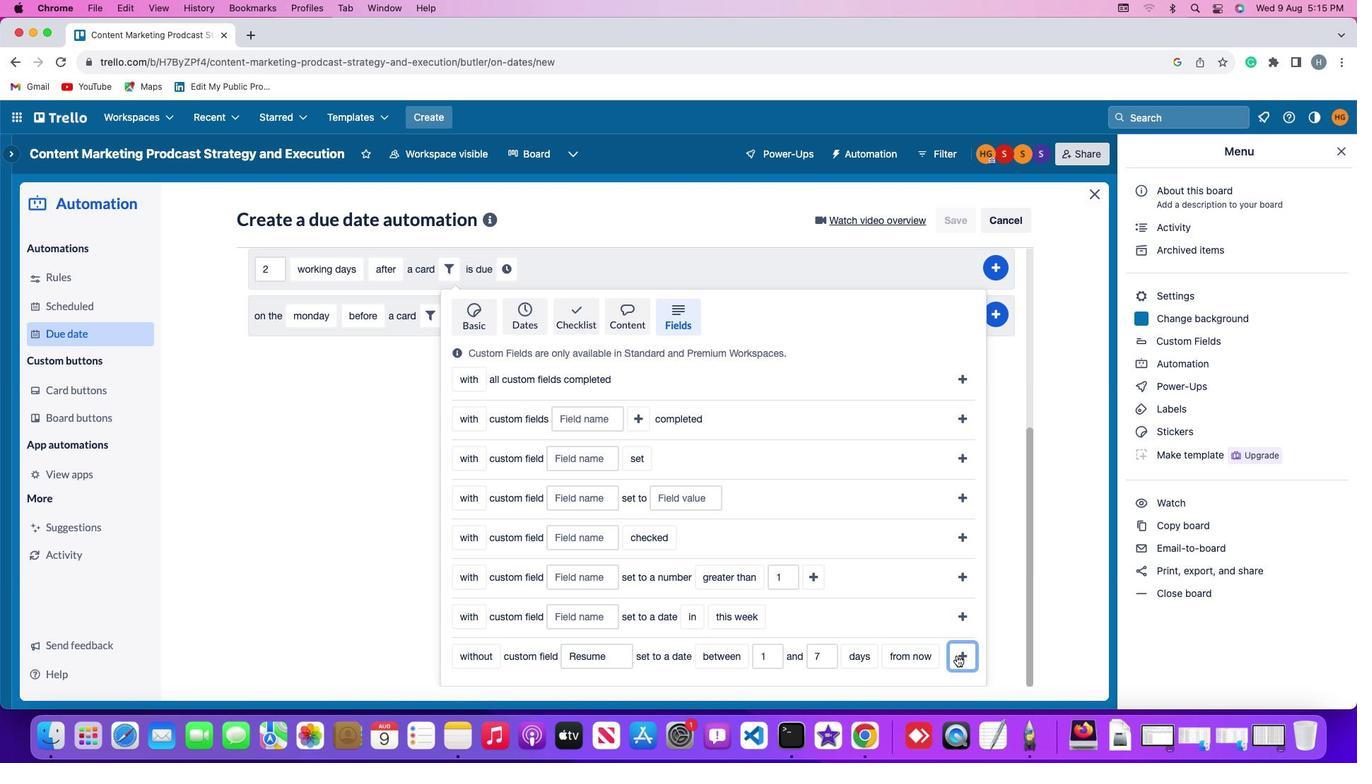 
Action: Mouse moved to (853, 566)
Screenshot: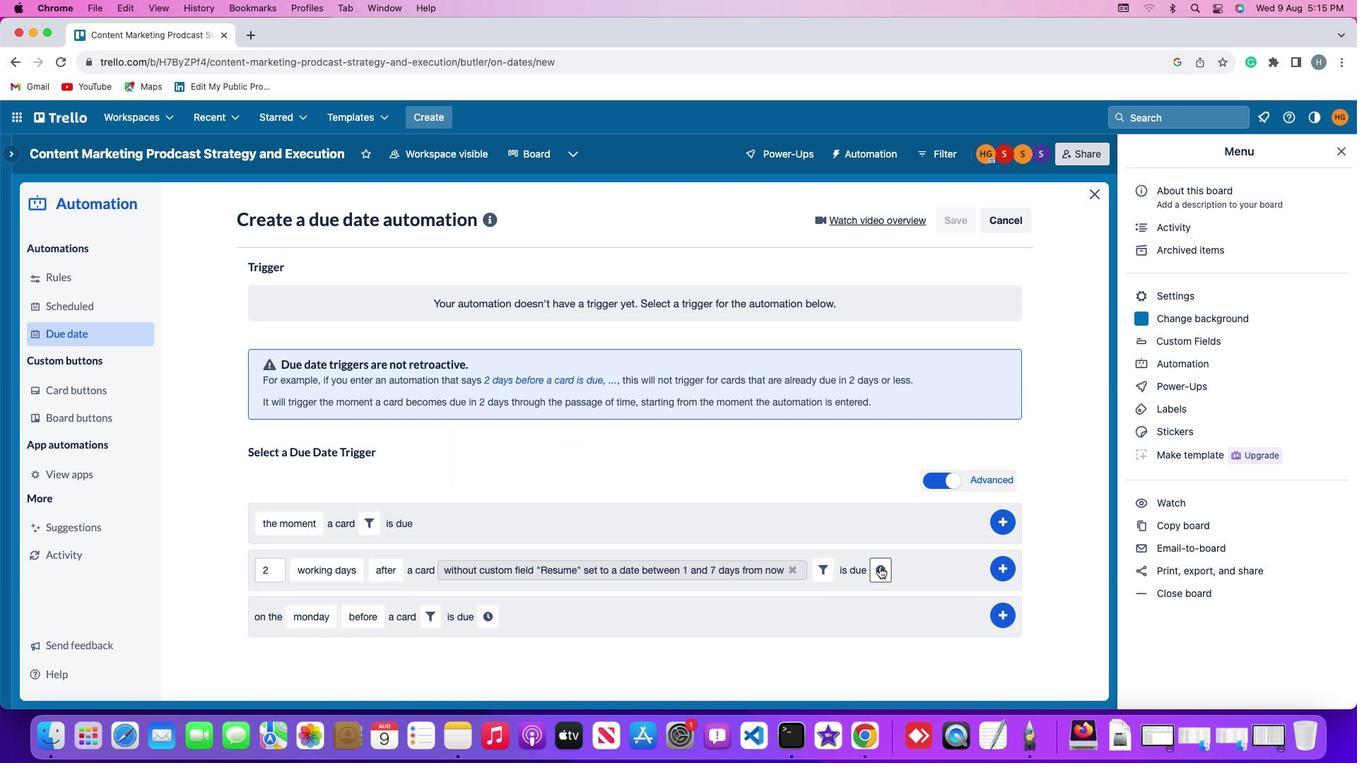 
Action: Mouse pressed left at (853, 566)
Screenshot: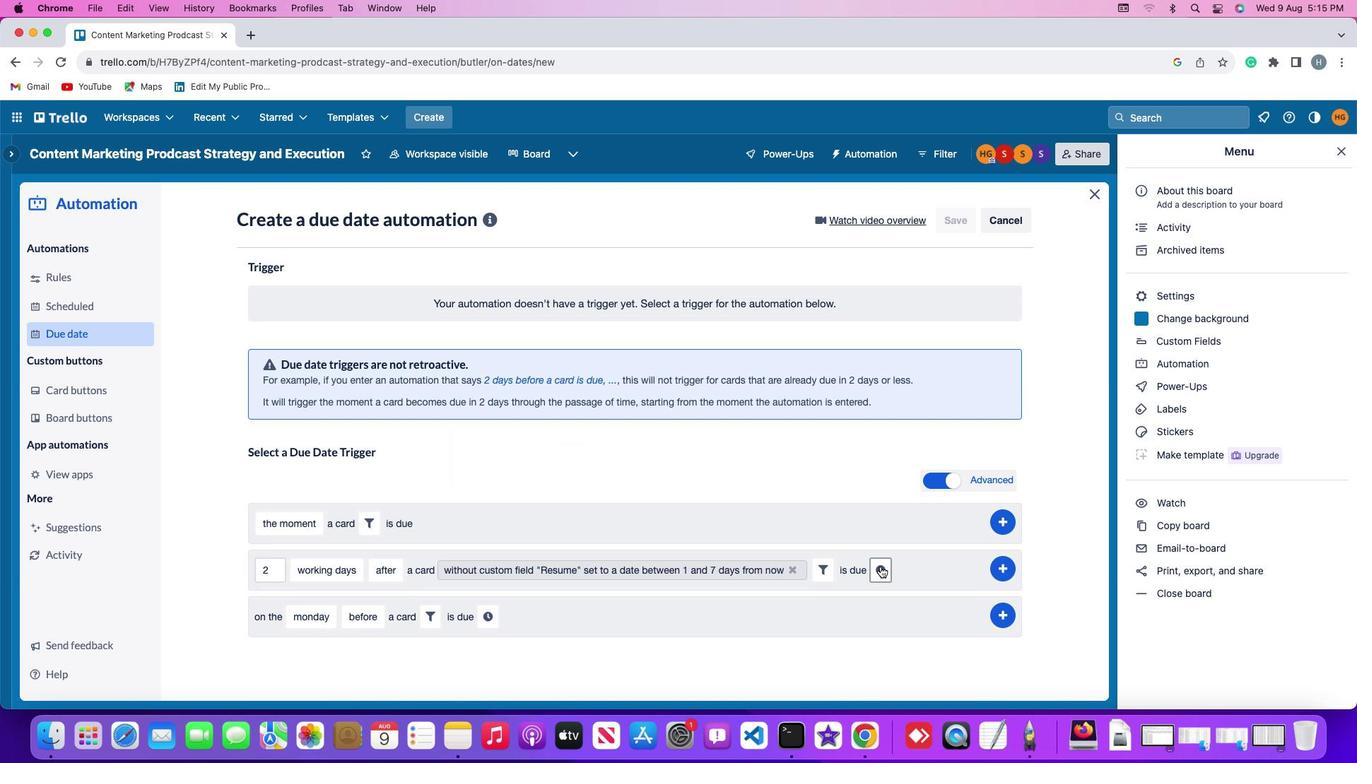 
Action: Mouse moved to (422, 603)
Screenshot: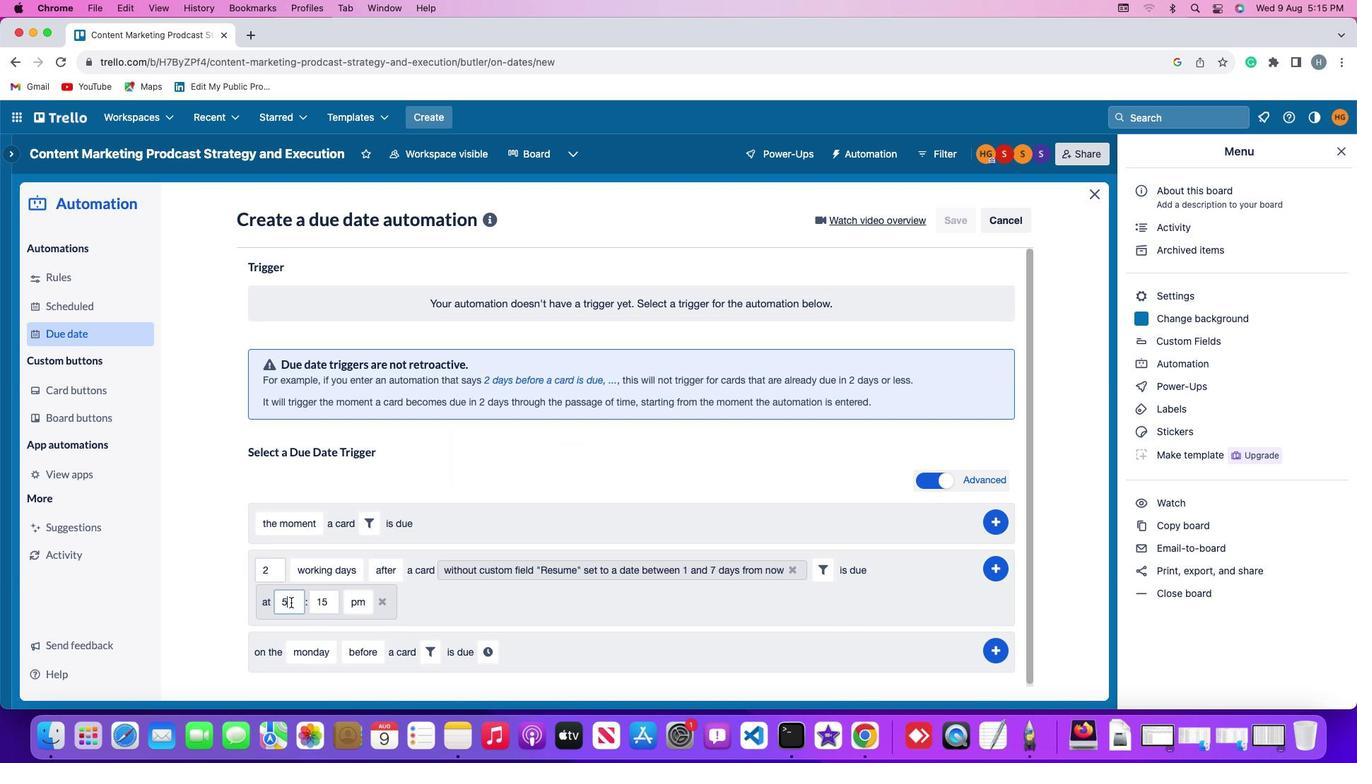 
Action: Mouse pressed left at (422, 603)
Screenshot: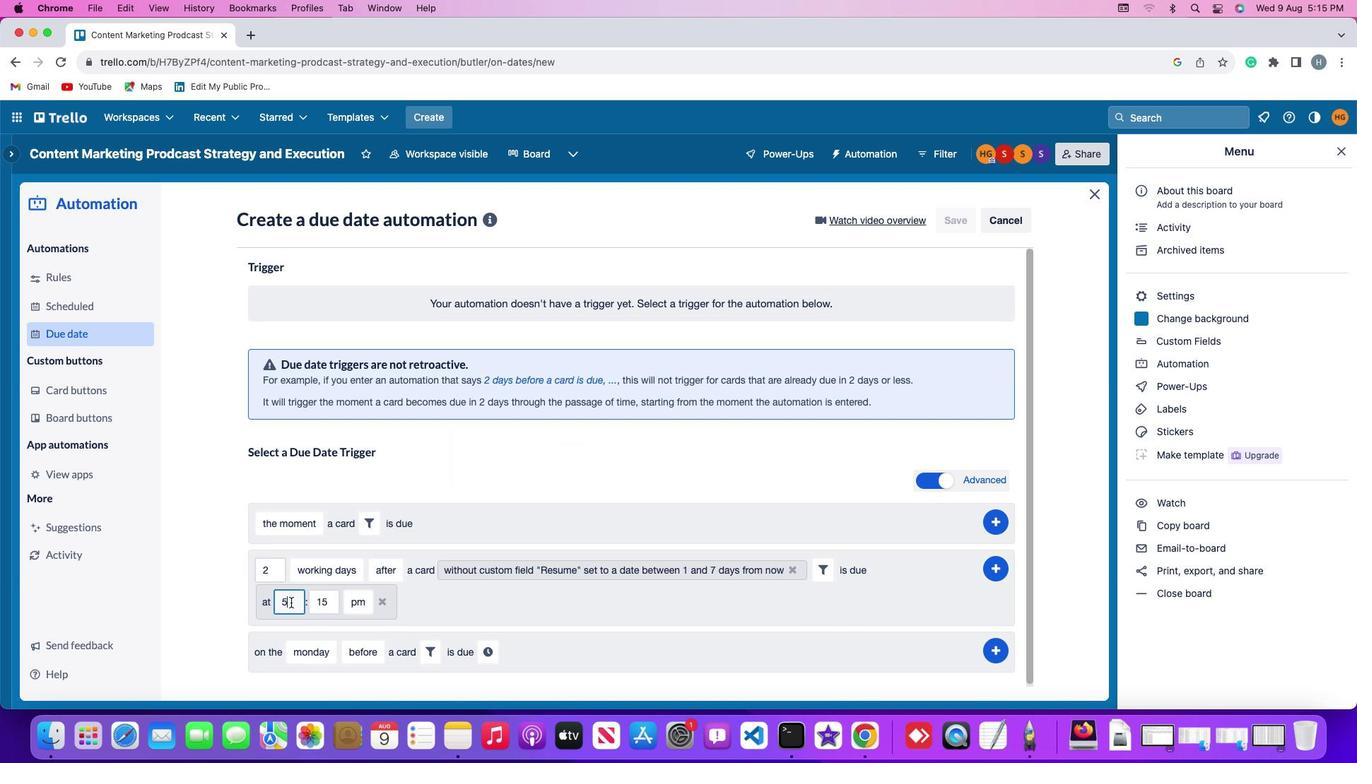 
Action: Mouse moved to (422, 603)
Screenshot: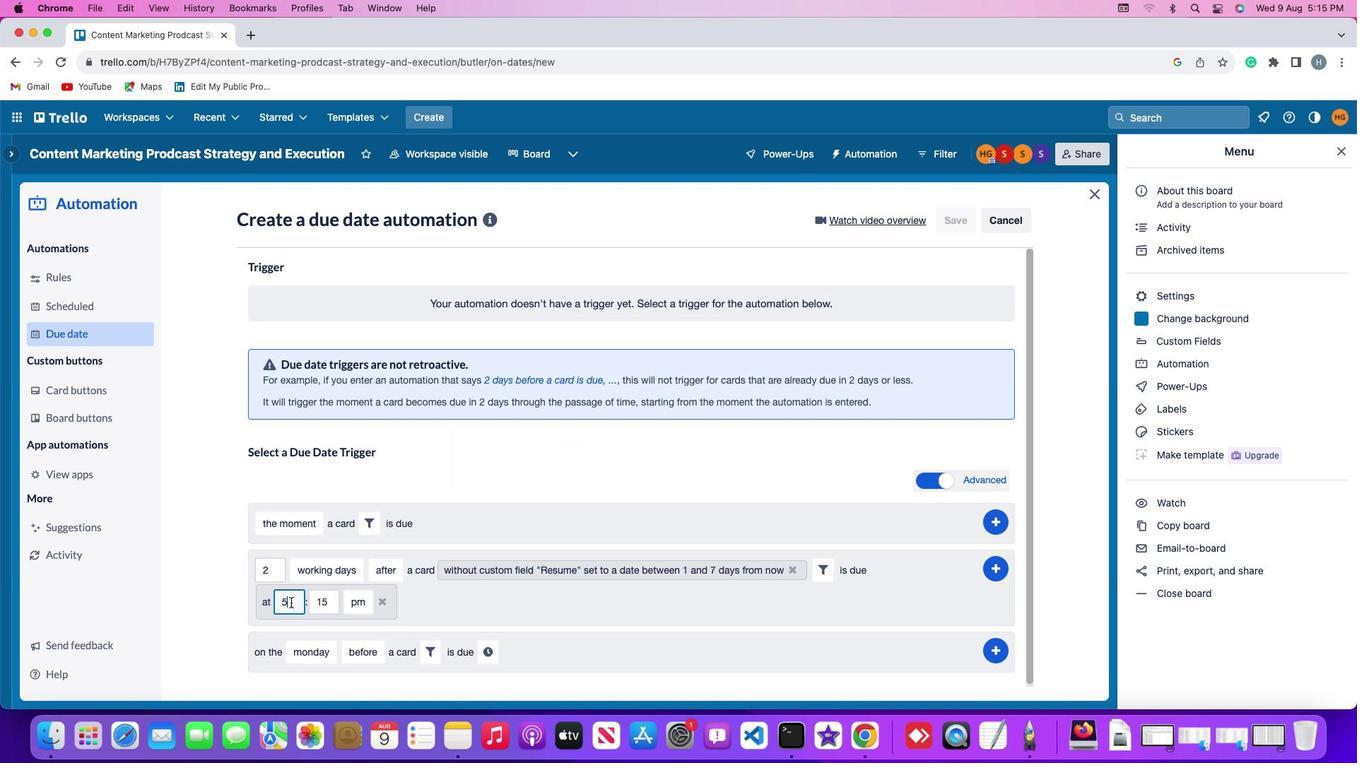 
Action: Key pressed Key.backspace'1''1'
Screenshot: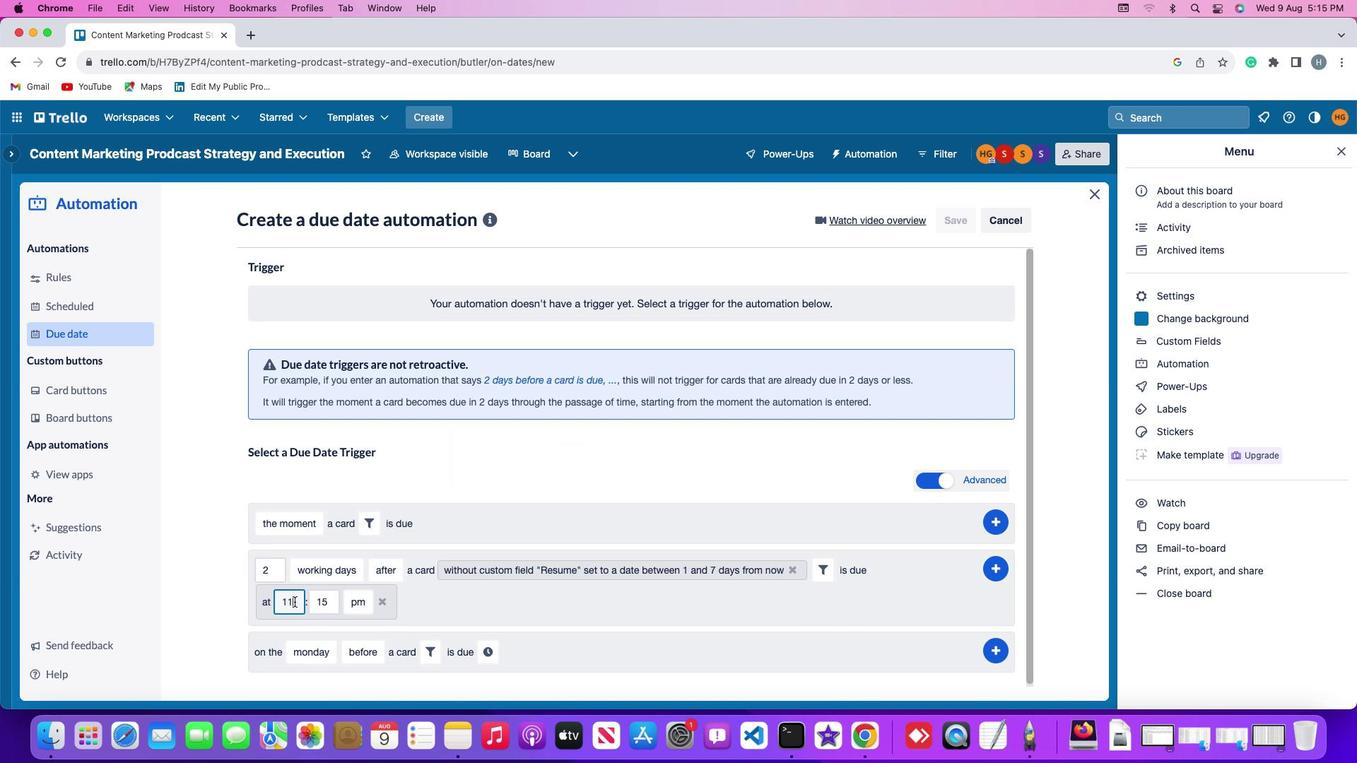 
Action: Mouse moved to (457, 602)
Screenshot: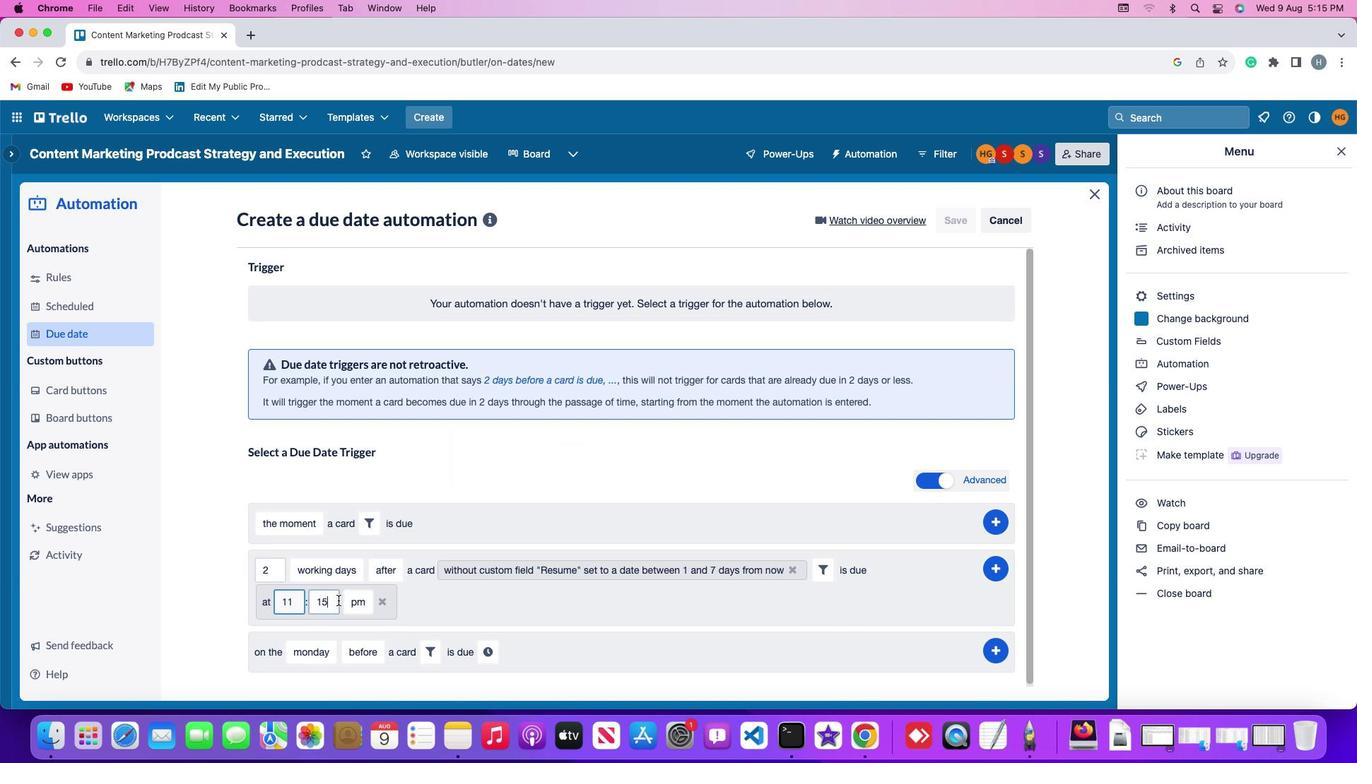 
Action: Mouse pressed left at (457, 602)
Screenshot: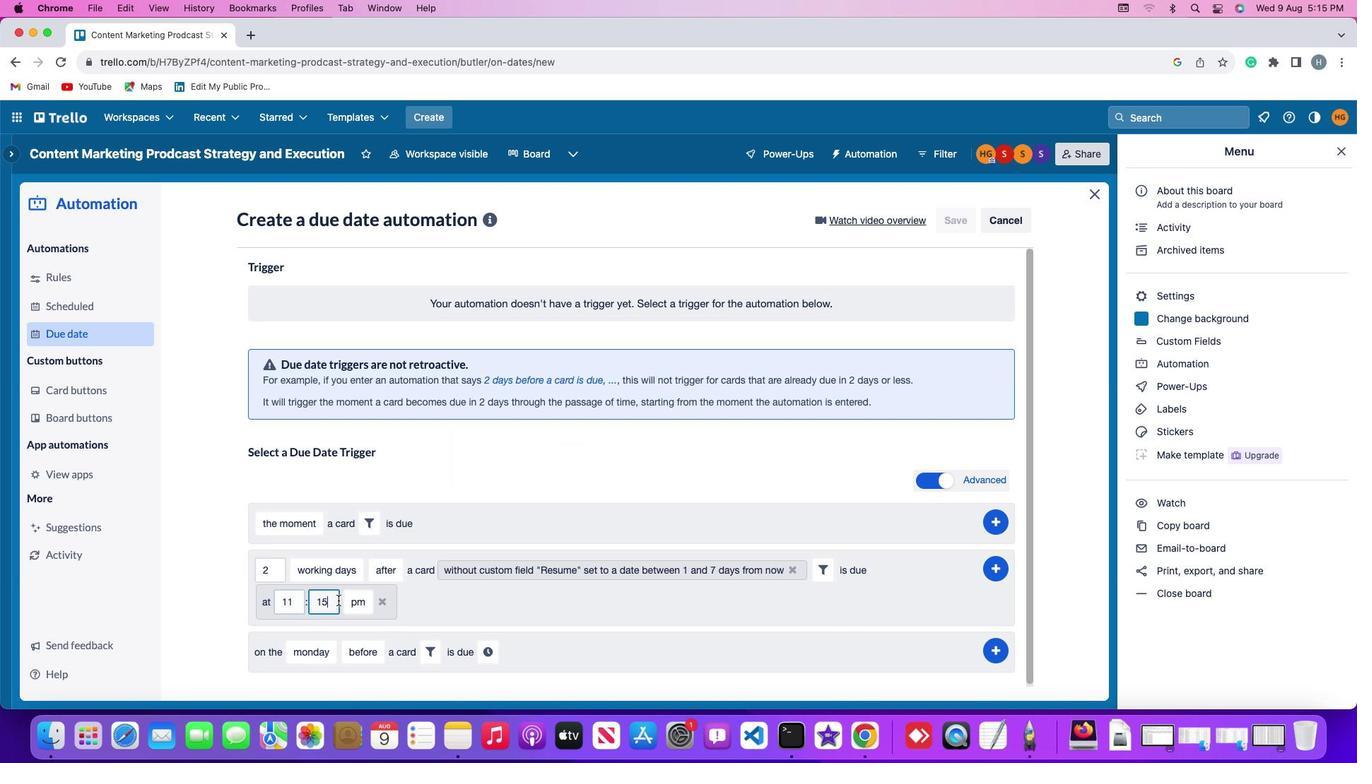 
Action: Mouse moved to (457, 602)
Screenshot: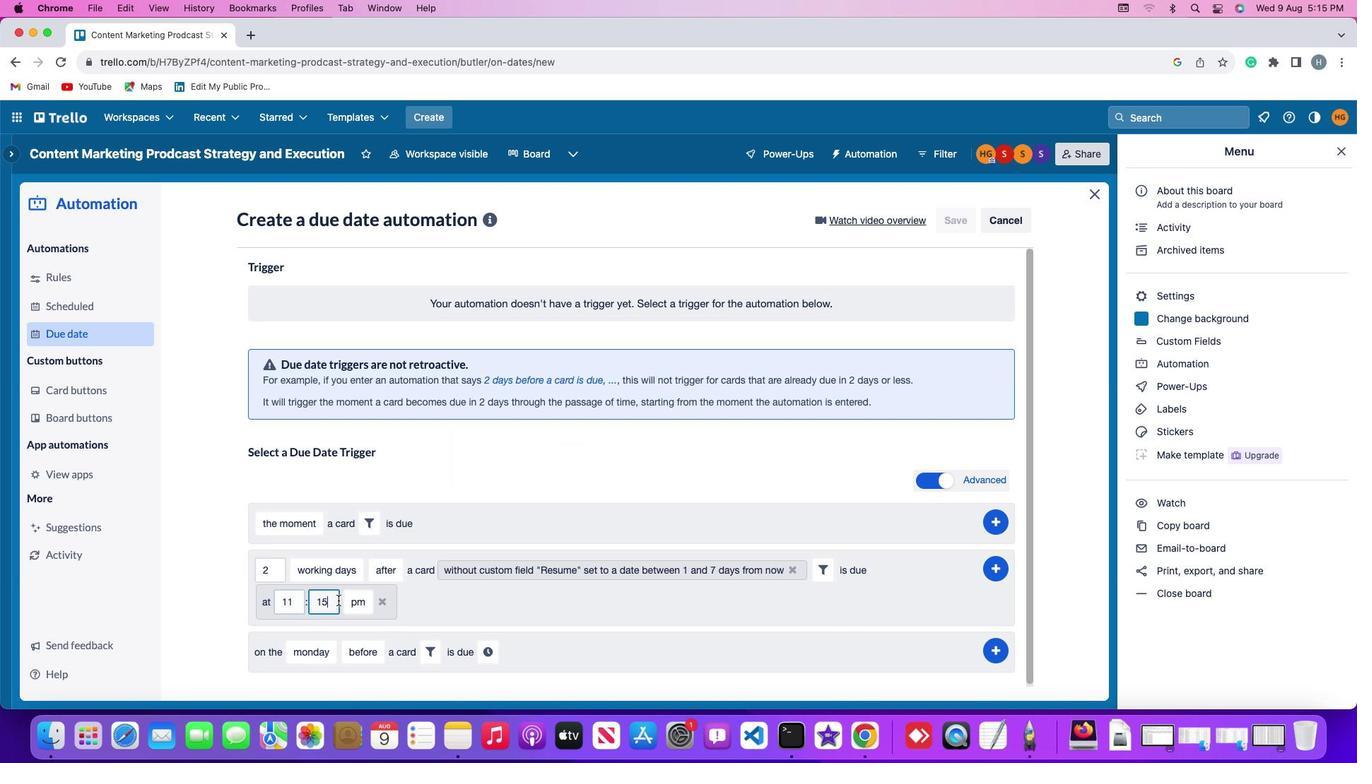 
Action: Key pressed Key.backspaceKey.backspaceKey.backspace
Screenshot: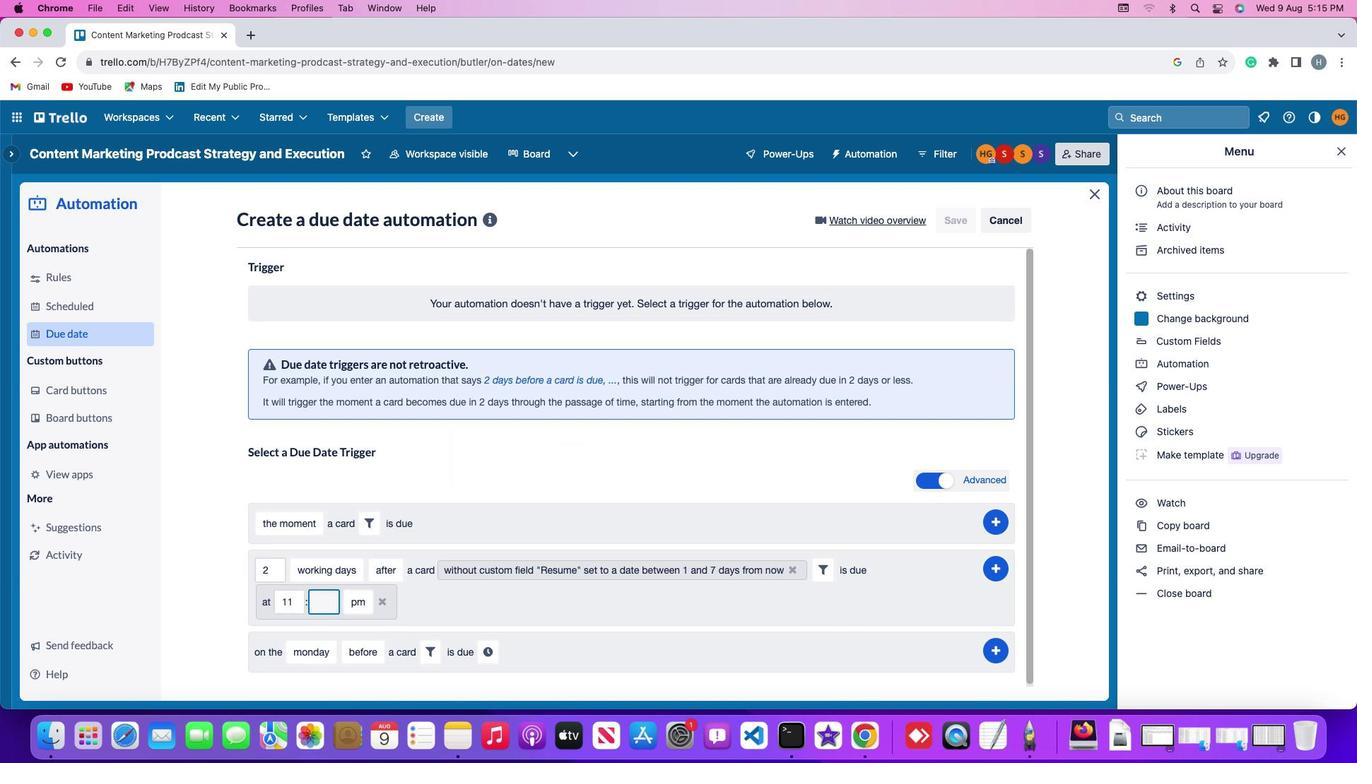 
Action: Mouse moved to (456, 601)
Screenshot: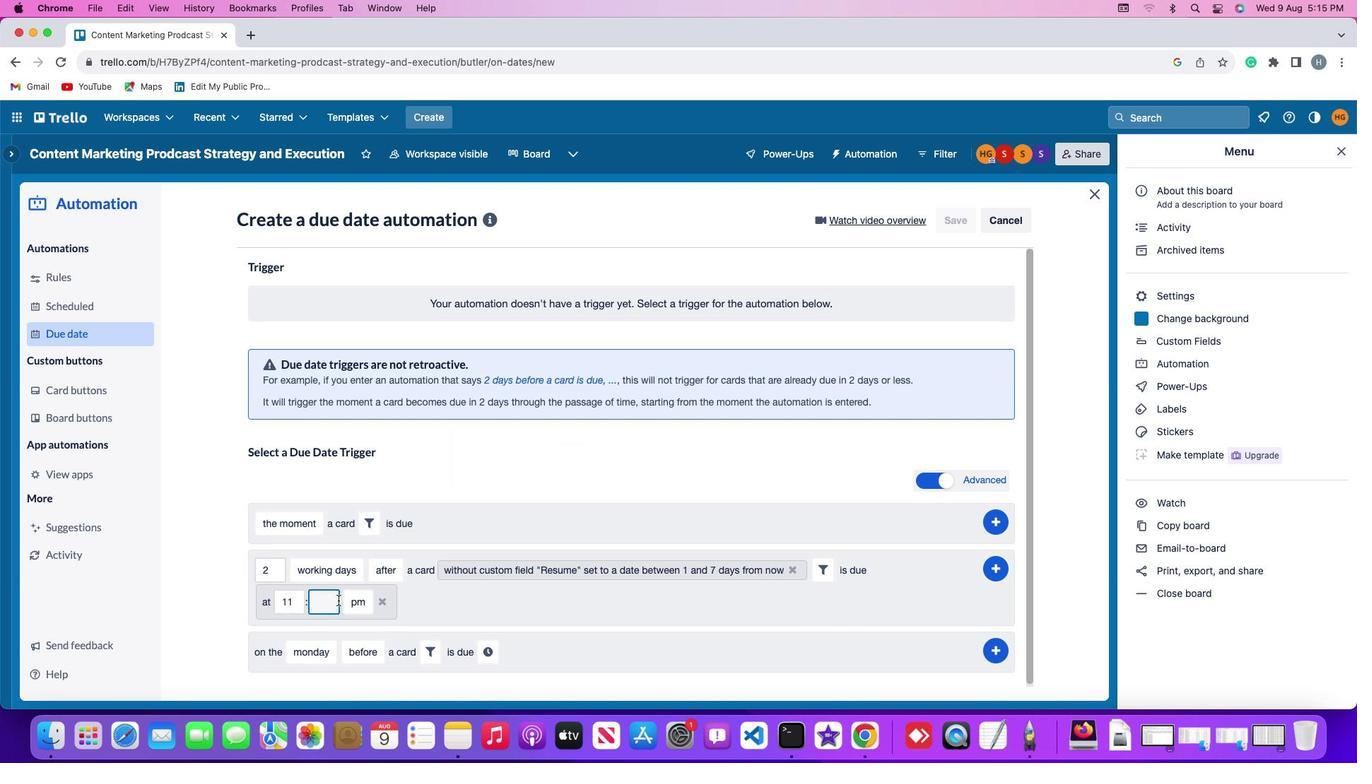 
Action: Key pressed '0''0'
Screenshot: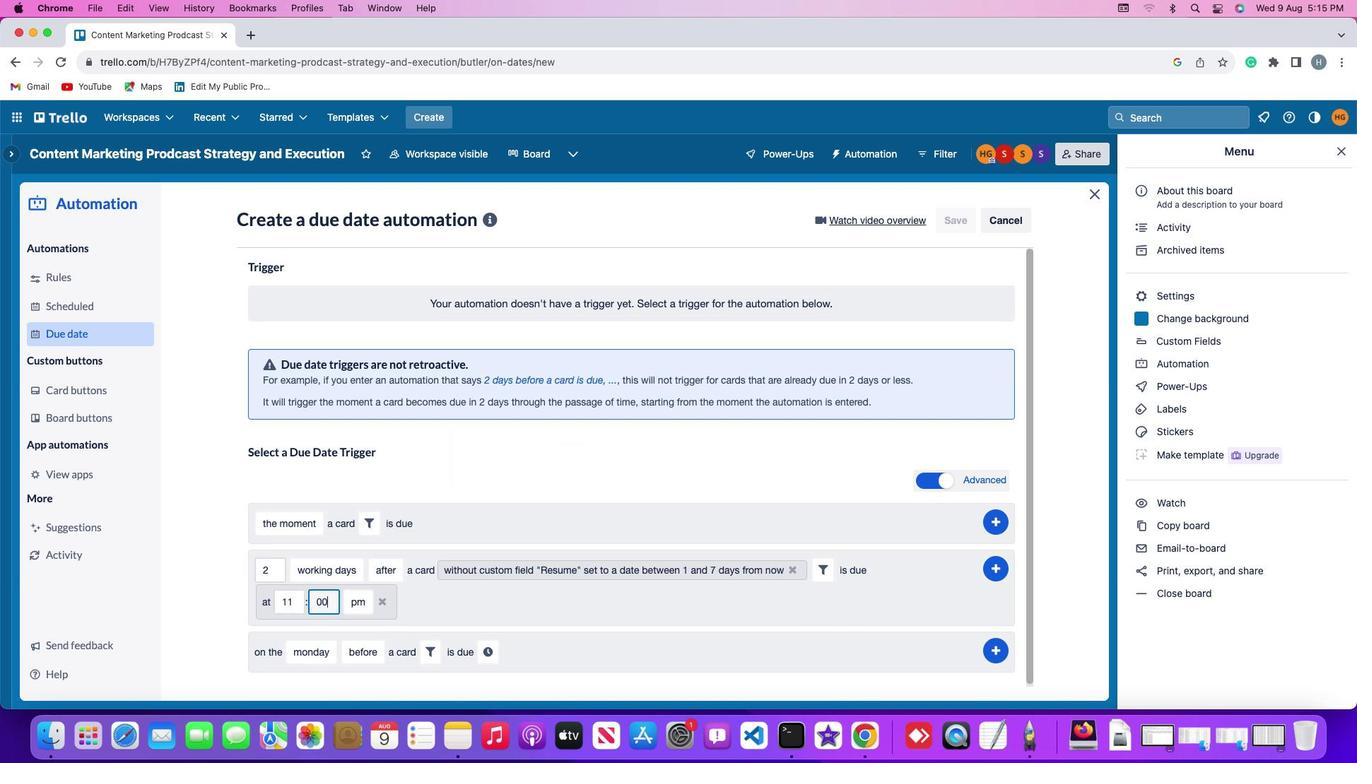 
Action: Mouse moved to (474, 599)
Screenshot: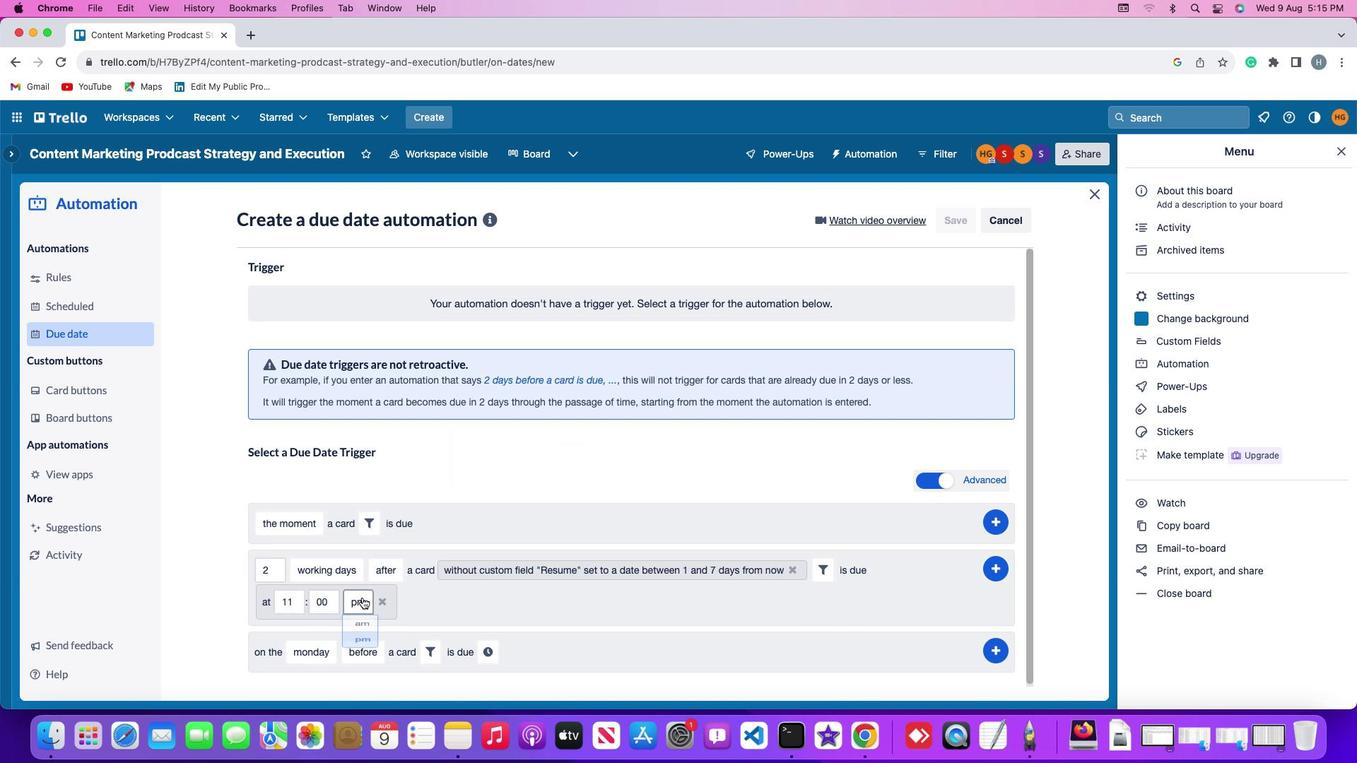 
Action: Mouse pressed left at (474, 599)
Screenshot: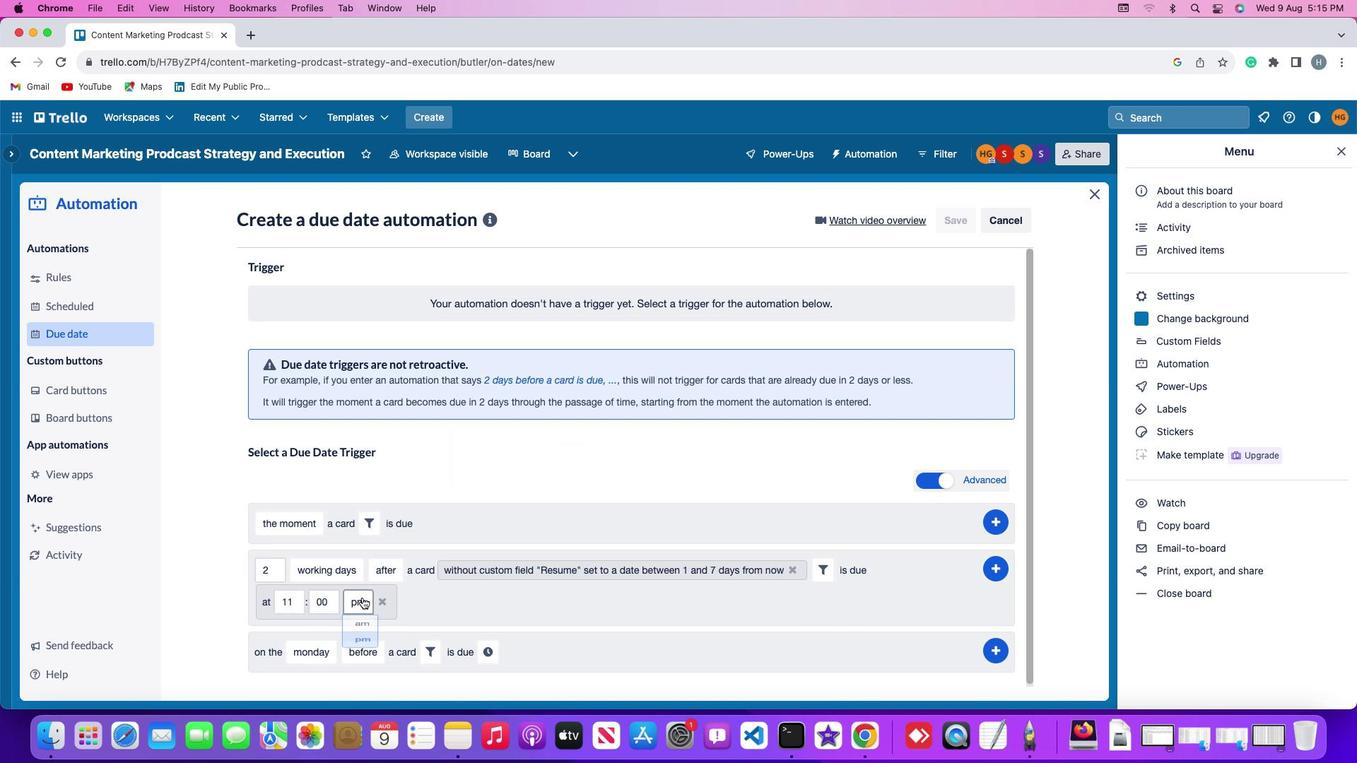 
Action: Mouse moved to (474, 631)
Screenshot: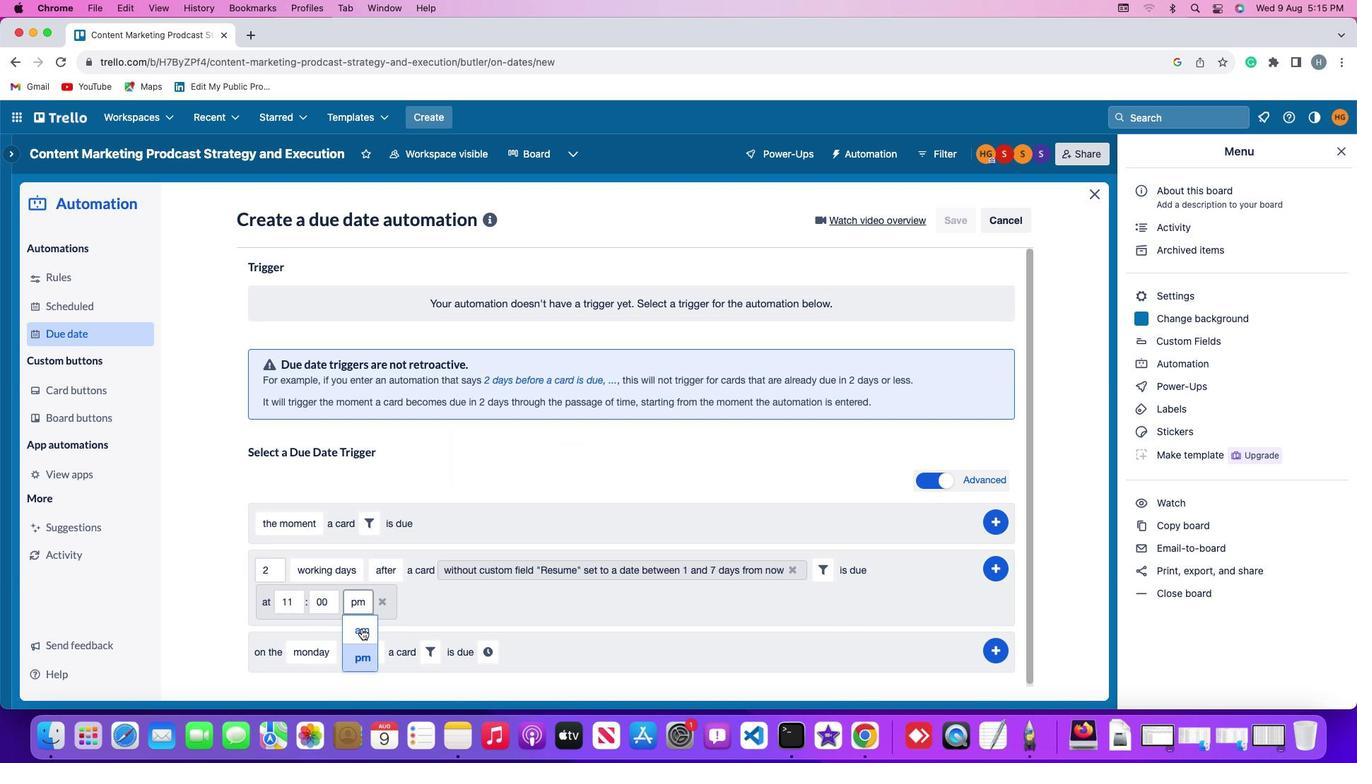 
Action: Mouse pressed left at (474, 631)
Screenshot: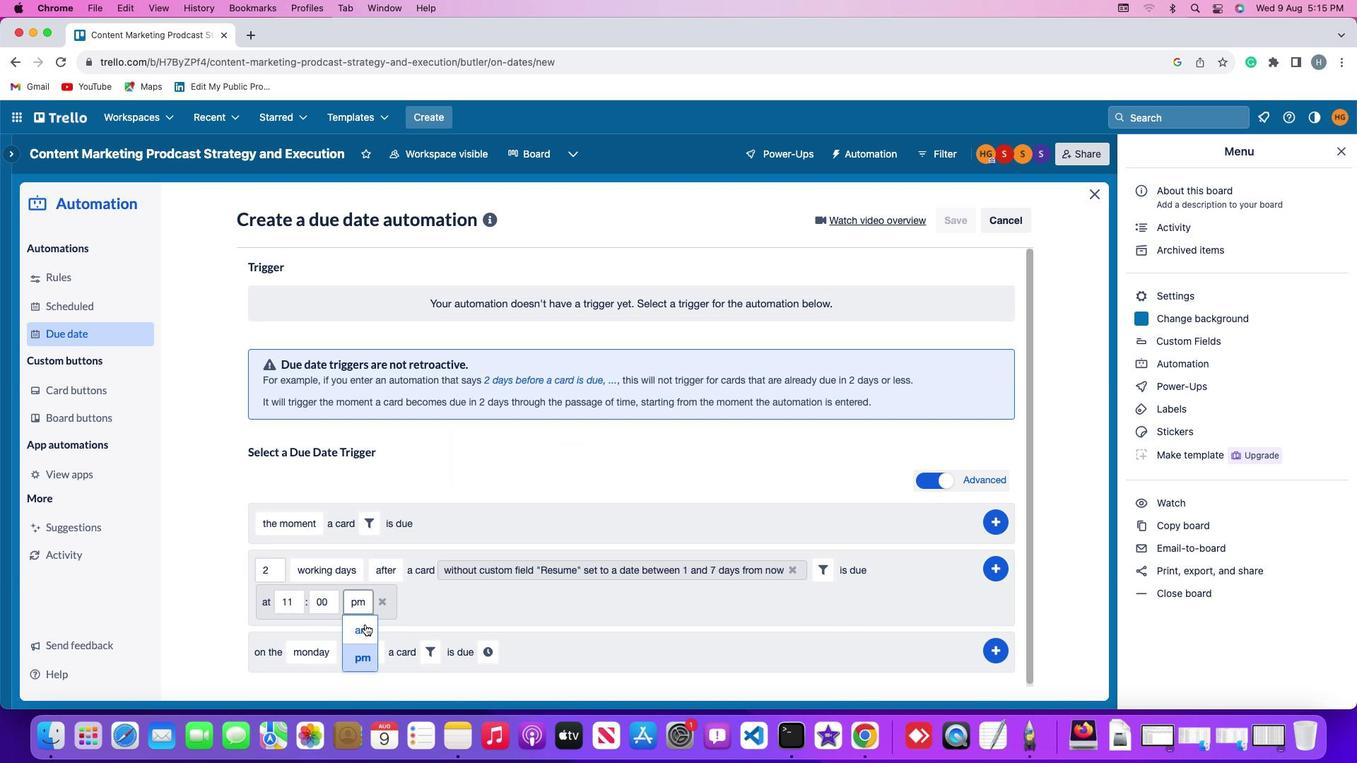 
Action: Mouse moved to (940, 565)
Screenshot: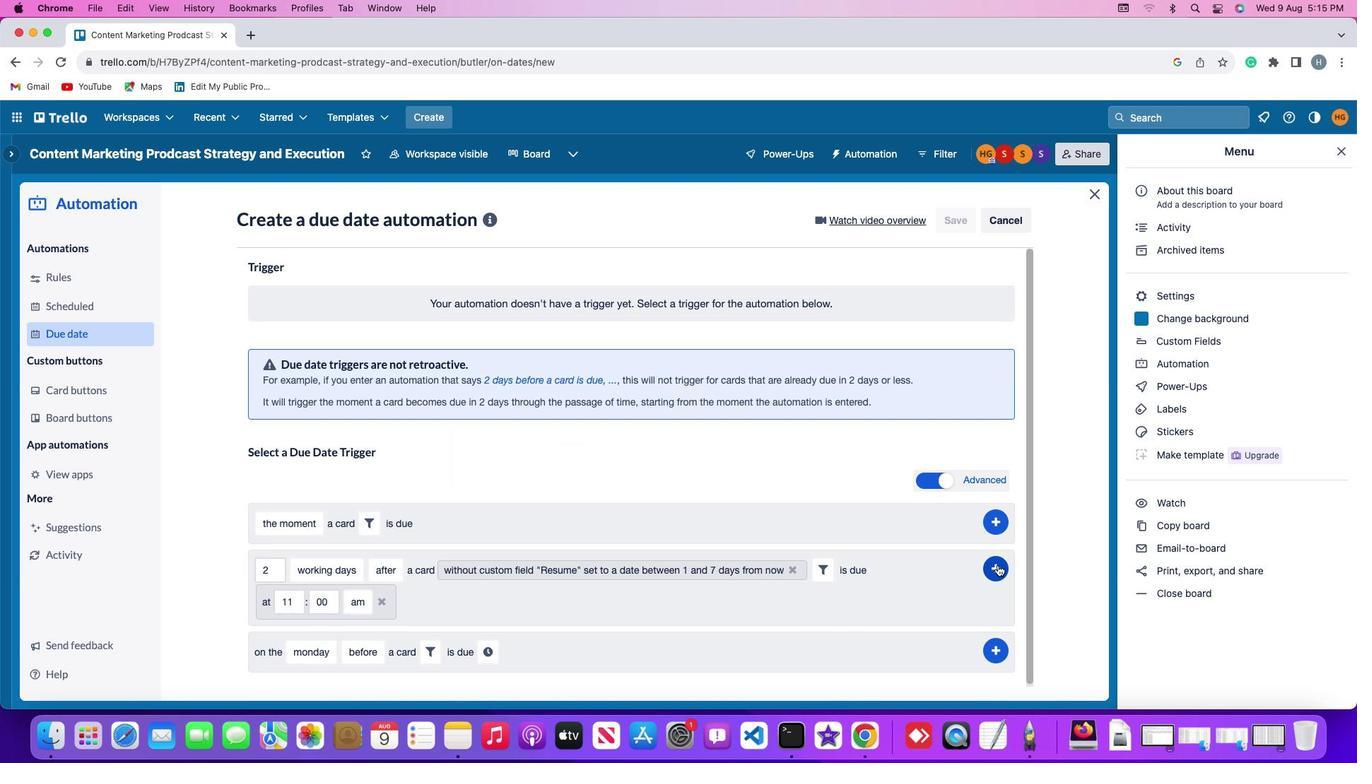 
Action: Mouse pressed left at (940, 565)
Screenshot: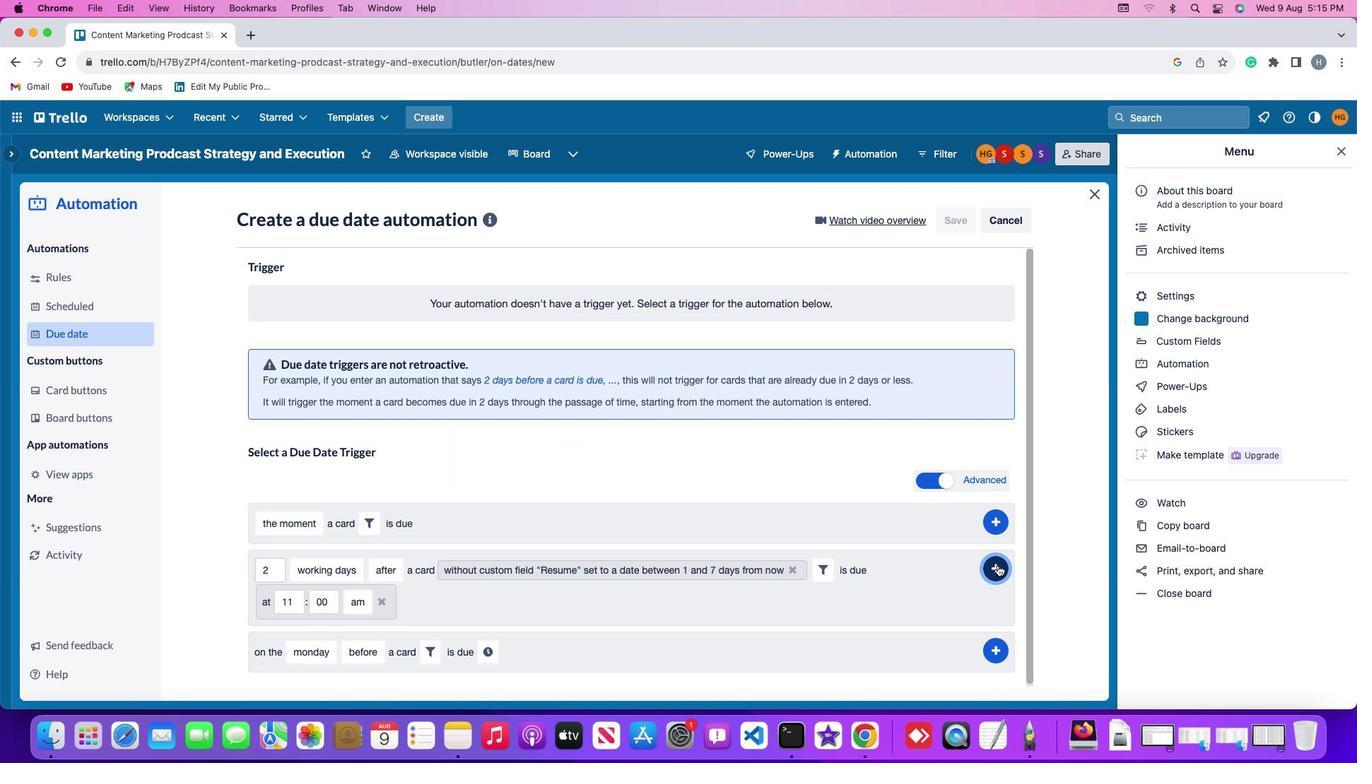
Action: Mouse moved to (987, 443)
Screenshot: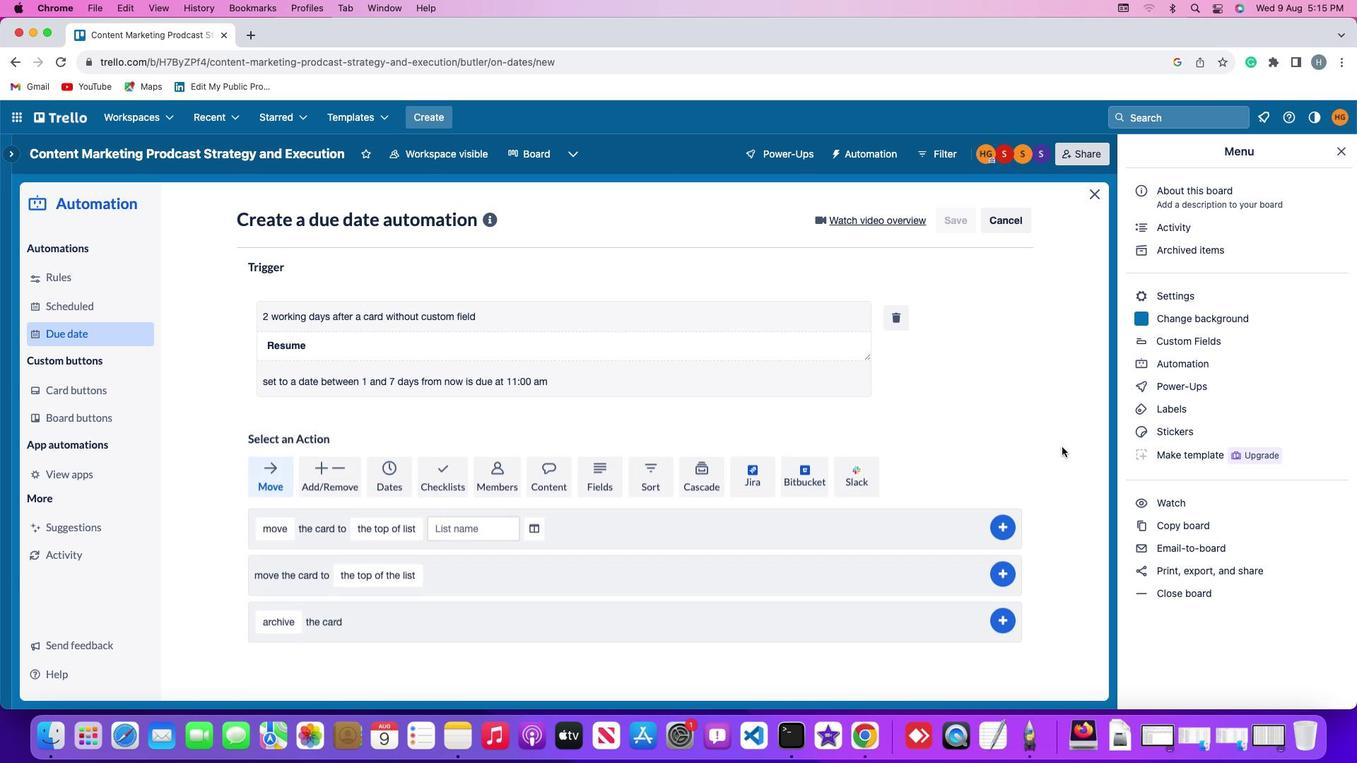 
